Task: Create a due date automation trigger when advanced on, on the tuesday before a card is due add fields without custom field "Resume" set to a date less than 1 working days from now at 11:00 AM.
Action: Mouse moved to (1189, 370)
Screenshot: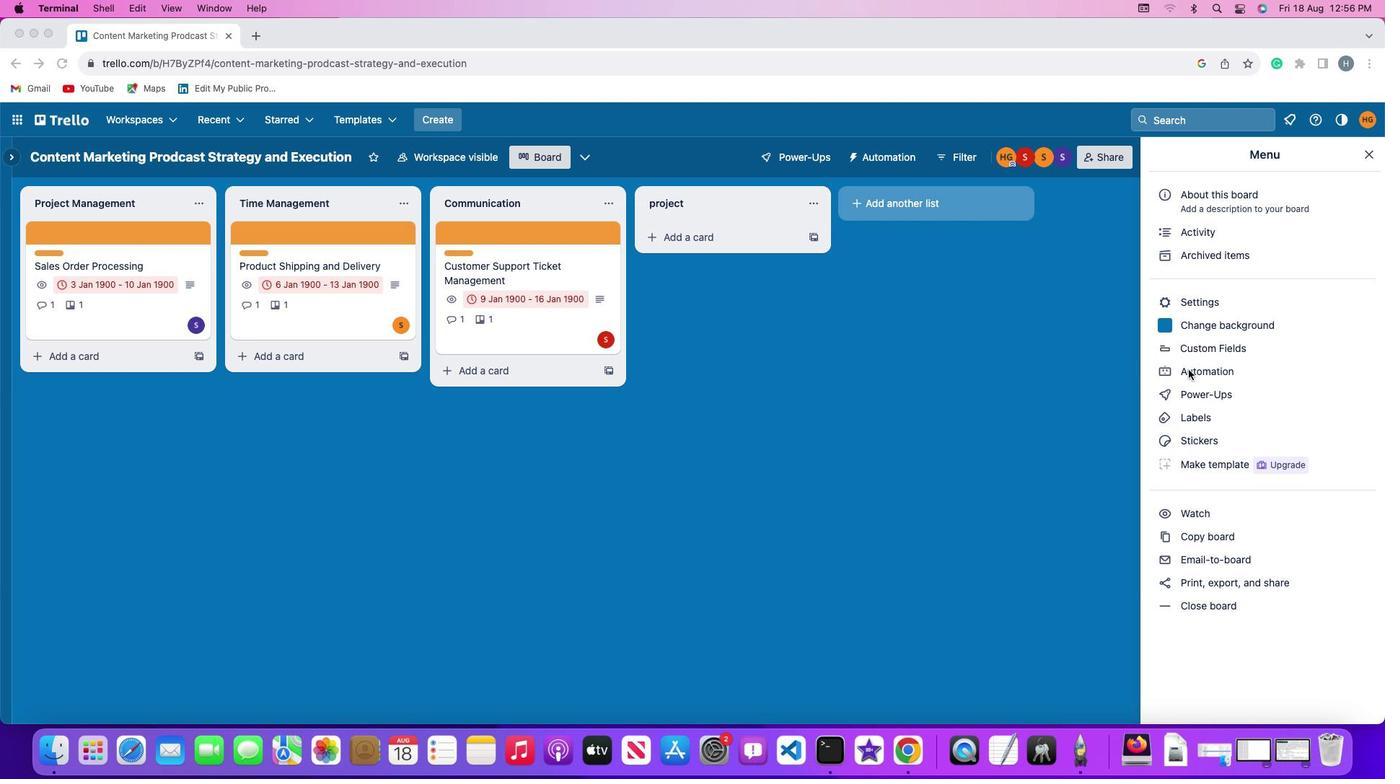 
Action: Mouse pressed left at (1189, 370)
Screenshot: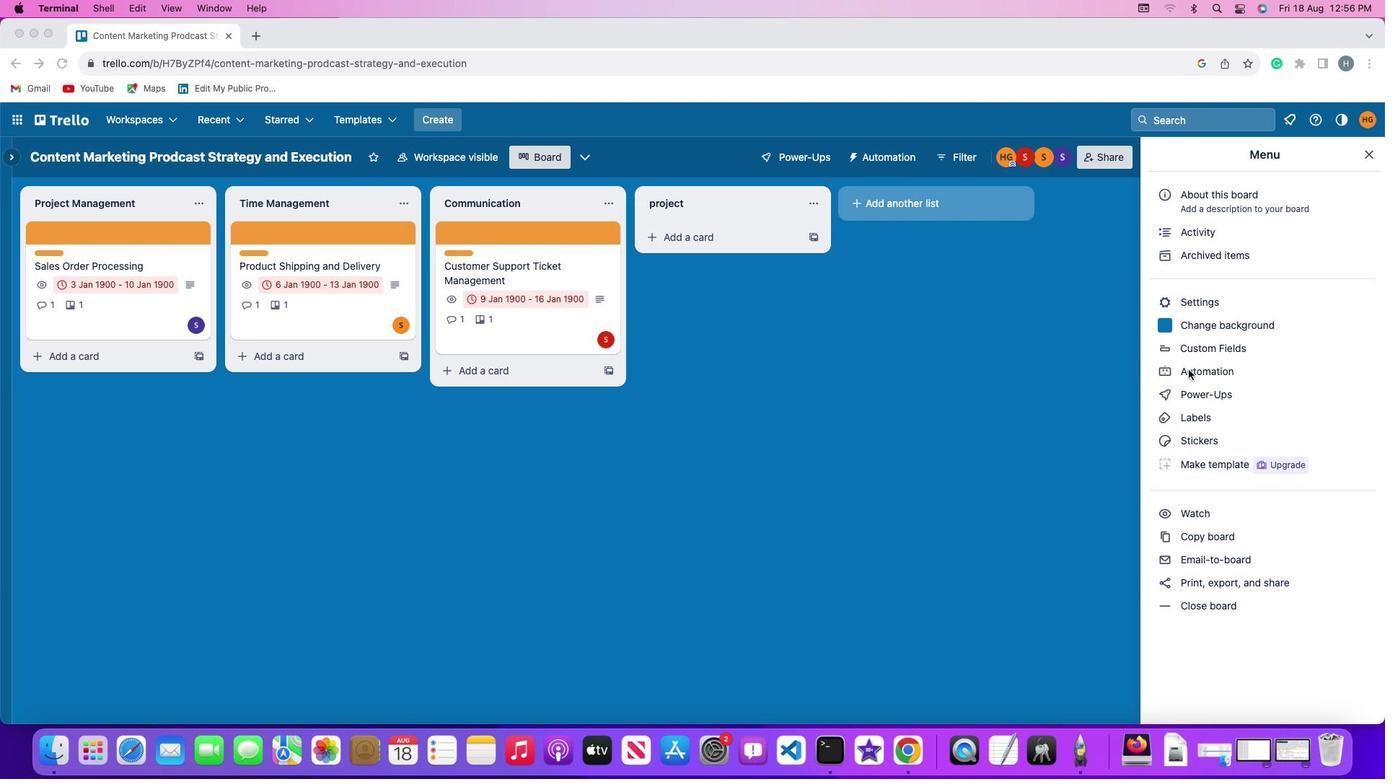 
Action: Mouse pressed left at (1189, 370)
Screenshot: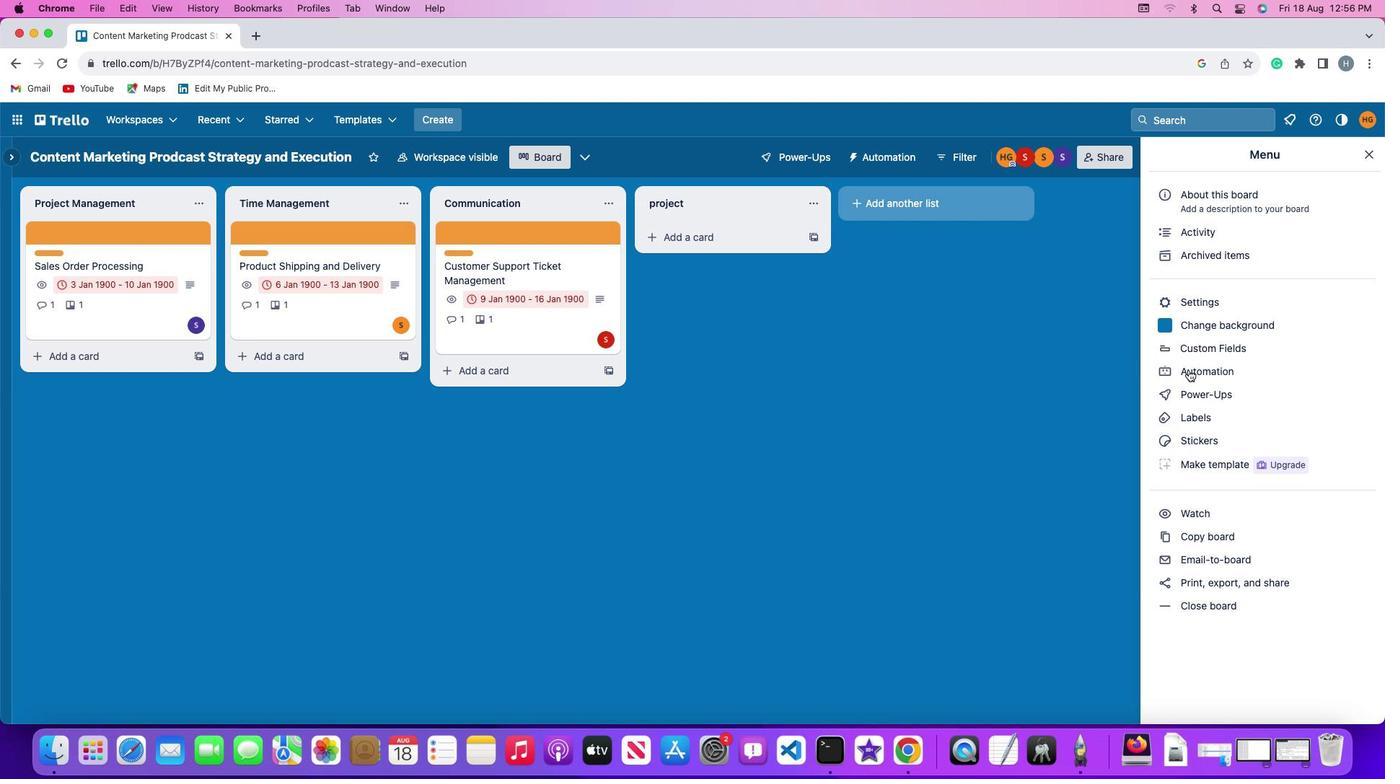 
Action: Mouse moved to (77, 337)
Screenshot: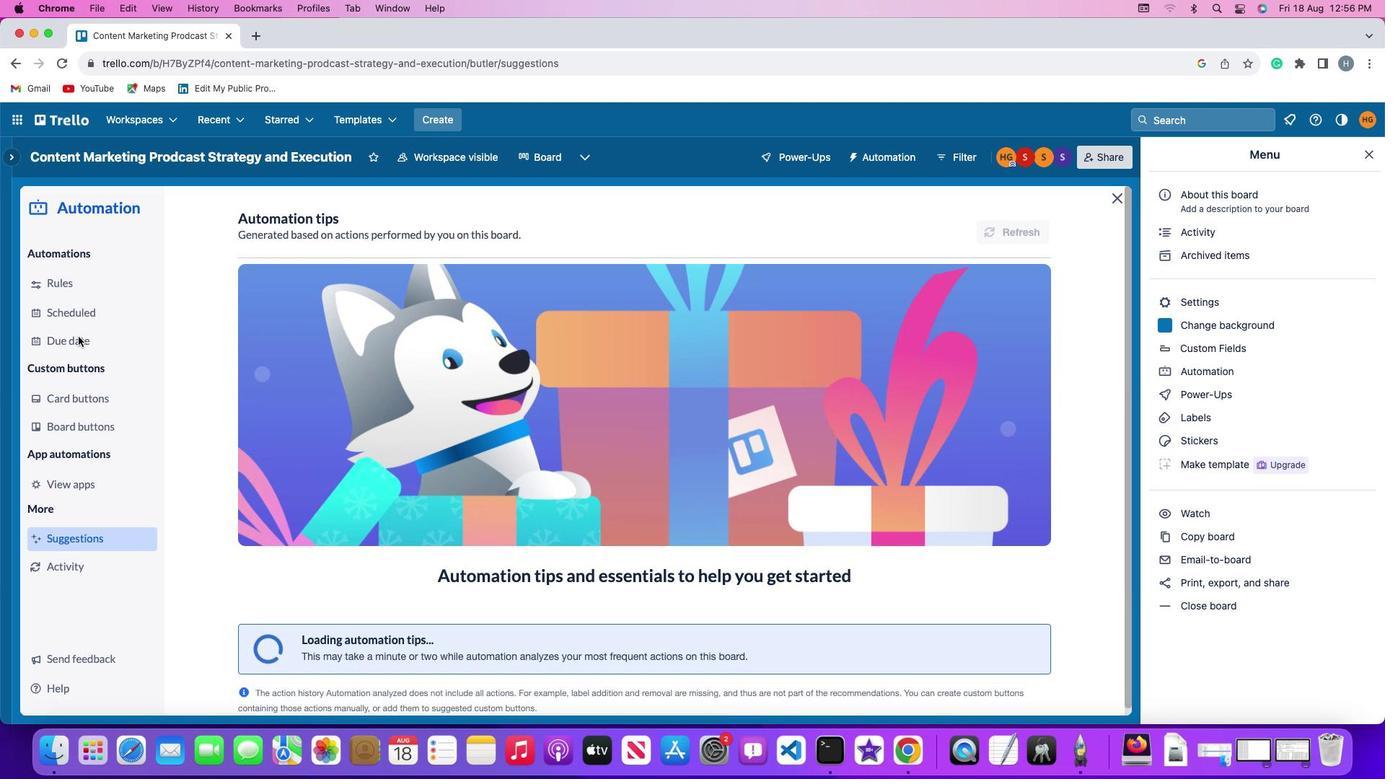 
Action: Mouse pressed left at (77, 337)
Screenshot: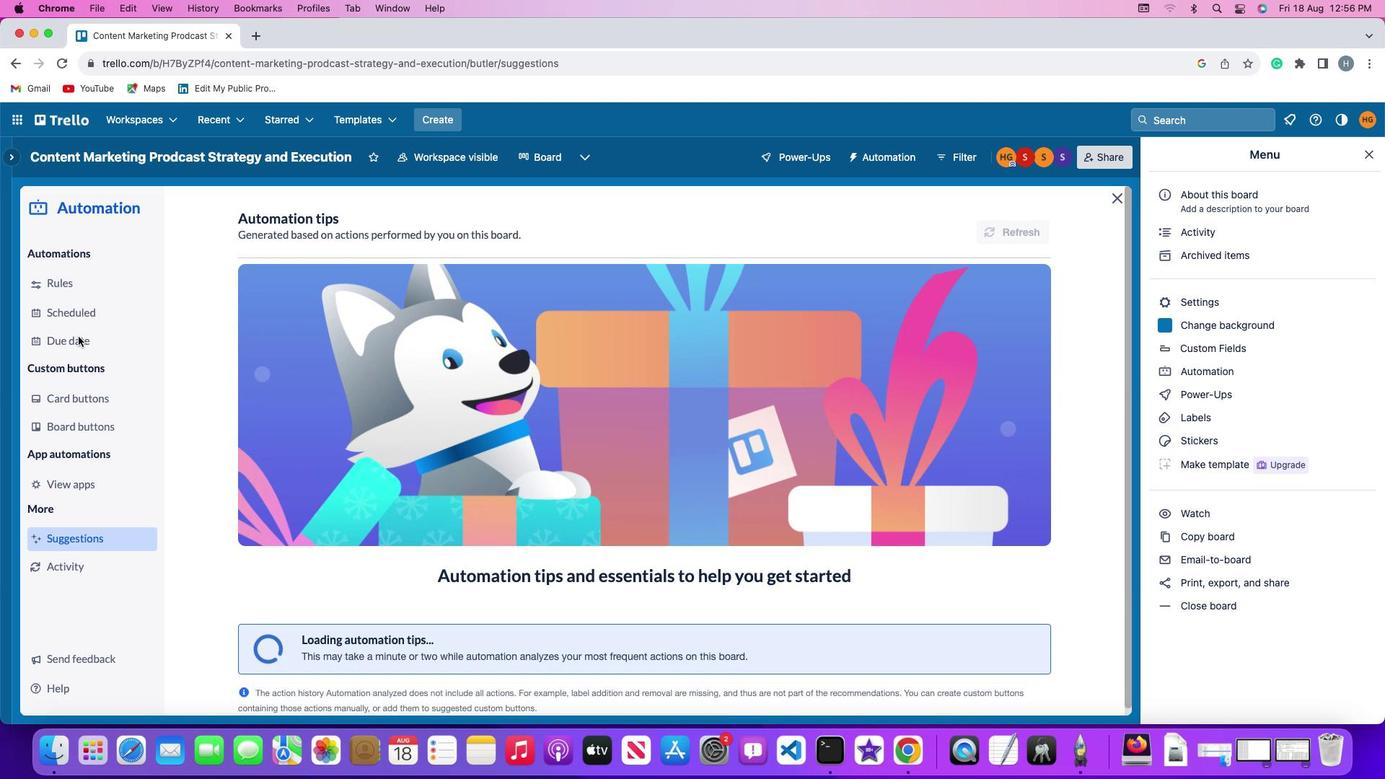 
Action: Mouse moved to (975, 220)
Screenshot: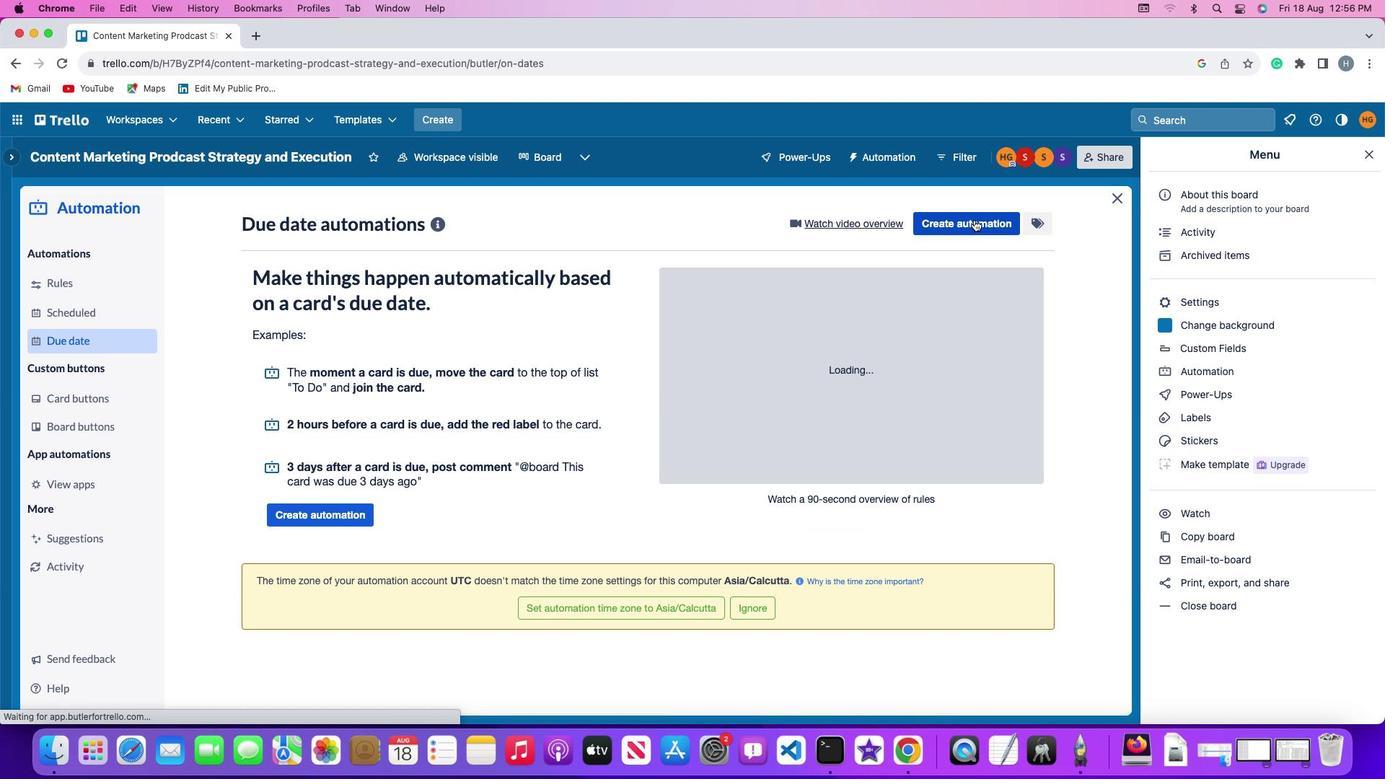 
Action: Mouse pressed left at (975, 220)
Screenshot: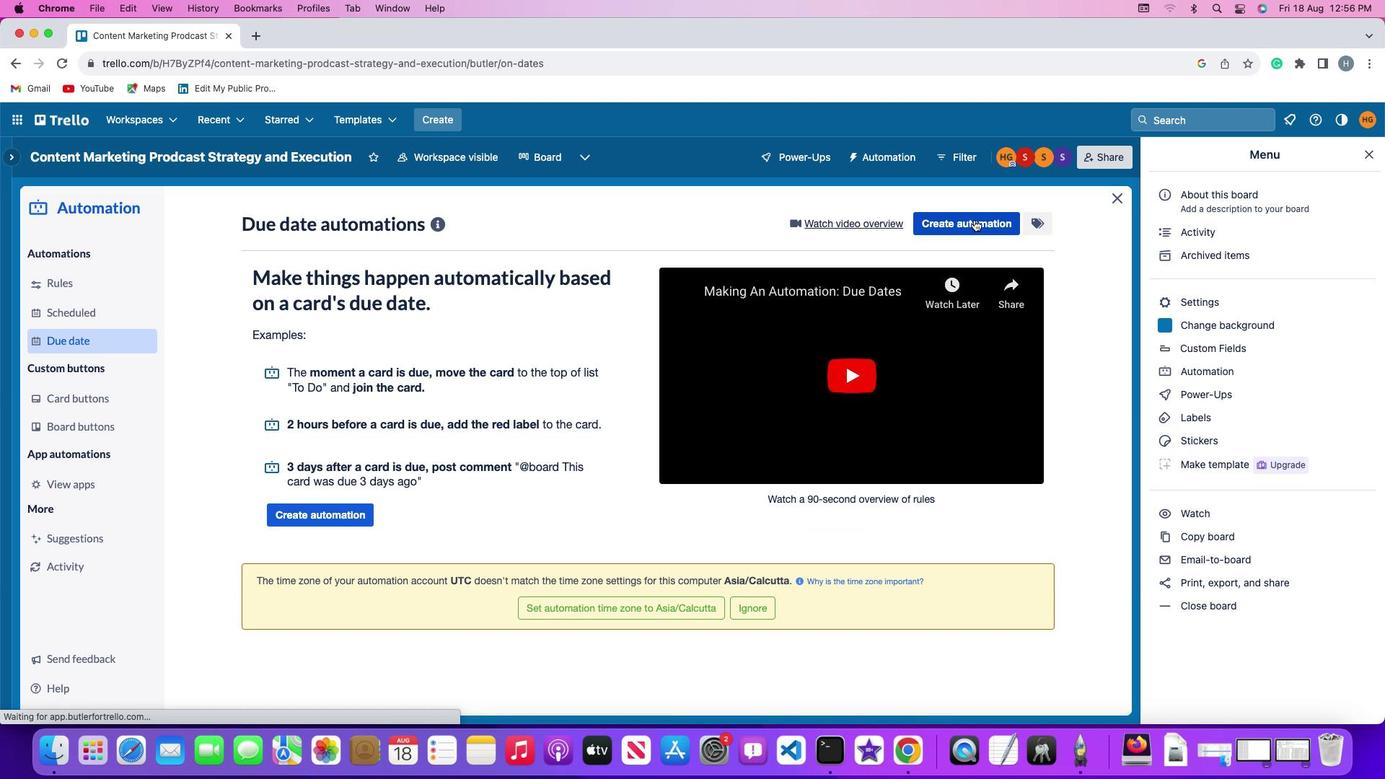 
Action: Mouse moved to (264, 358)
Screenshot: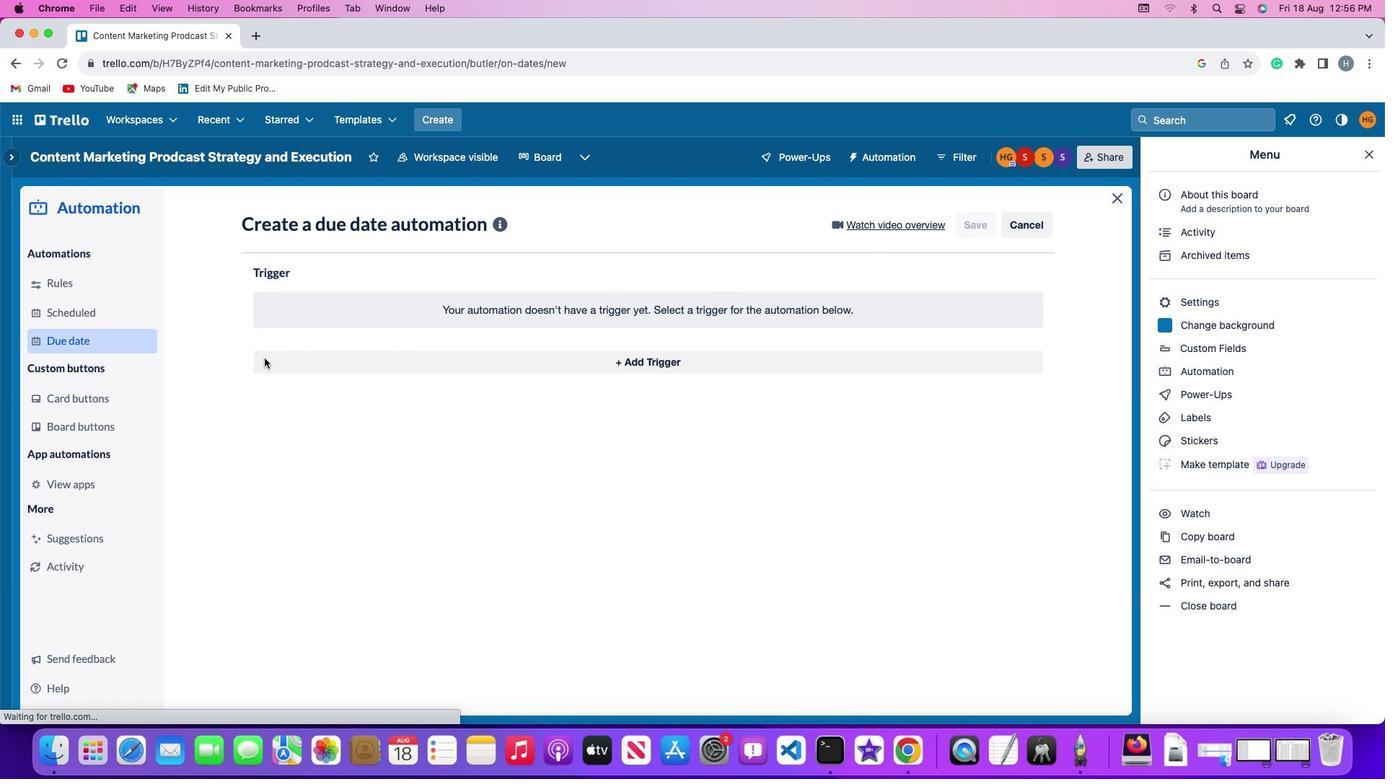 
Action: Mouse pressed left at (264, 358)
Screenshot: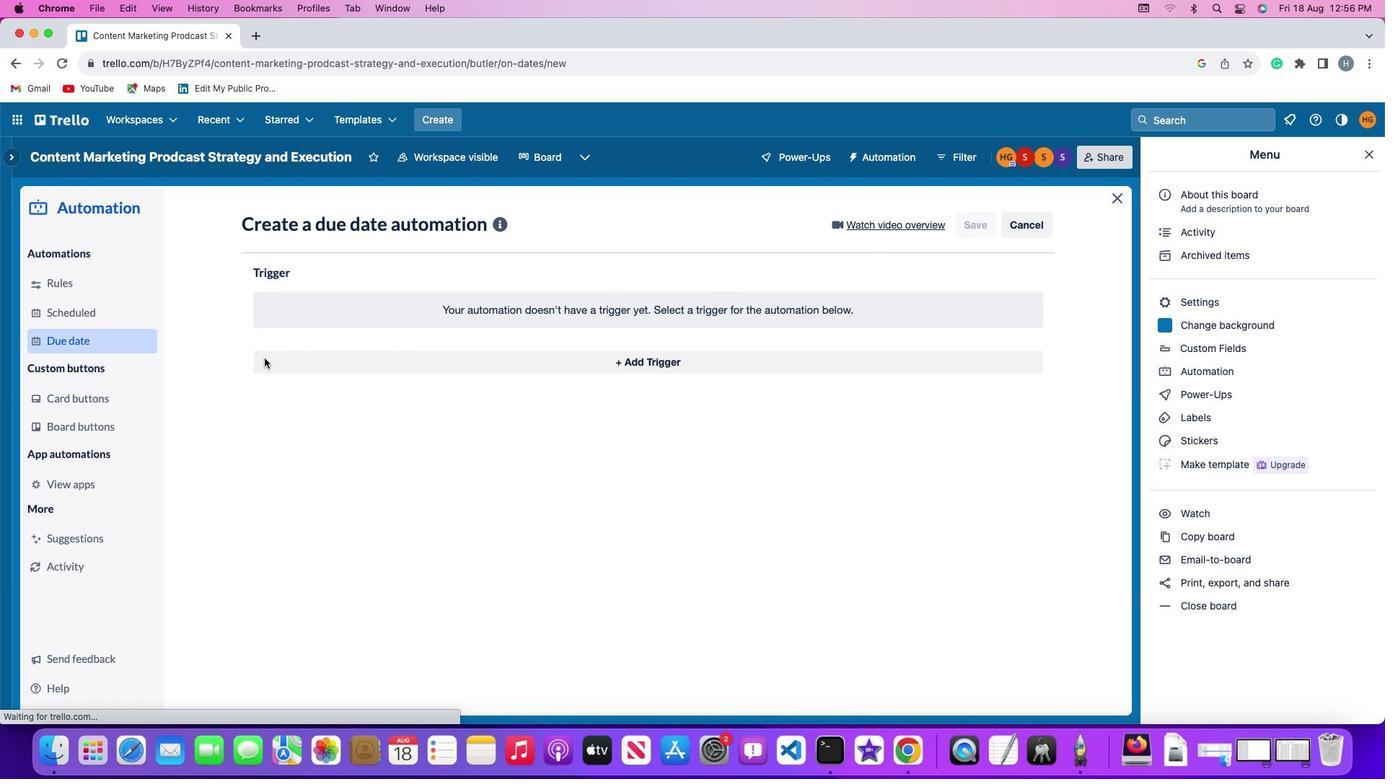 
Action: Mouse moved to (322, 622)
Screenshot: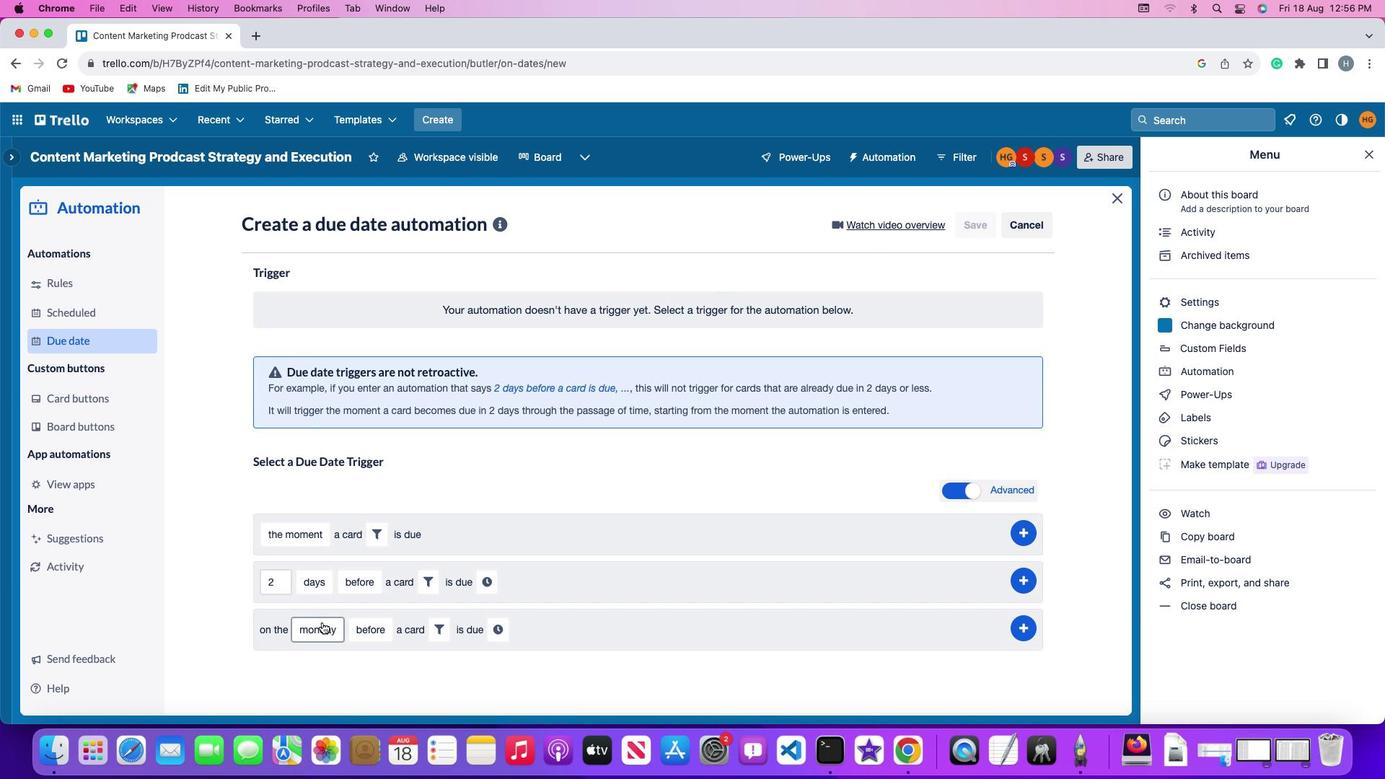 
Action: Mouse pressed left at (322, 622)
Screenshot: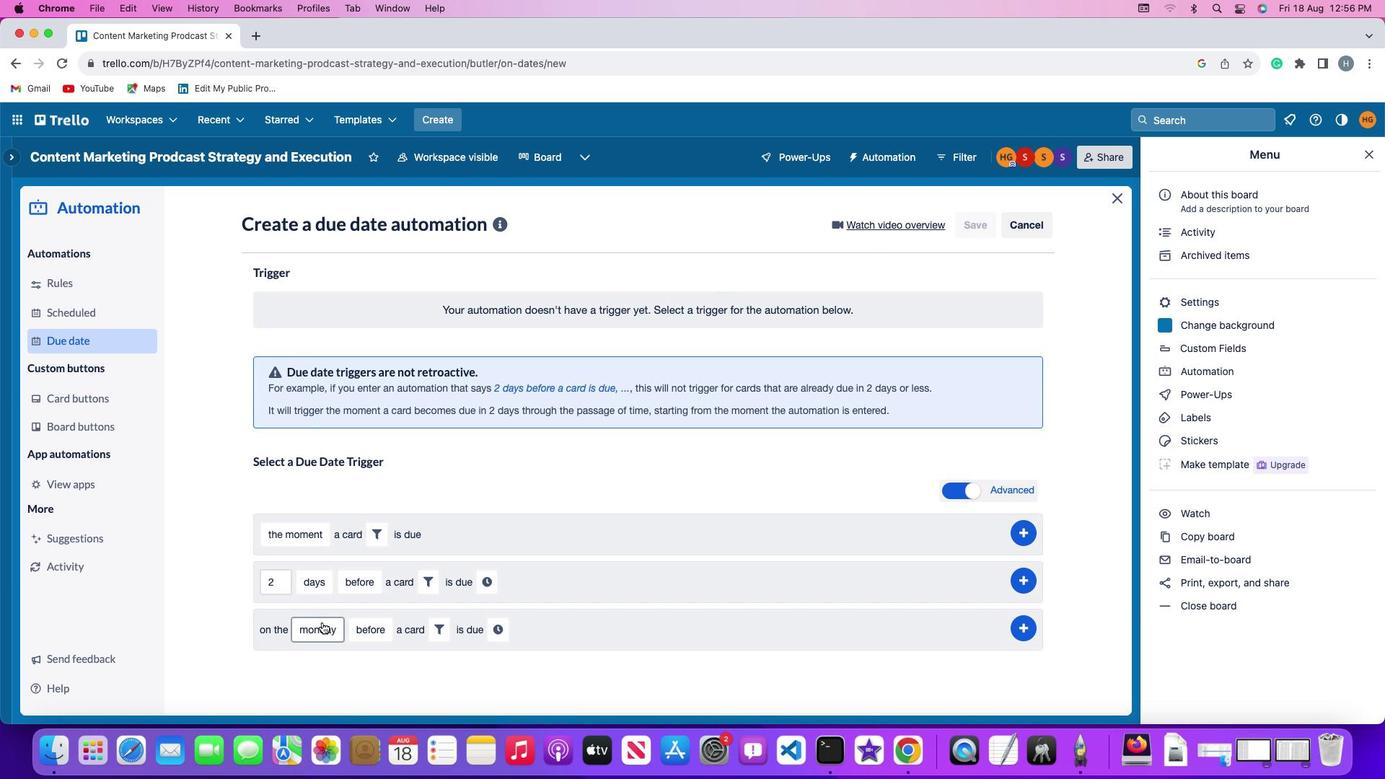 
Action: Mouse moved to (339, 459)
Screenshot: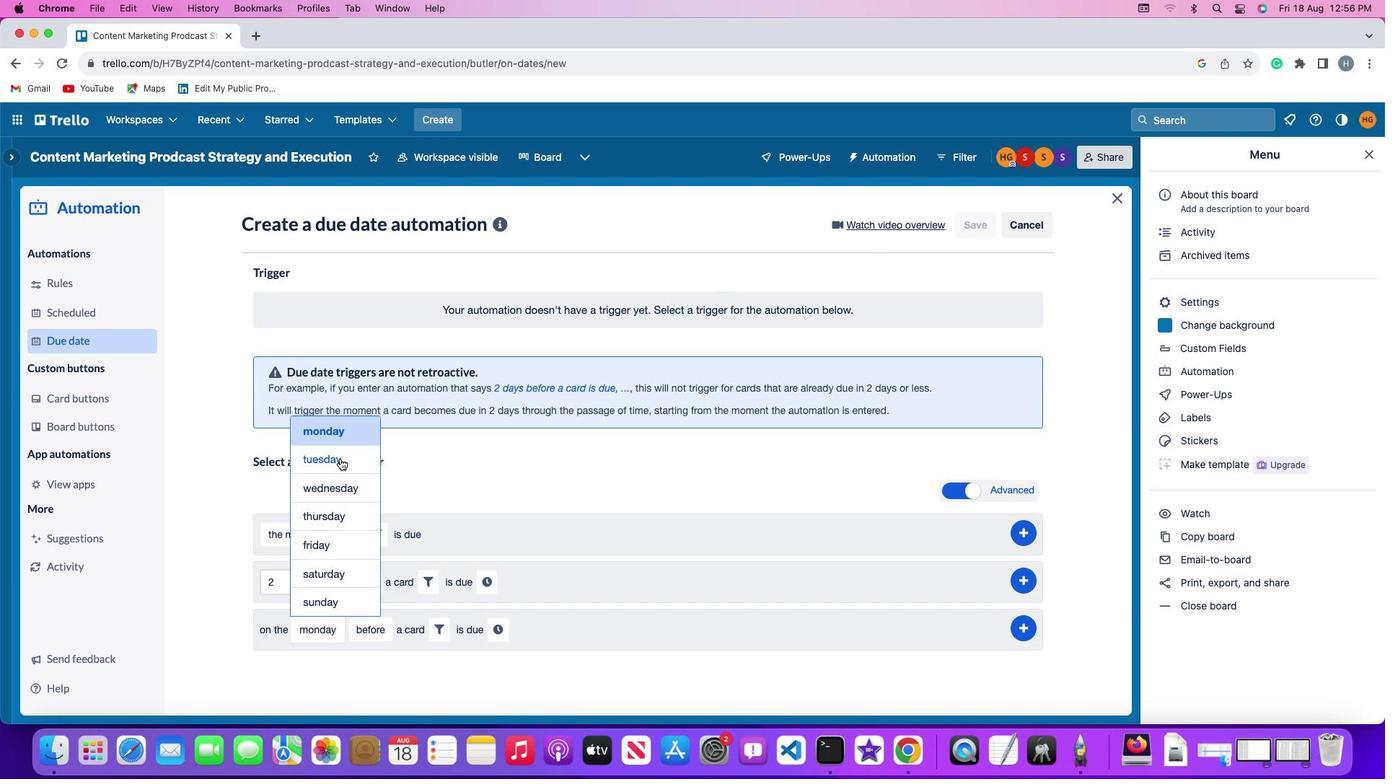 
Action: Mouse pressed left at (339, 459)
Screenshot: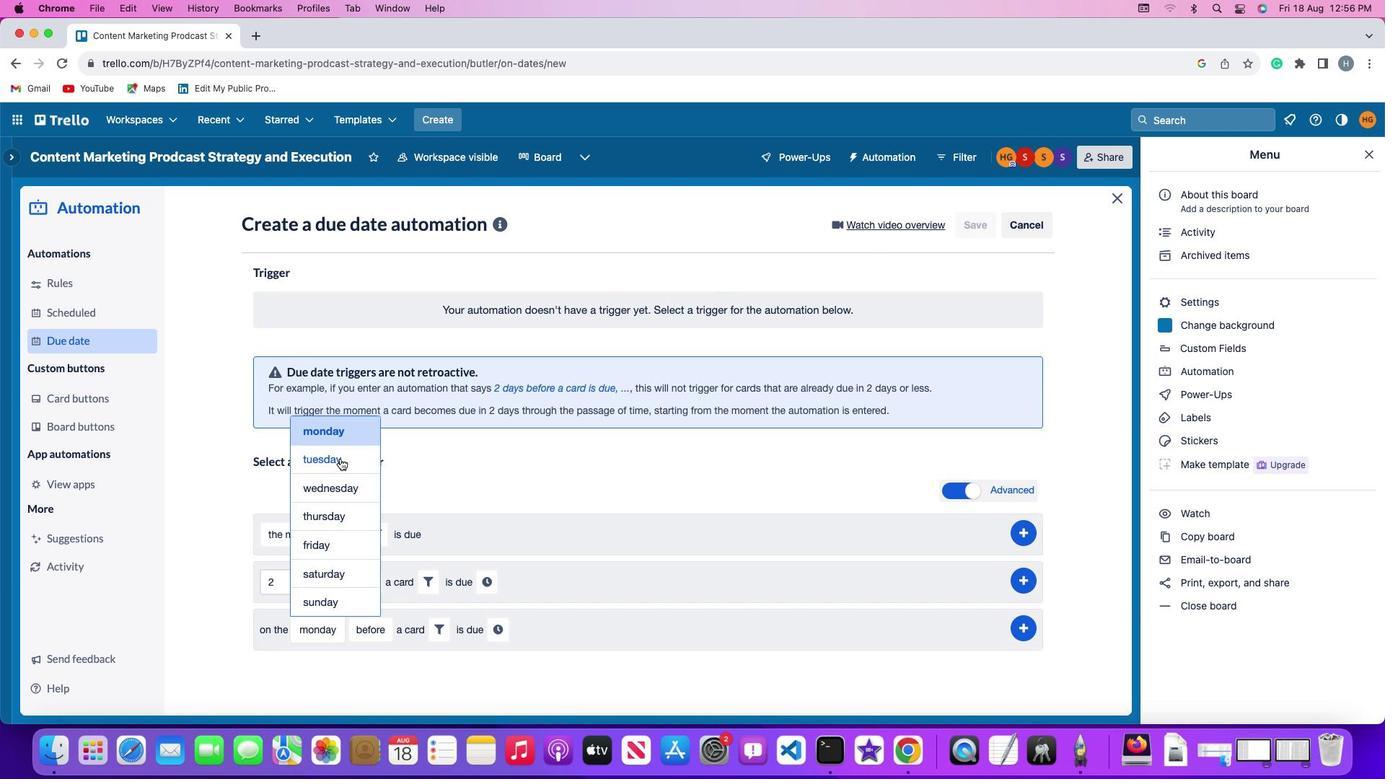 
Action: Mouse moved to (382, 629)
Screenshot: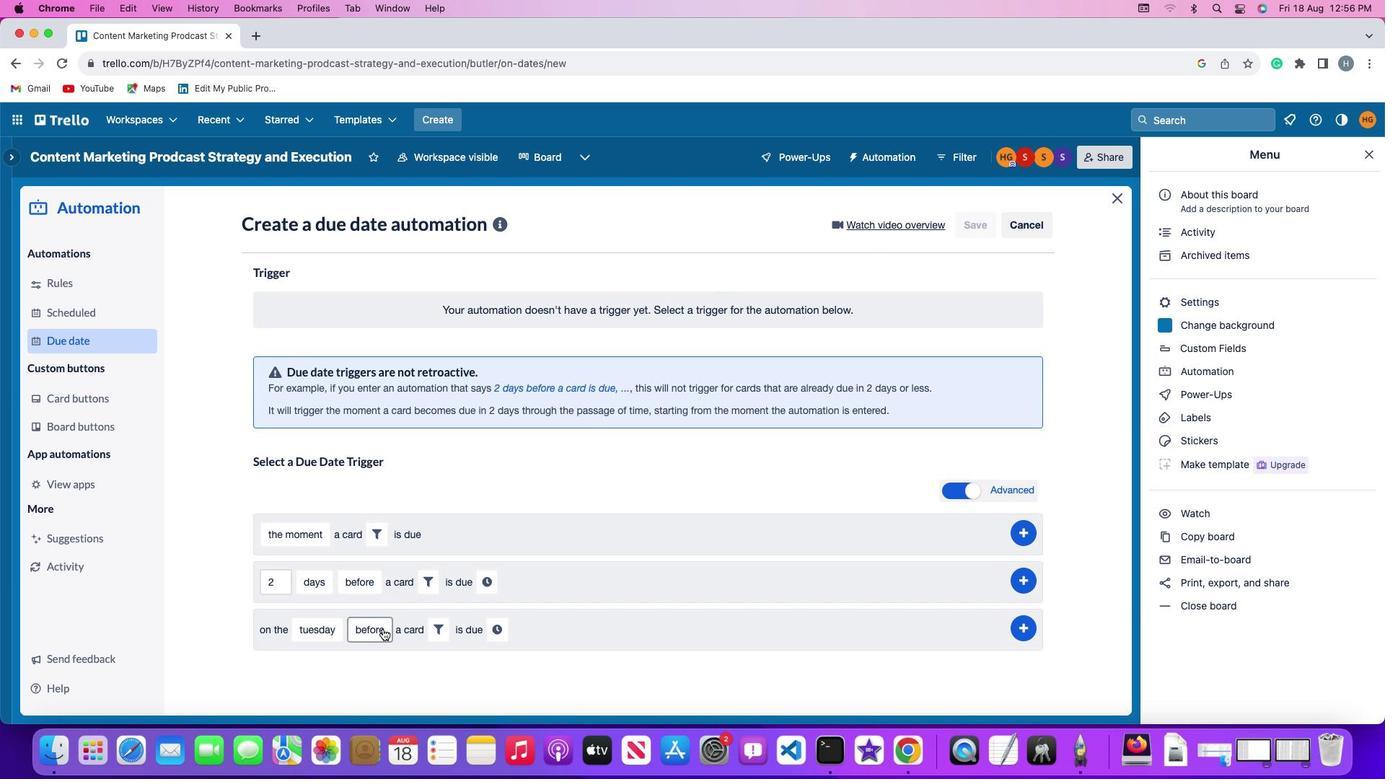 
Action: Mouse pressed left at (382, 629)
Screenshot: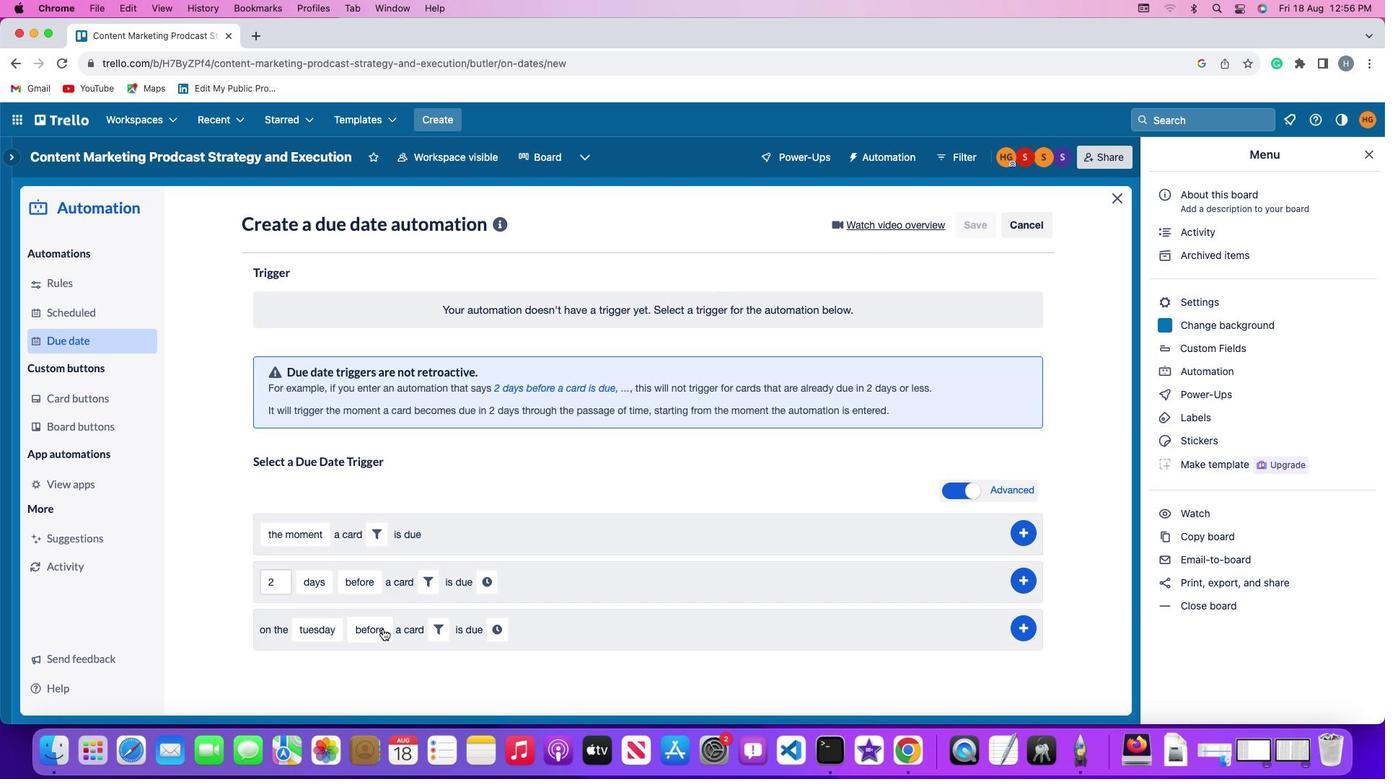 
Action: Mouse moved to (412, 508)
Screenshot: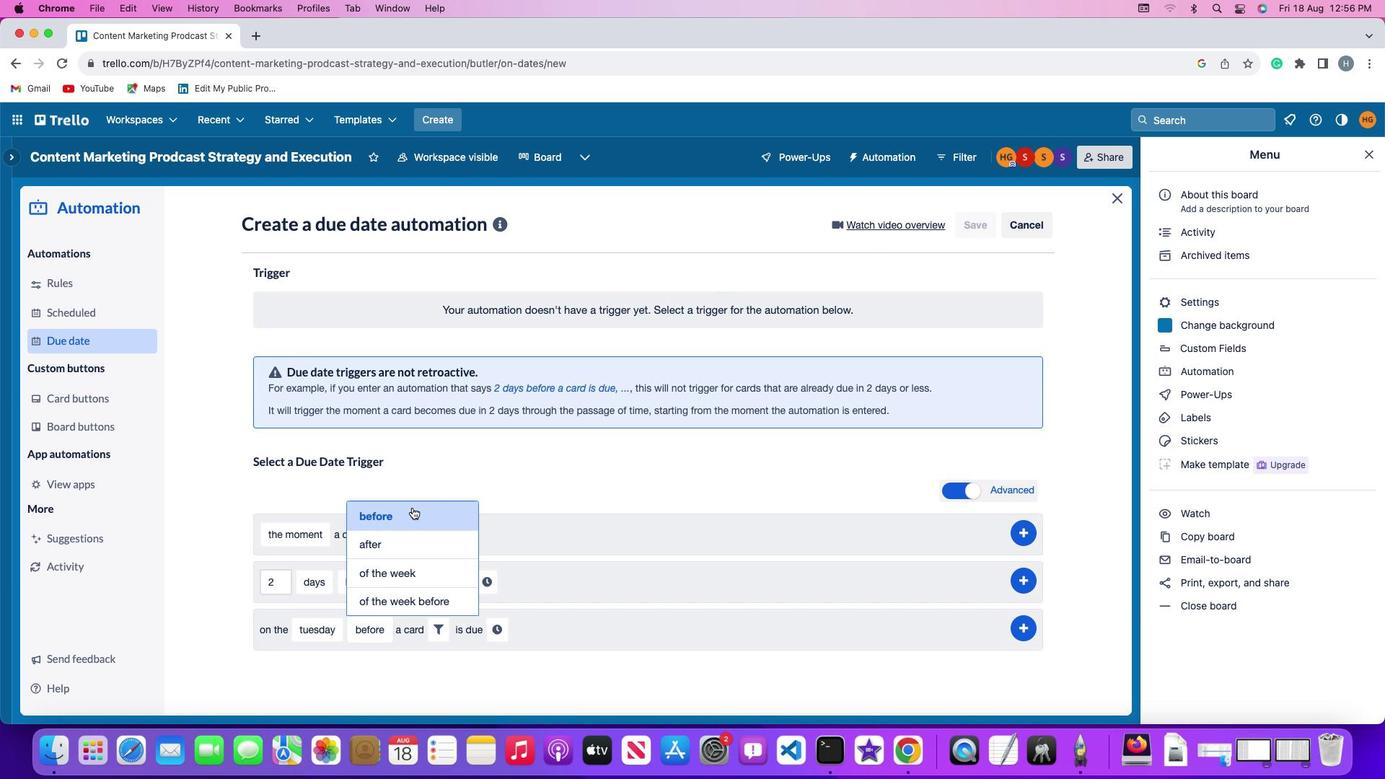 
Action: Mouse pressed left at (412, 508)
Screenshot: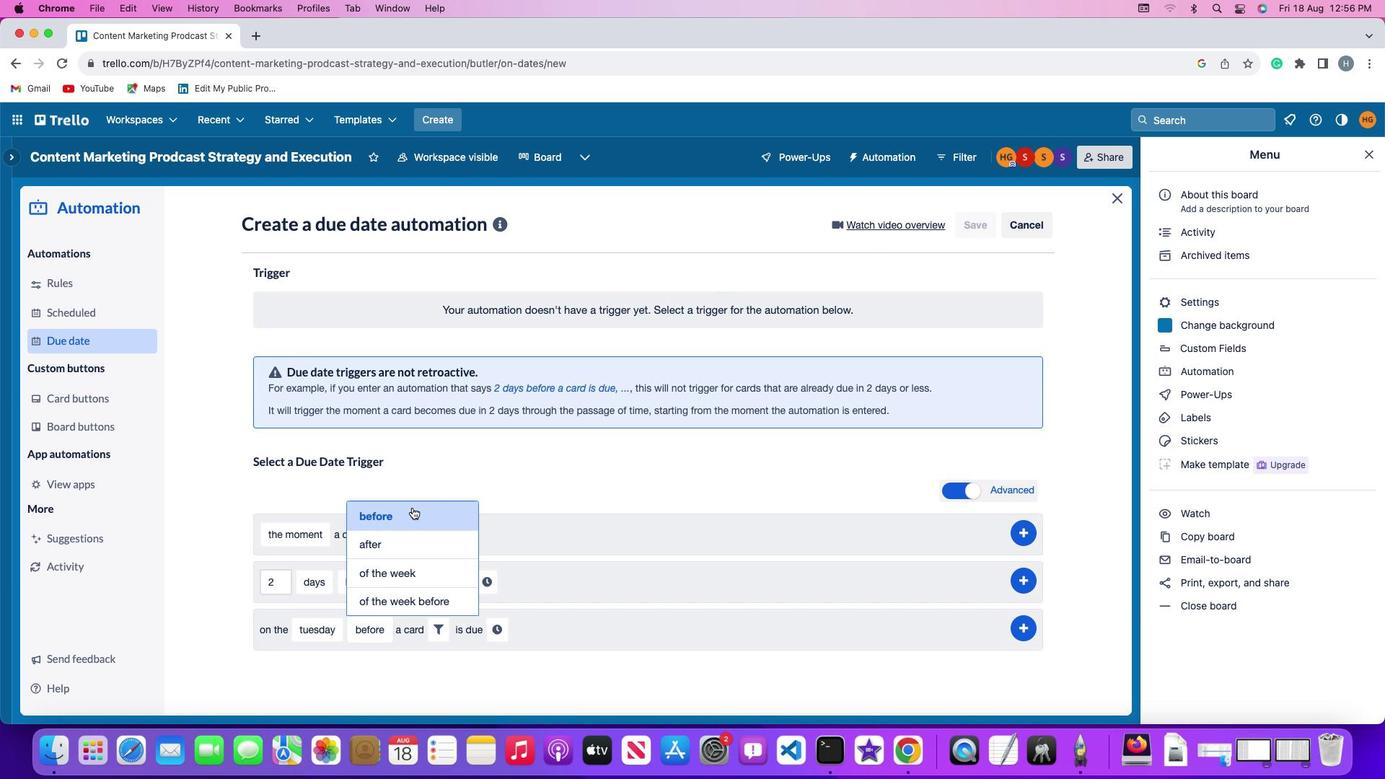 
Action: Mouse moved to (446, 637)
Screenshot: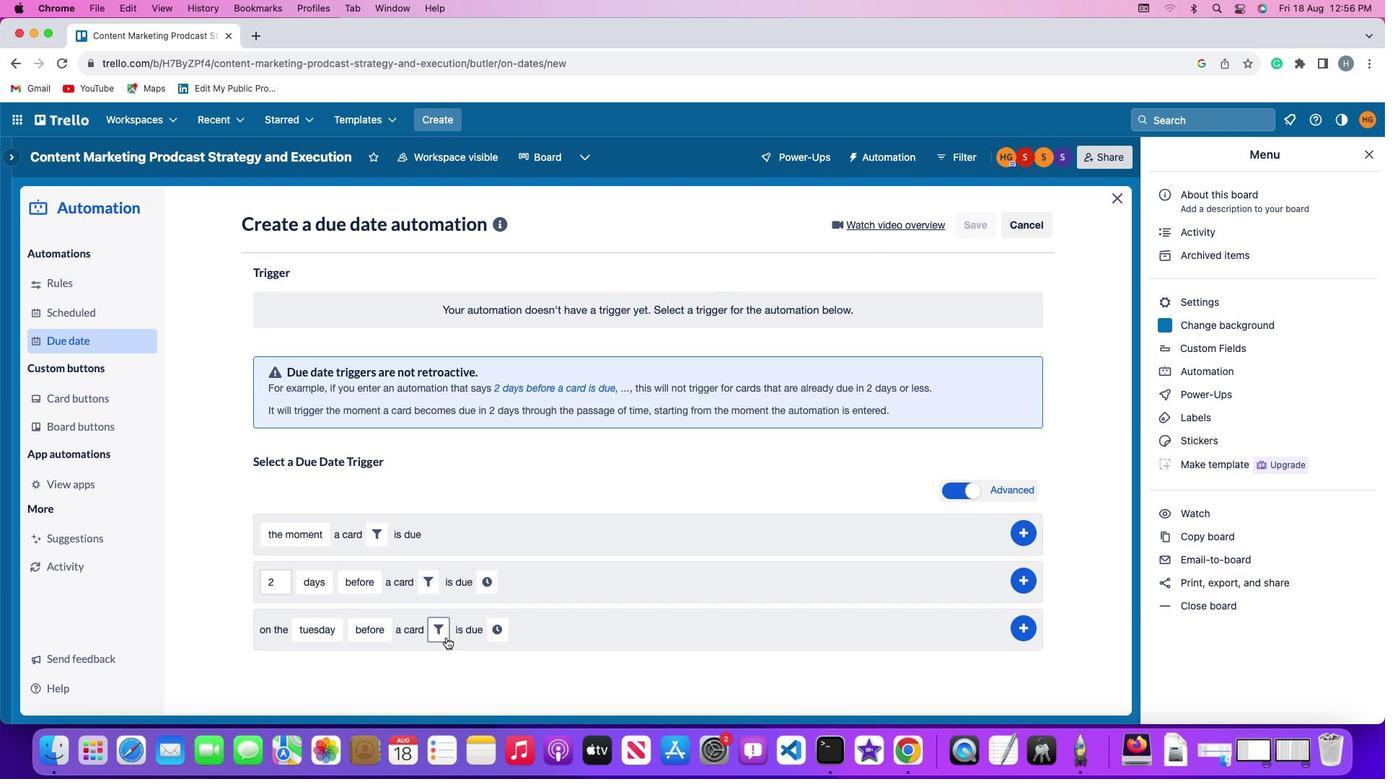 
Action: Mouse pressed left at (446, 637)
Screenshot: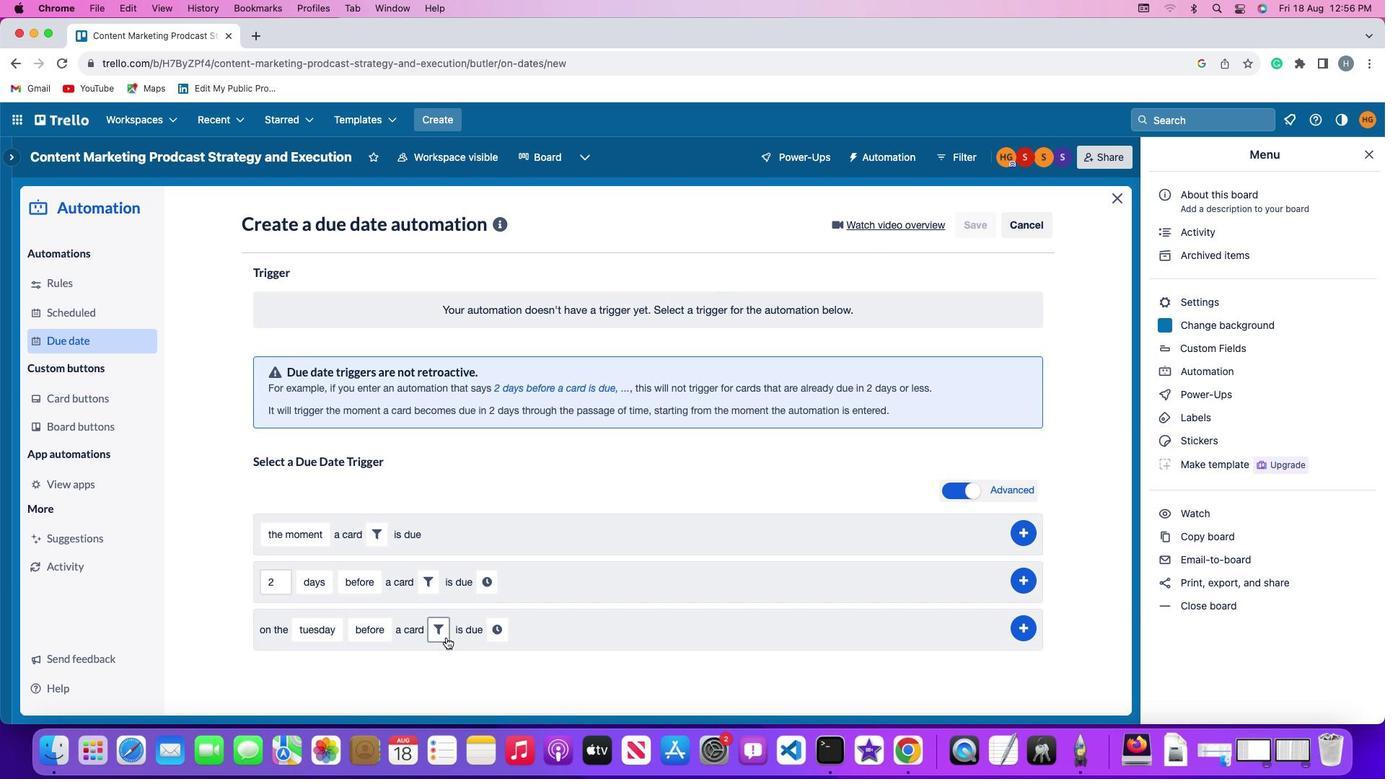 
Action: Mouse moved to (680, 679)
Screenshot: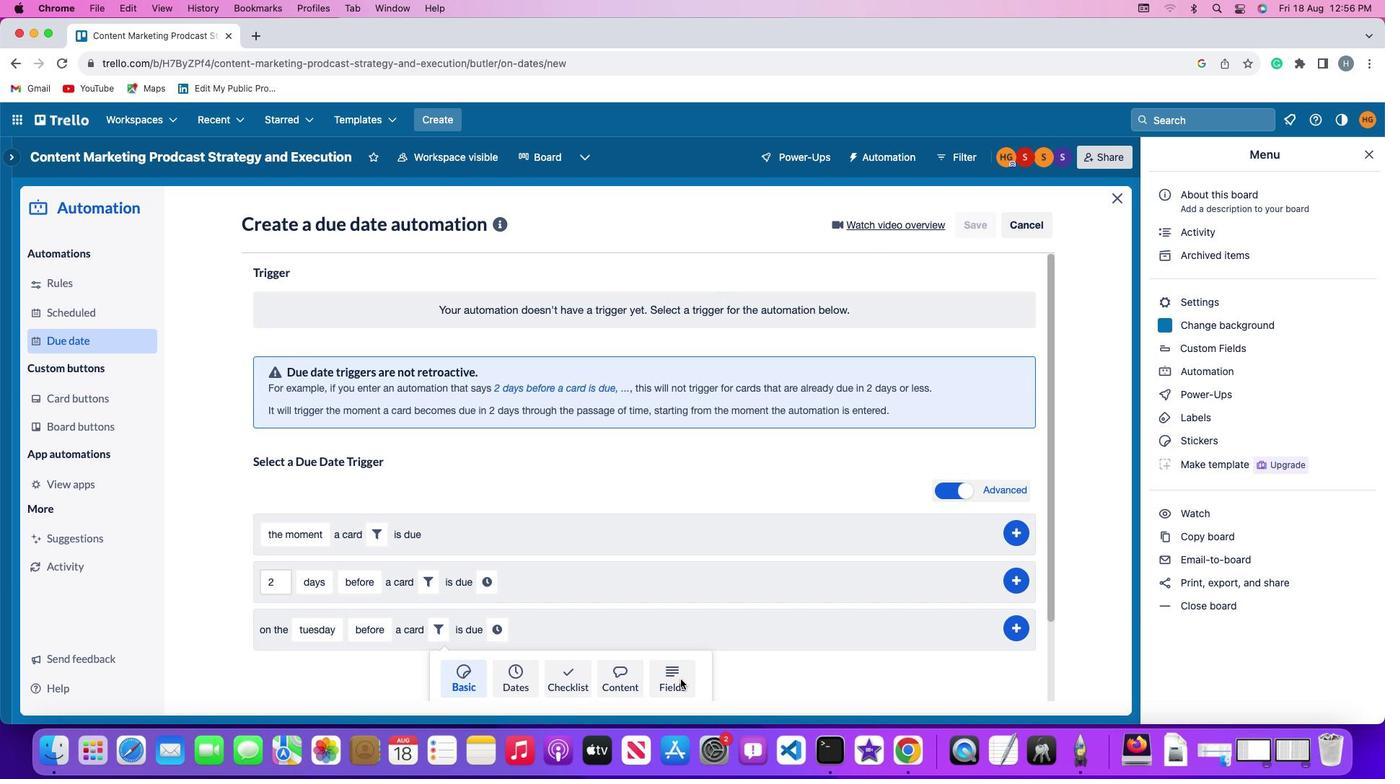 
Action: Mouse pressed left at (680, 679)
Screenshot: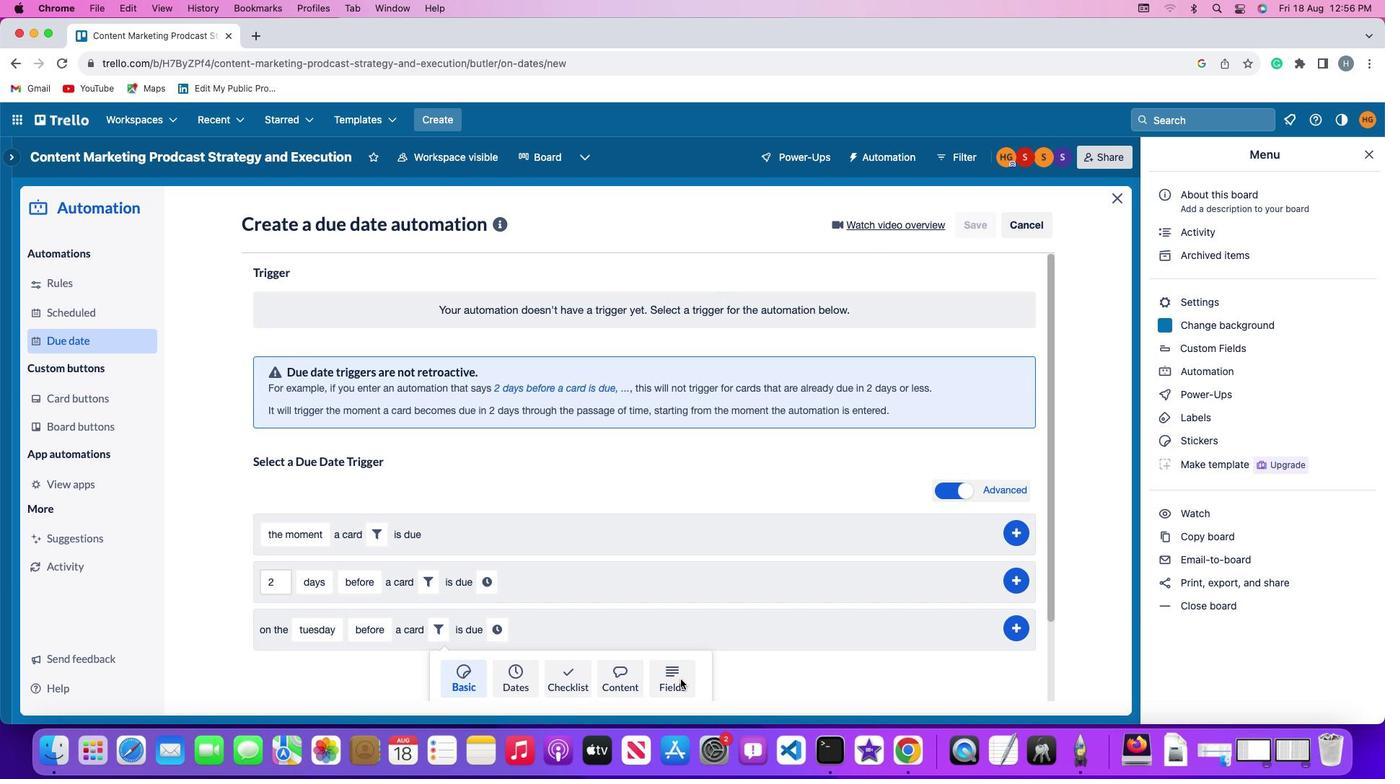 
Action: Mouse moved to (374, 661)
Screenshot: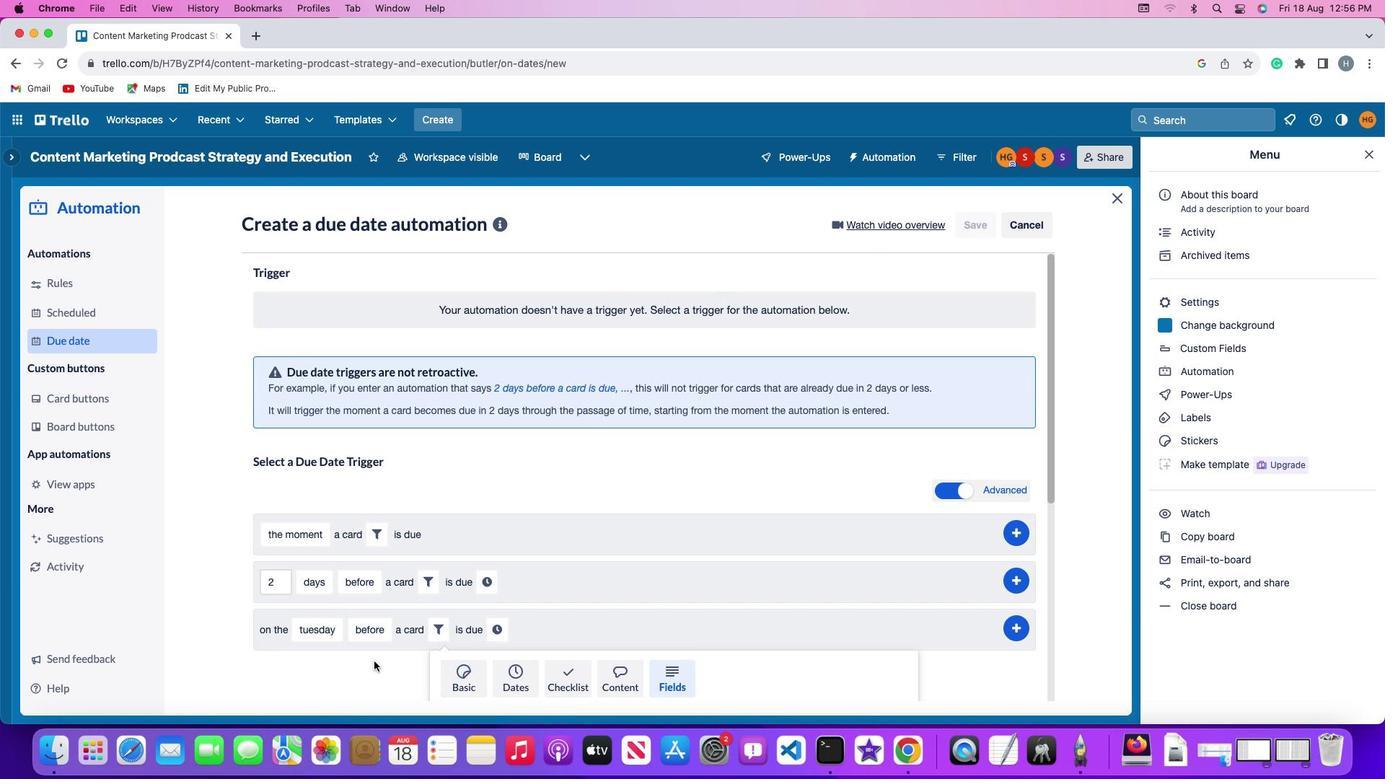 
Action: Mouse scrolled (374, 661) with delta (0, 0)
Screenshot: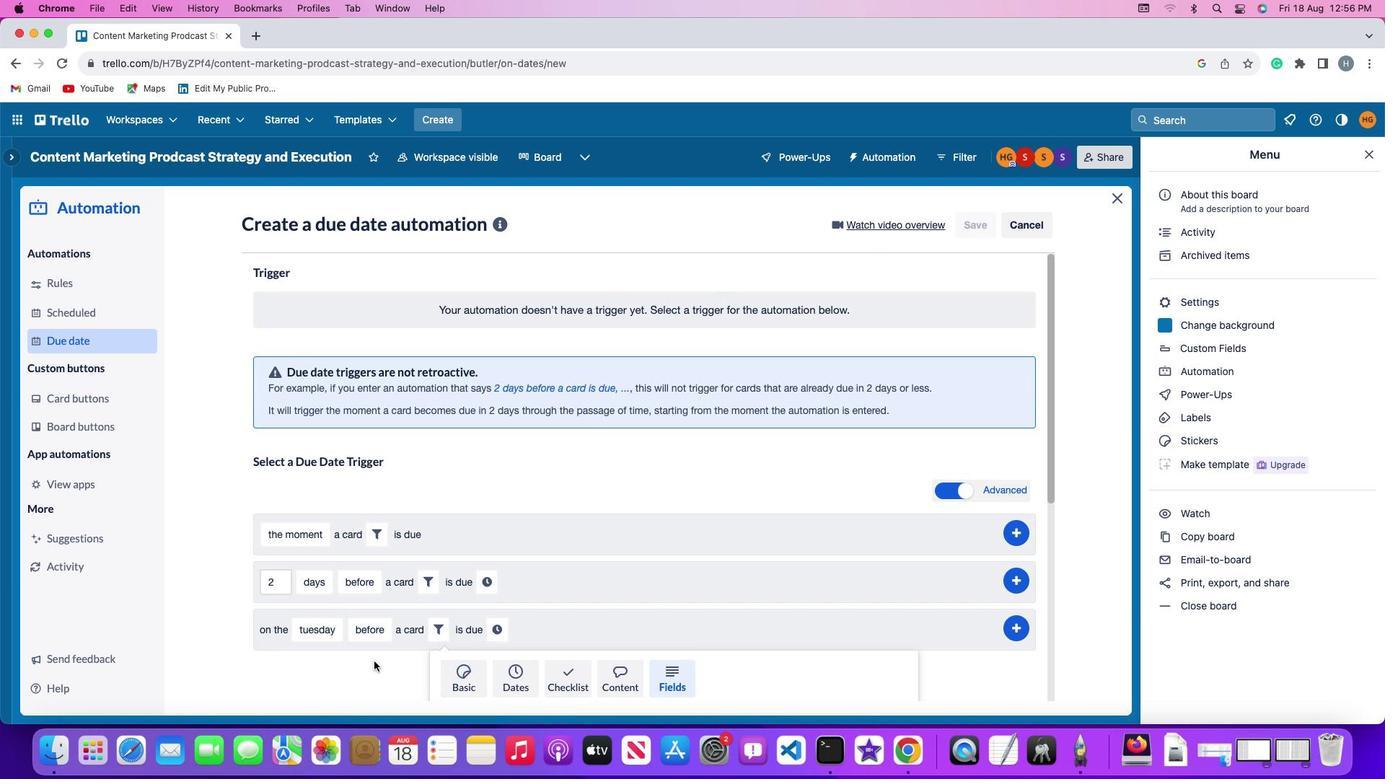 
Action: Mouse moved to (374, 661)
Screenshot: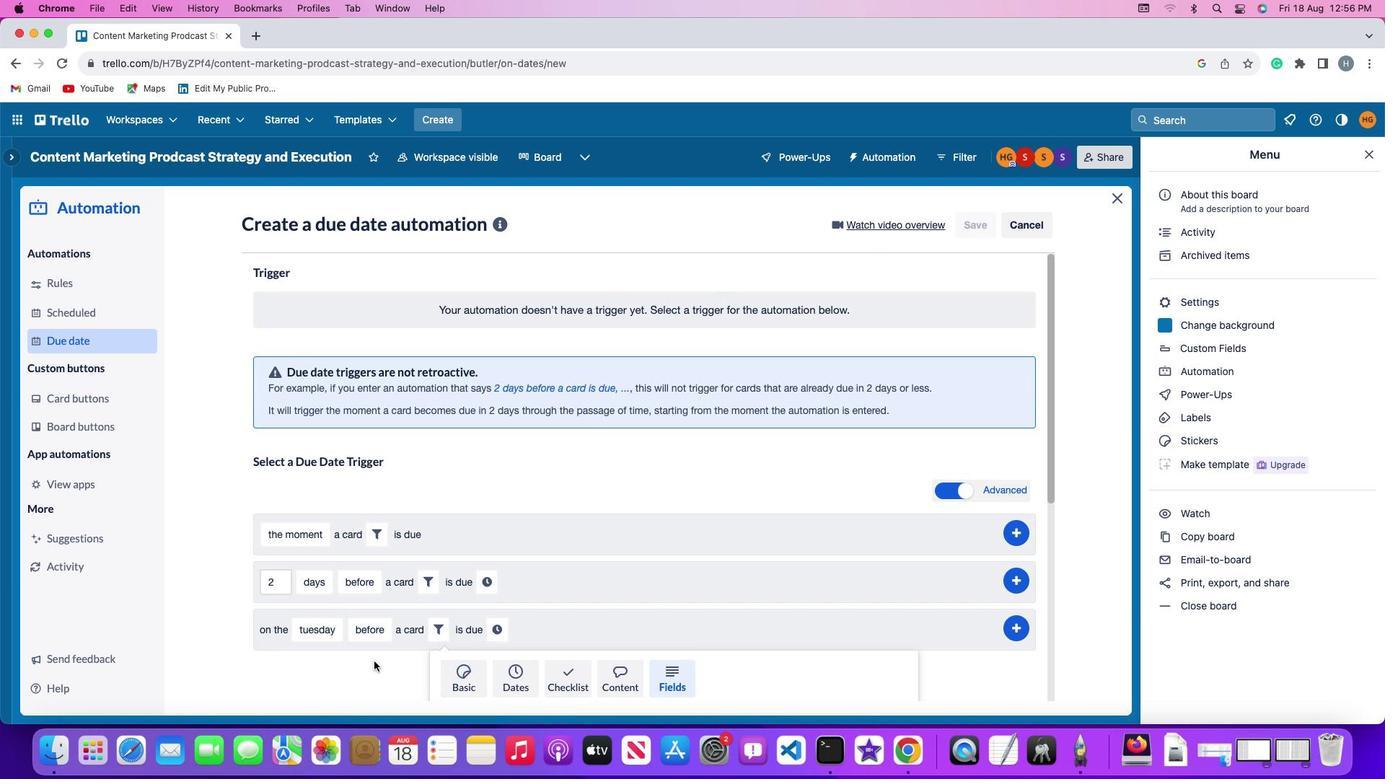 
Action: Mouse scrolled (374, 661) with delta (0, 0)
Screenshot: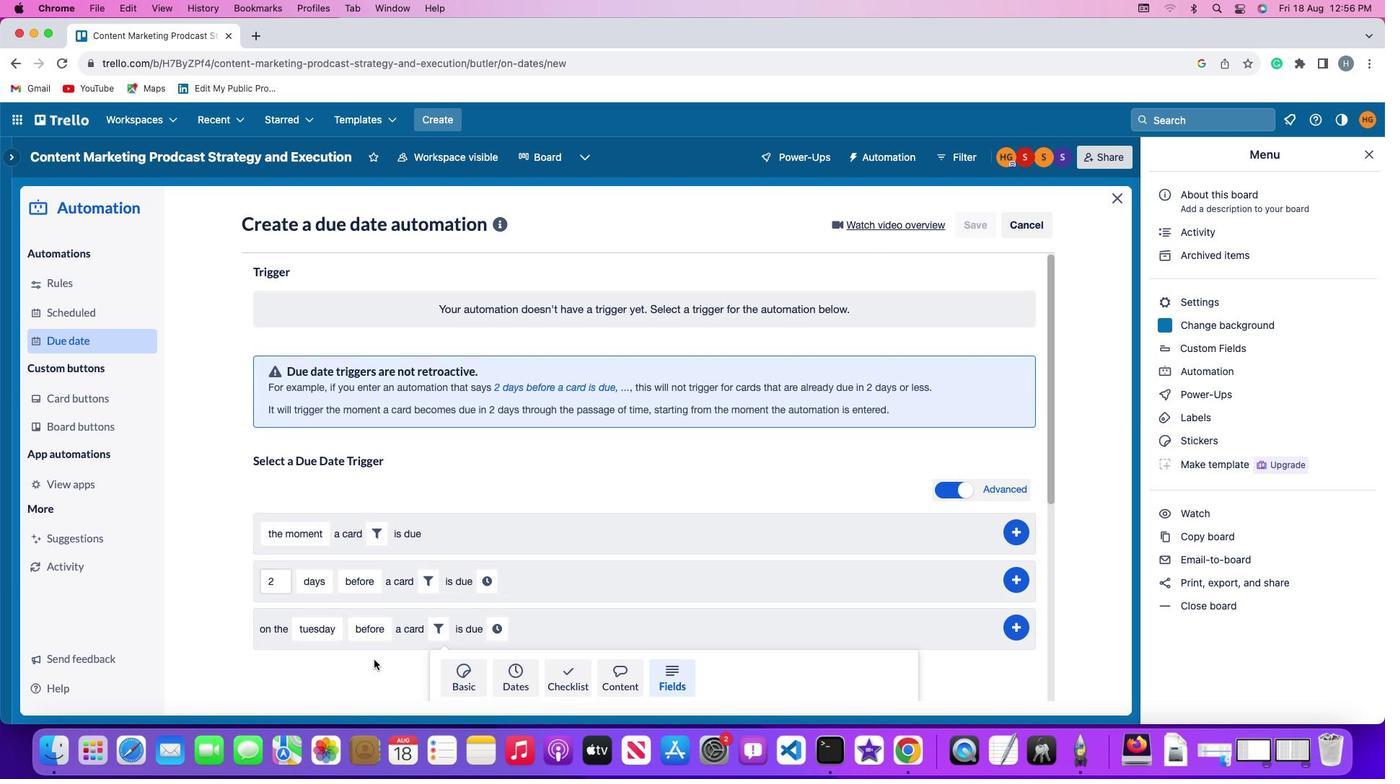 
Action: Mouse scrolled (374, 661) with delta (0, -2)
Screenshot: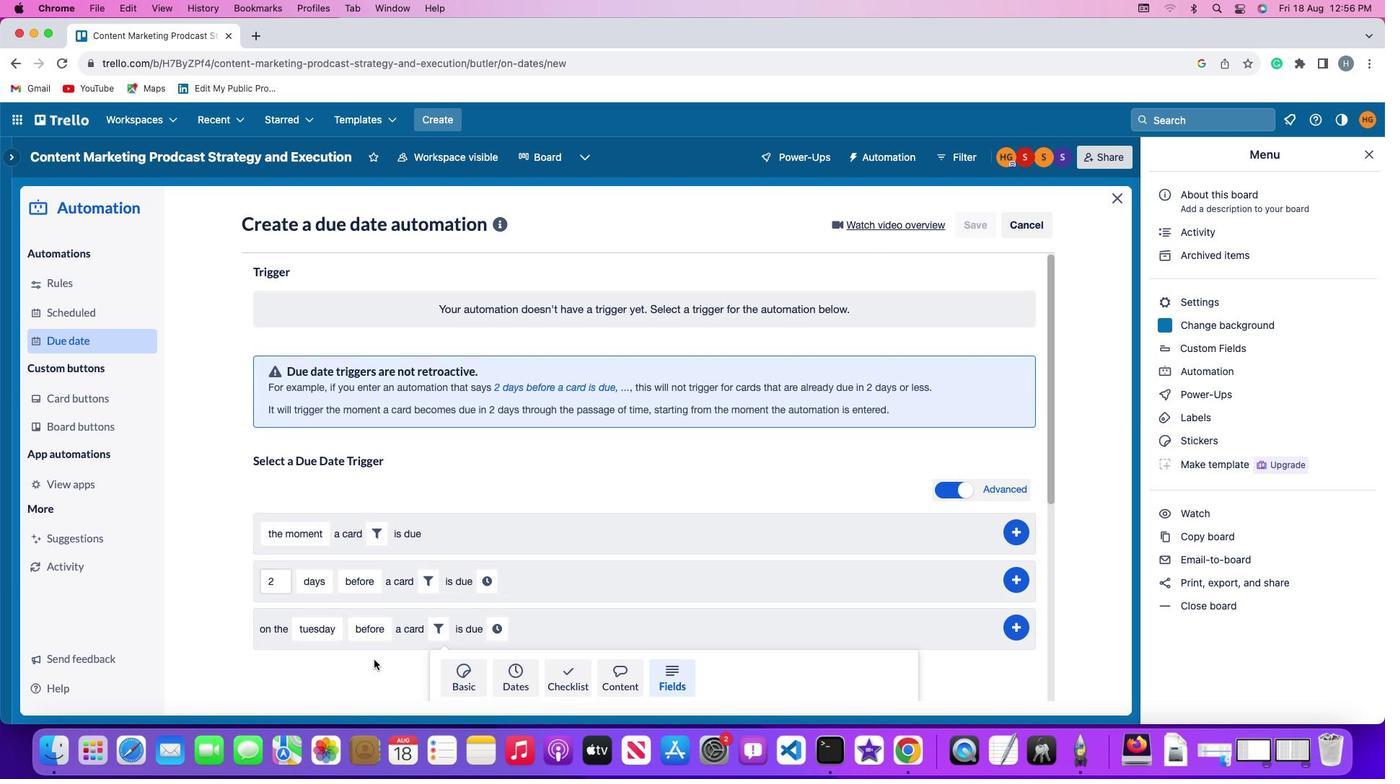 
Action: Mouse moved to (374, 661)
Screenshot: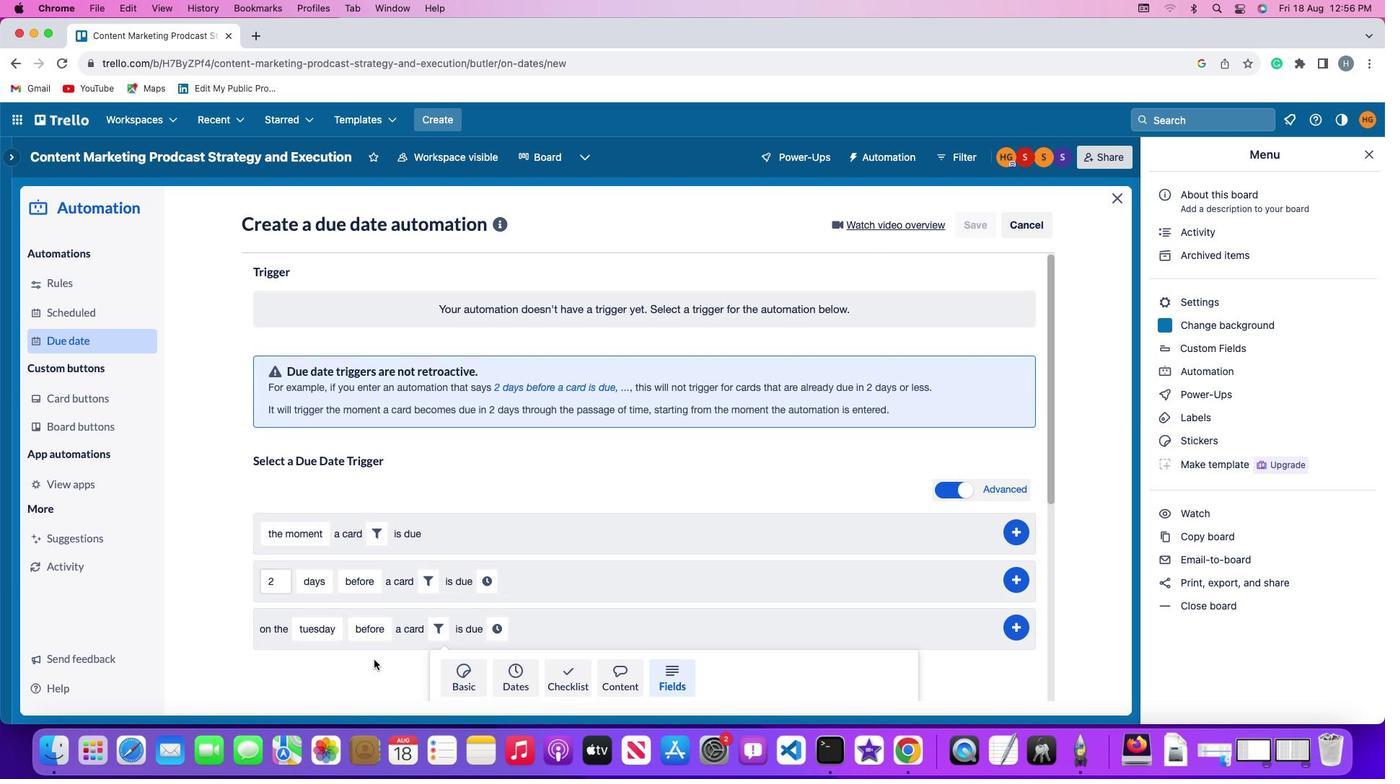 
Action: Mouse scrolled (374, 661) with delta (0, -3)
Screenshot: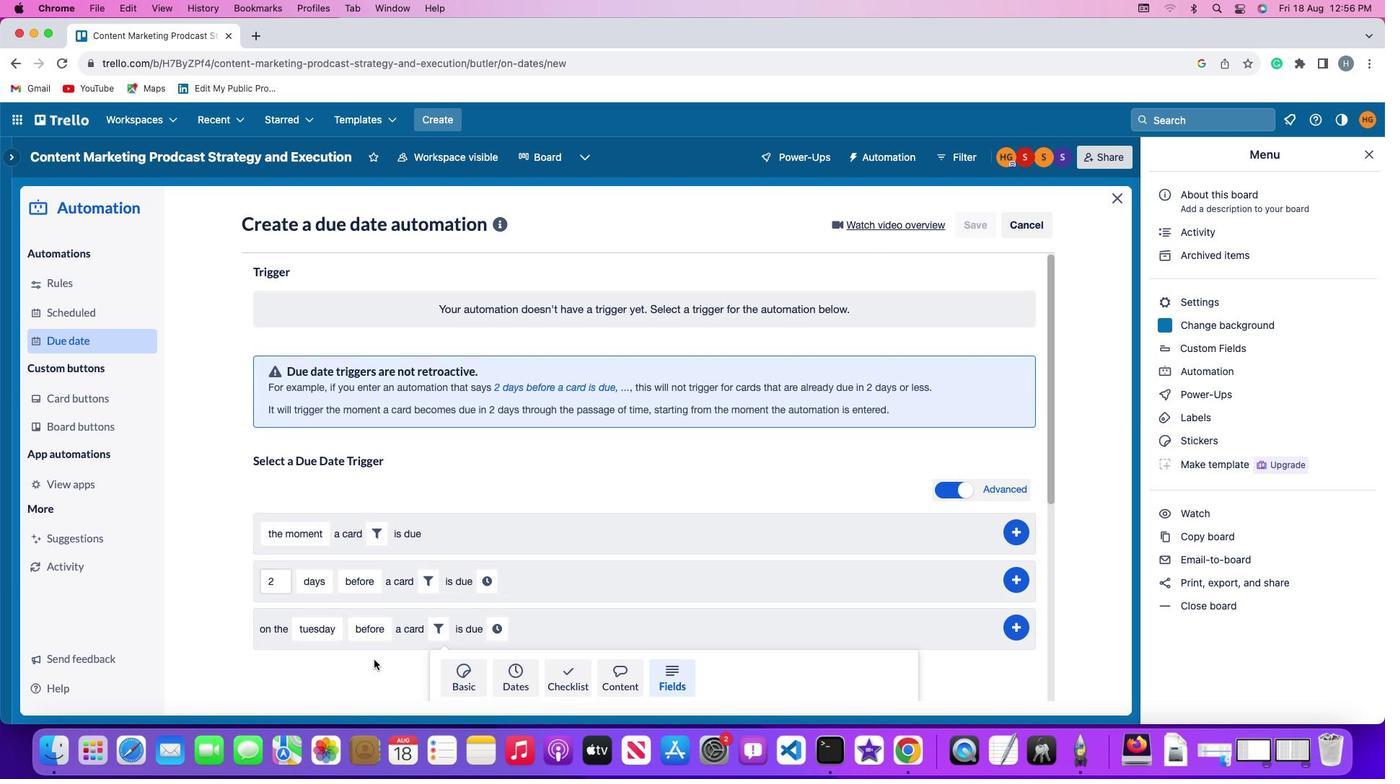 
Action: Mouse moved to (374, 656)
Screenshot: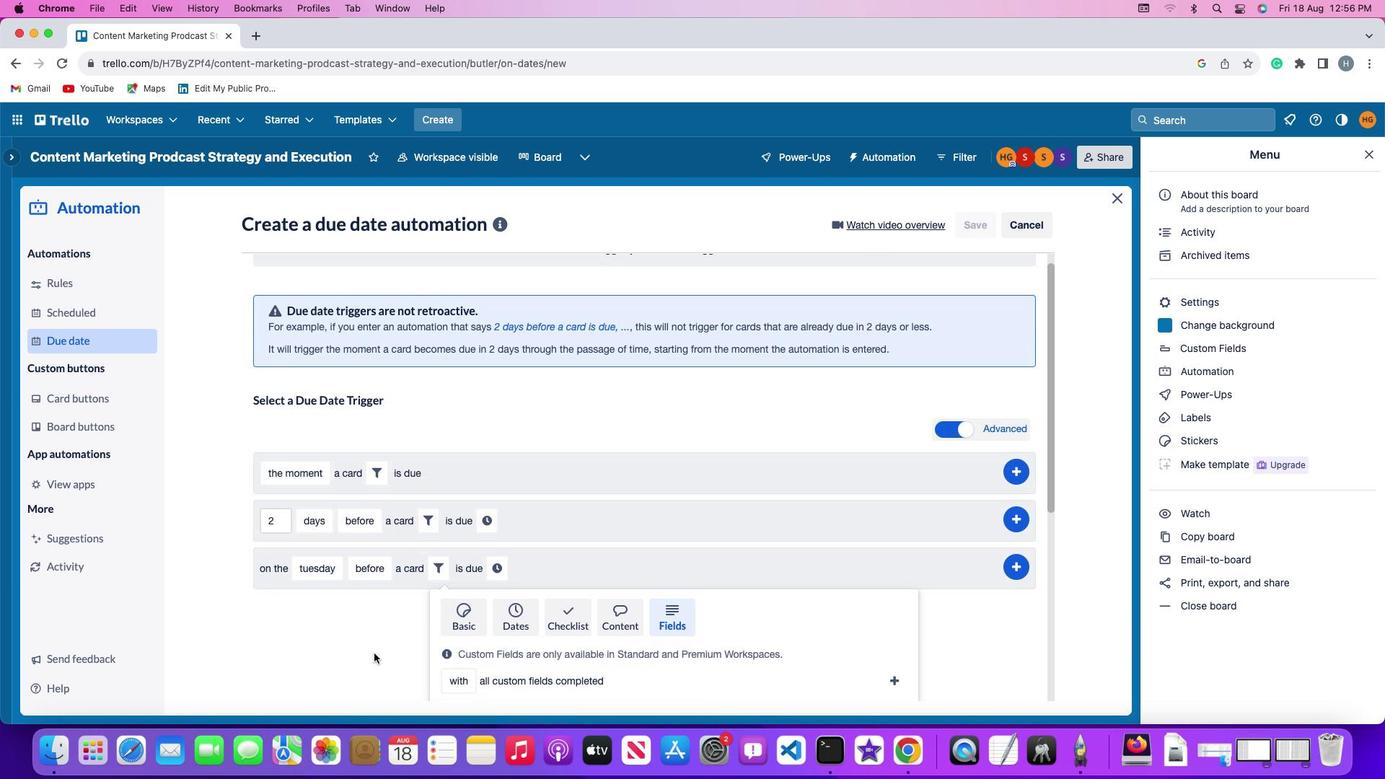 
Action: Mouse scrolled (374, 656) with delta (0, -4)
Screenshot: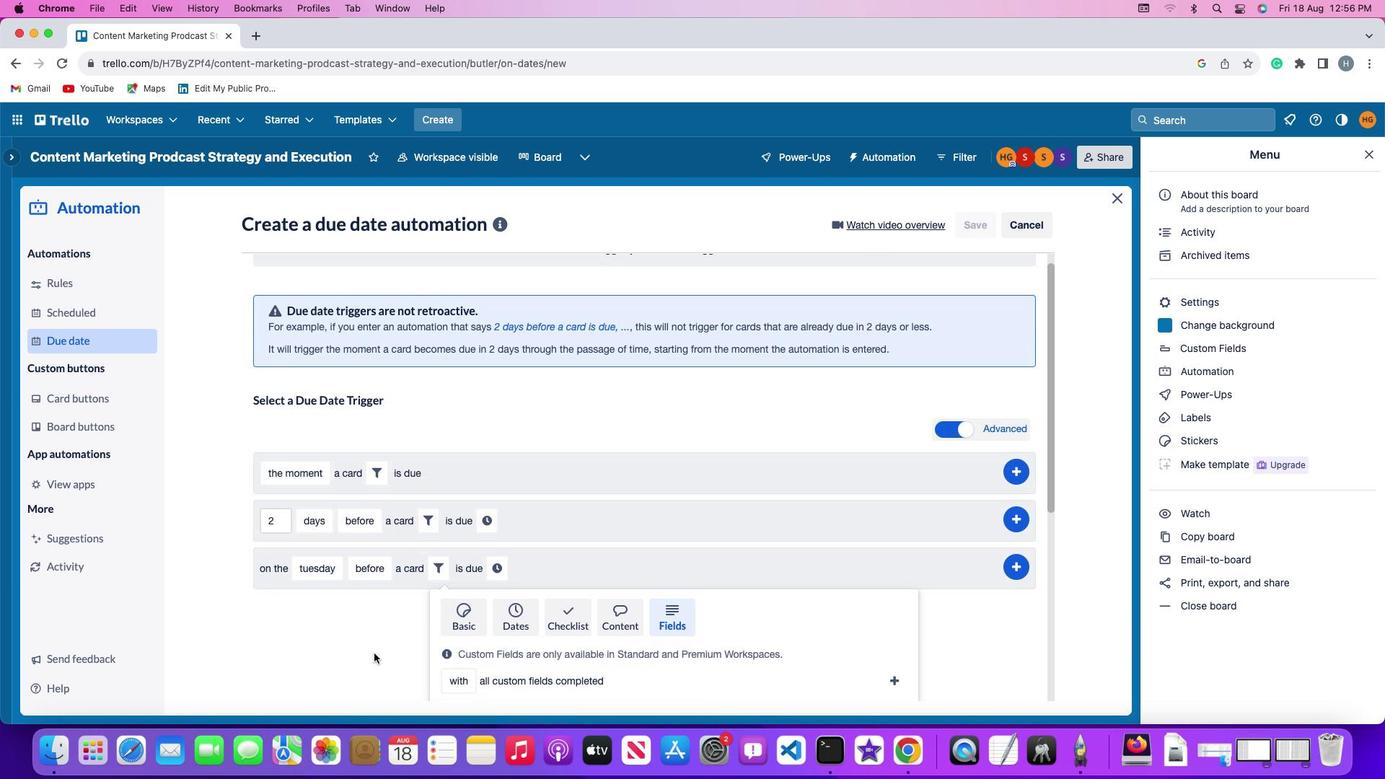 
Action: Mouse moved to (374, 651)
Screenshot: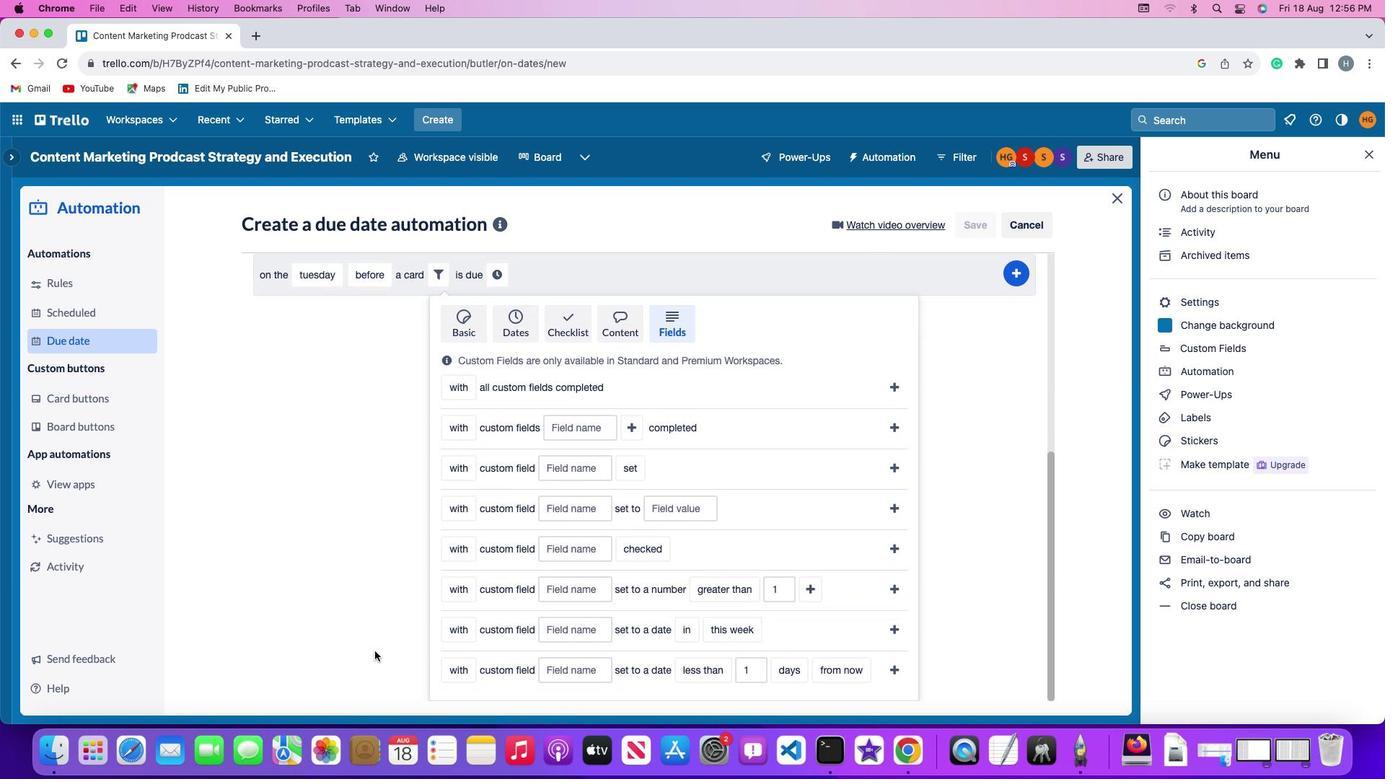 
Action: Mouse scrolled (374, 651) with delta (0, 0)
Screenshot: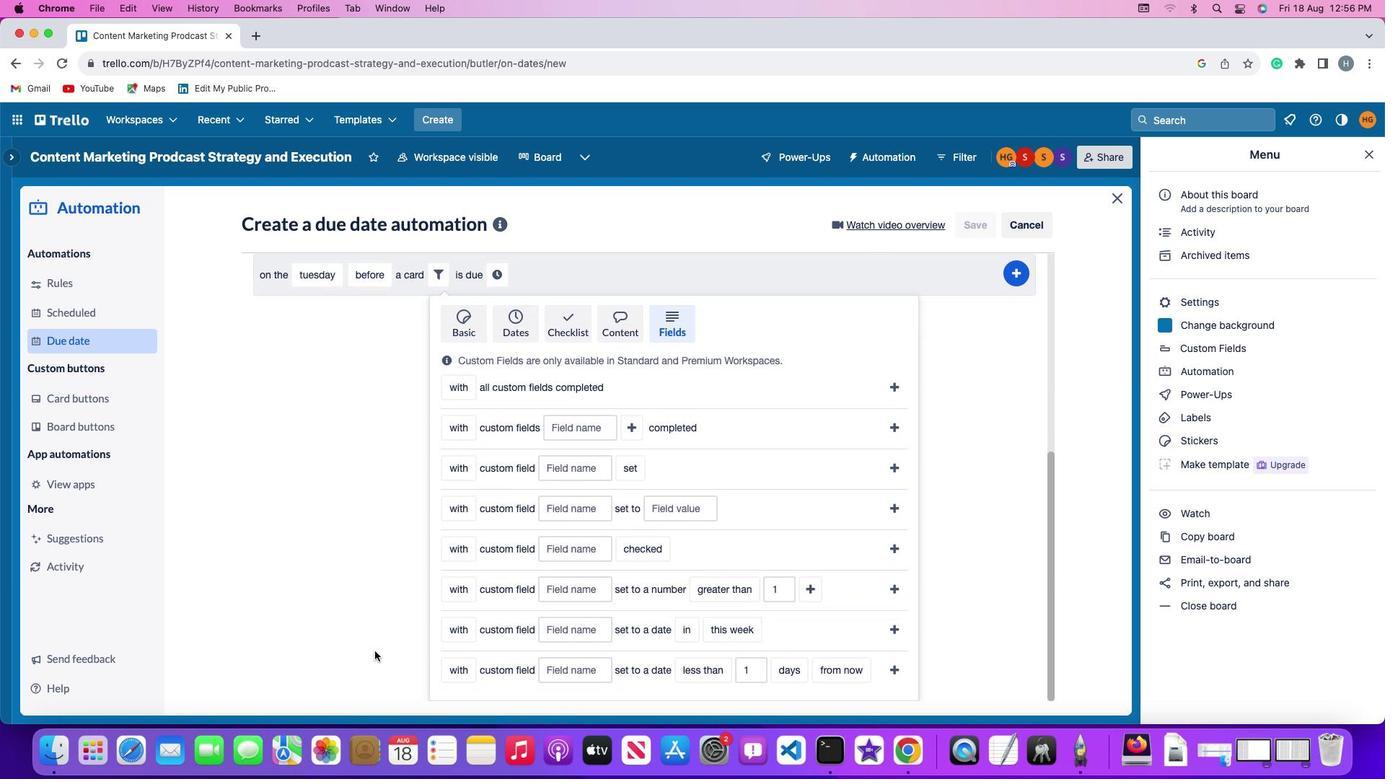 
Action: Mouse moved to (374, 651)
Screenshot: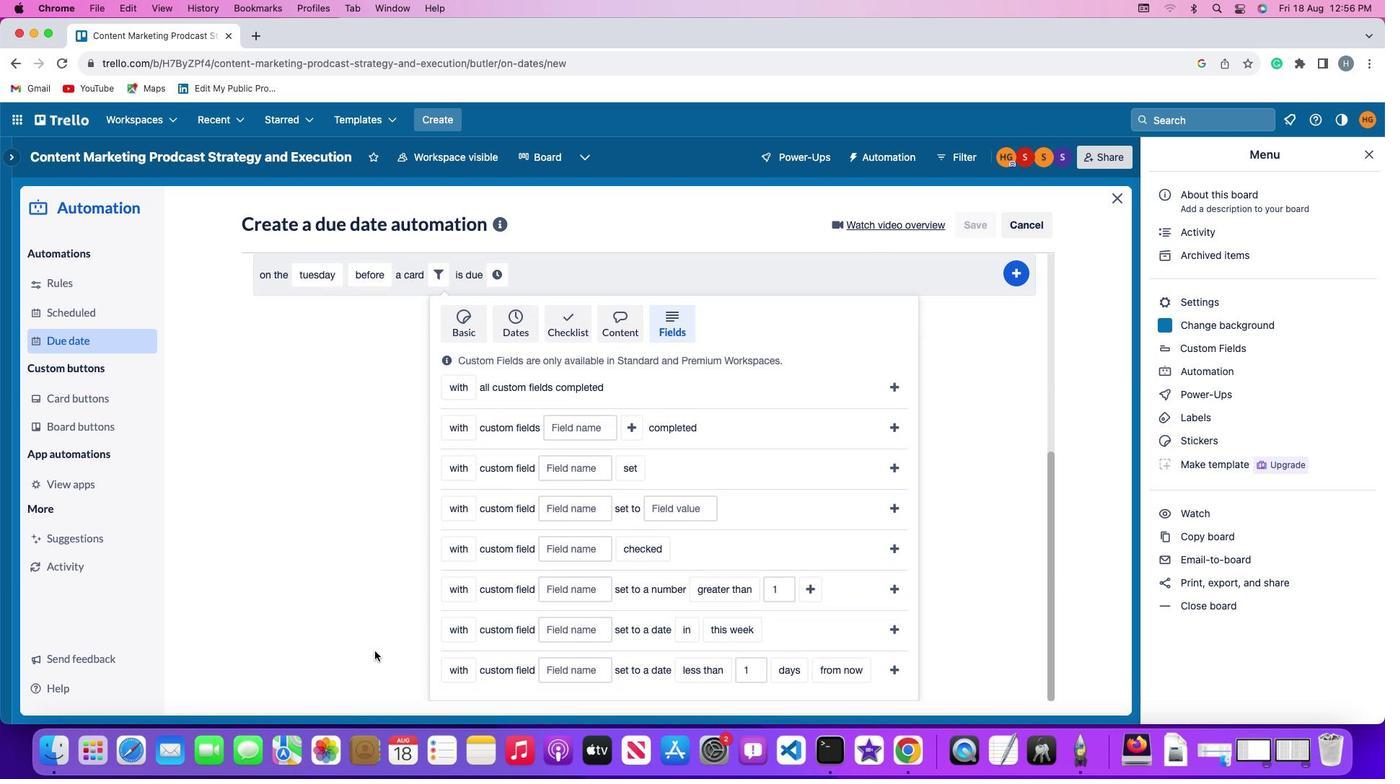
Action: Mouse scrolled (374, 651) with delta (0, 0)
Screenshot: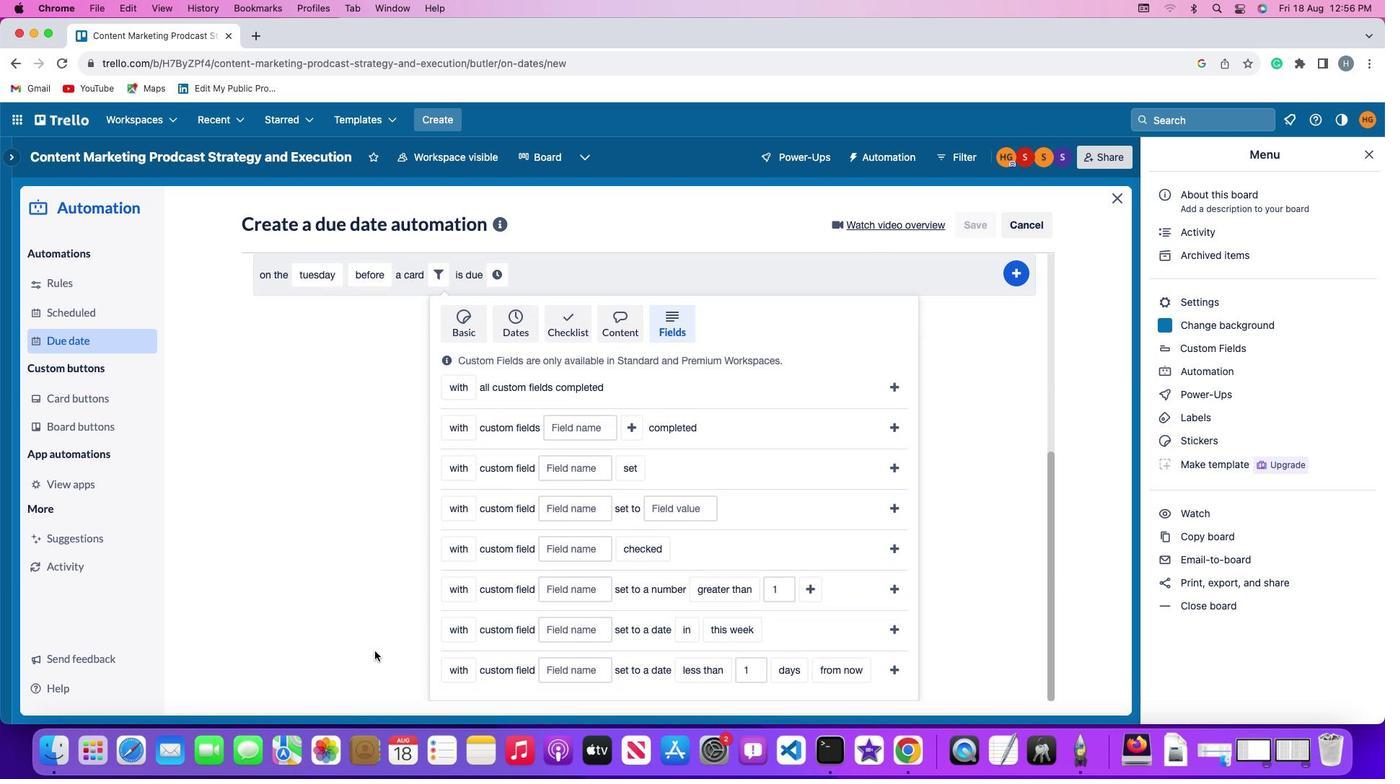 
Action: Mouse scrolled (374, 651) with delta (0, -2)
Screenshot: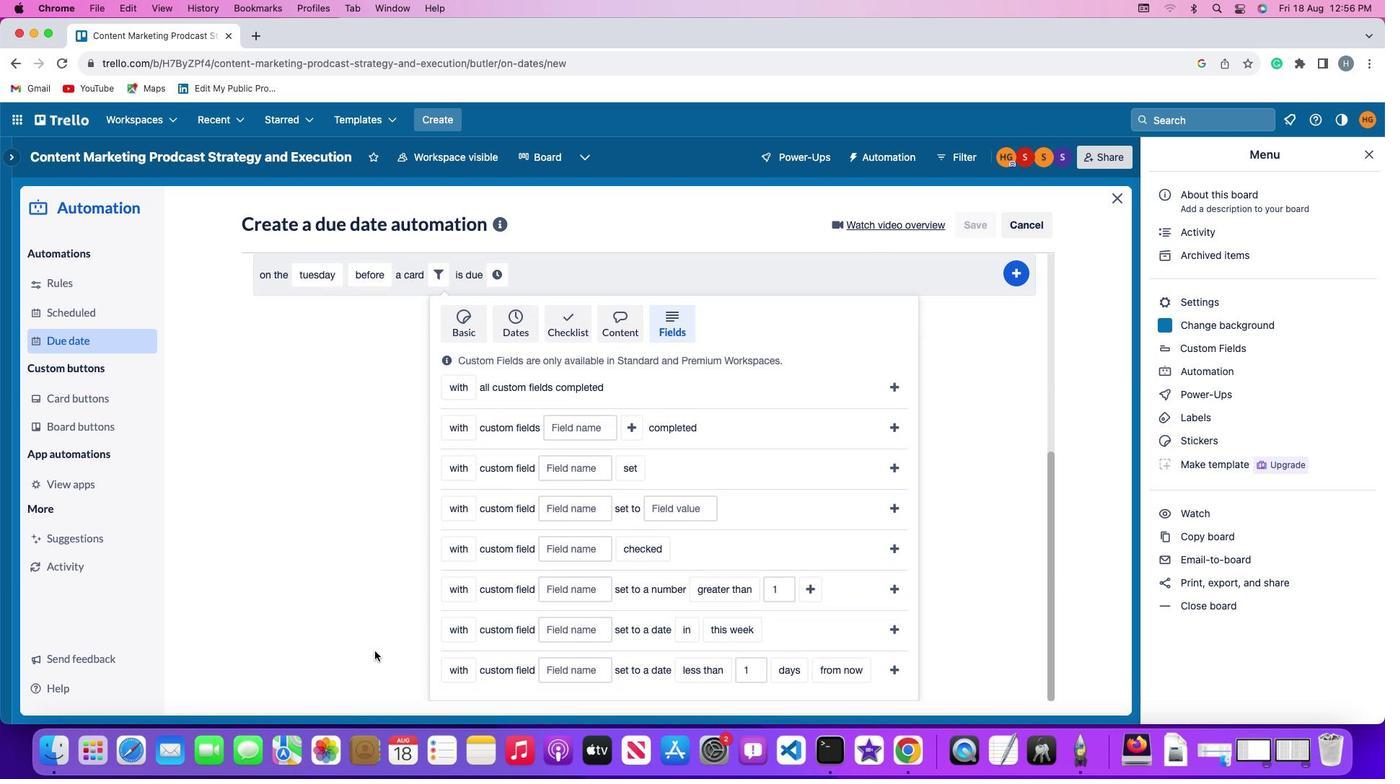 
Action: Mouse scrolled (374, 651) with delta (0, -3)
Screenshot: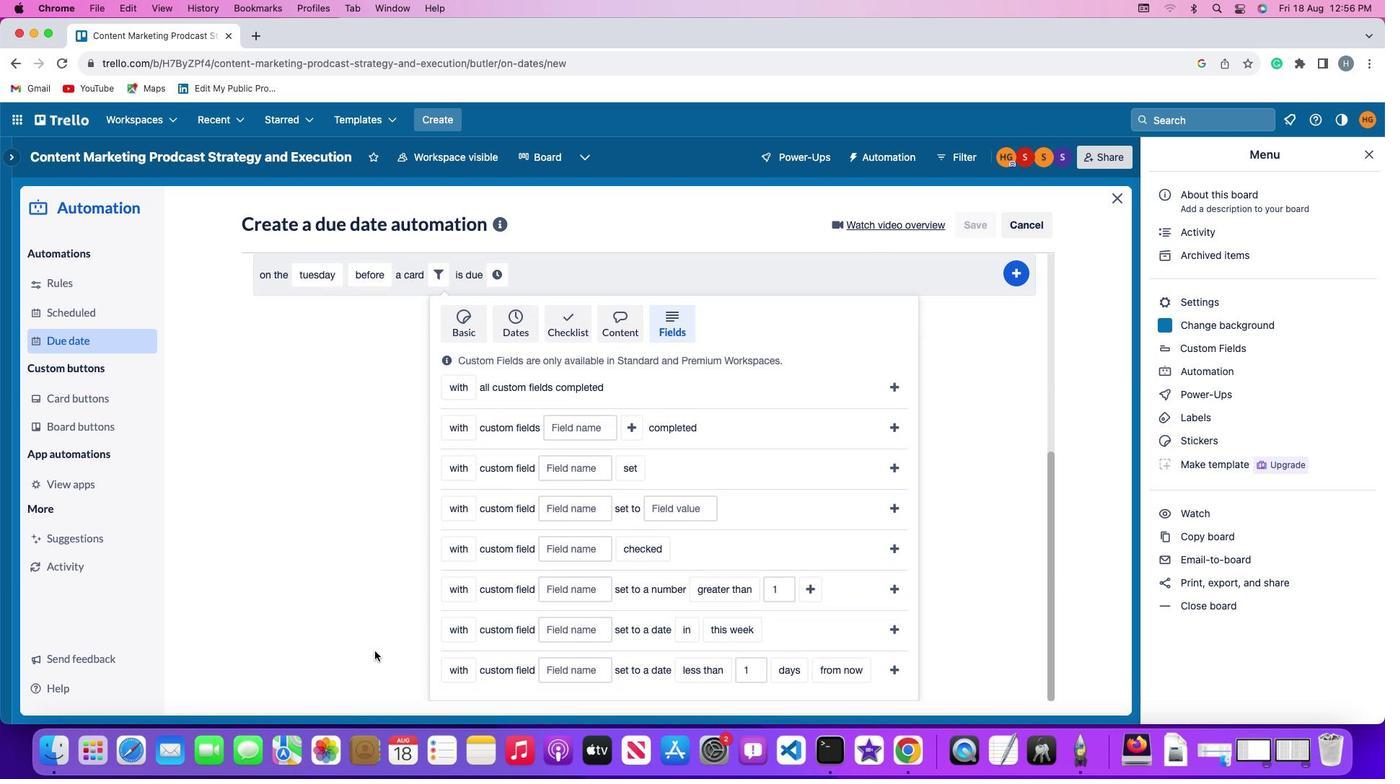 
Action: Mouse moved to (375, 651)
Screenshot: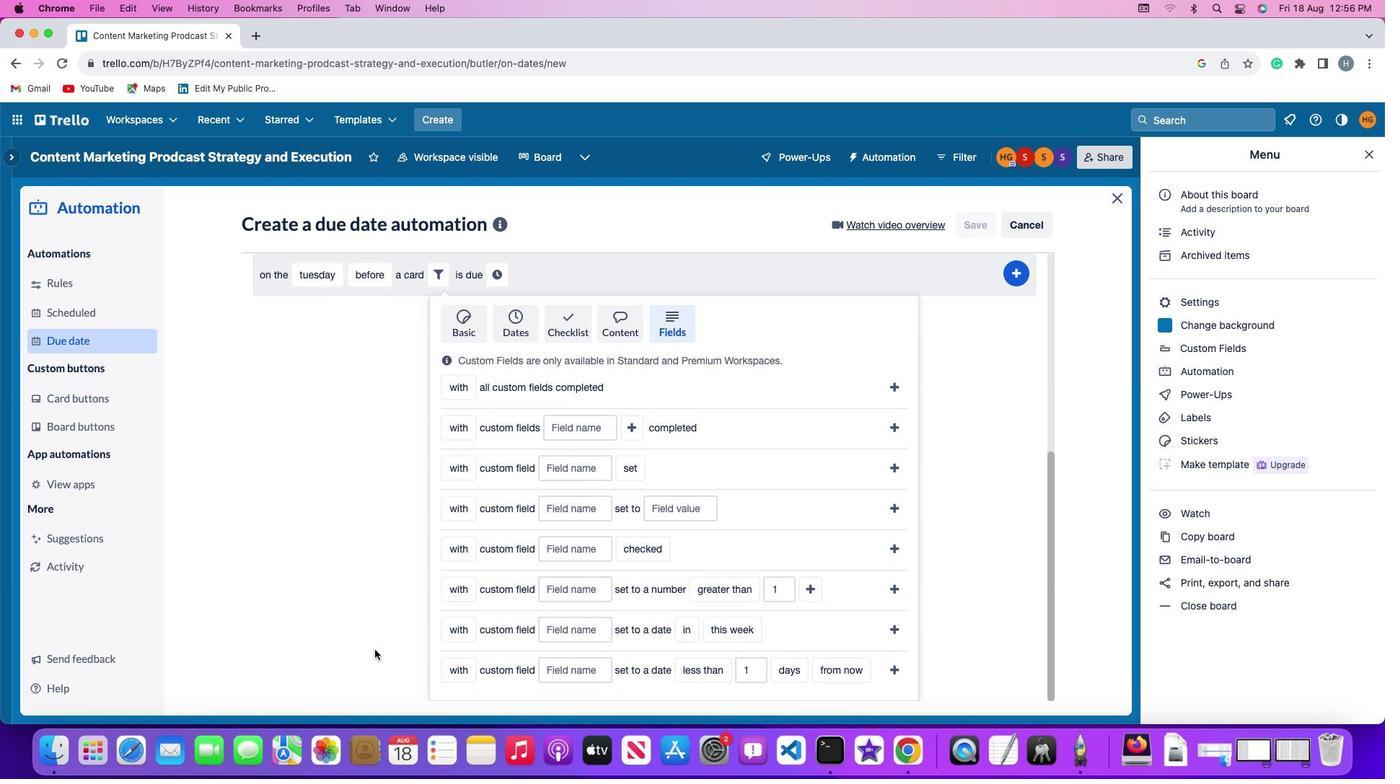 
Action: Mouse scrolled (375, 651) with delta (0, -4)
Screenshot: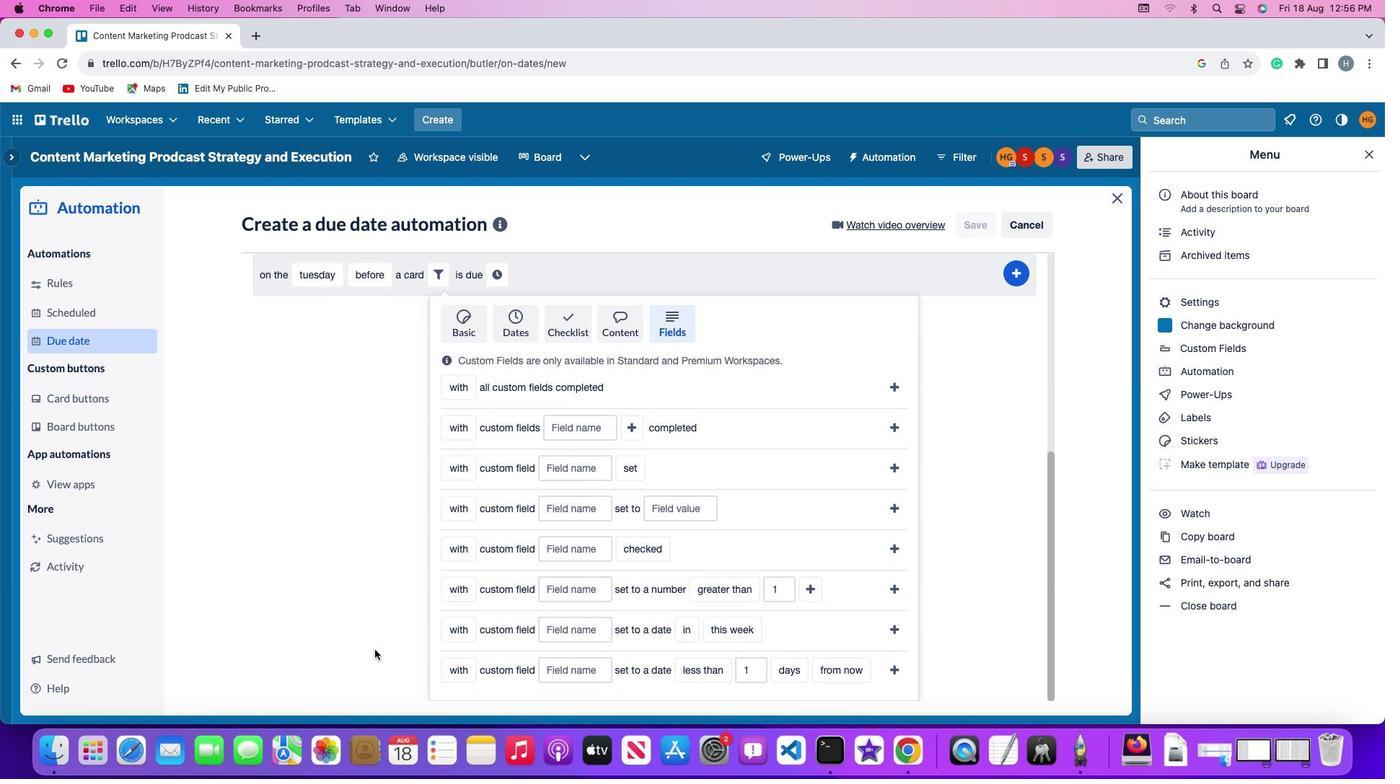 
Action: Mouse moved to (375, 649)
Screenshot: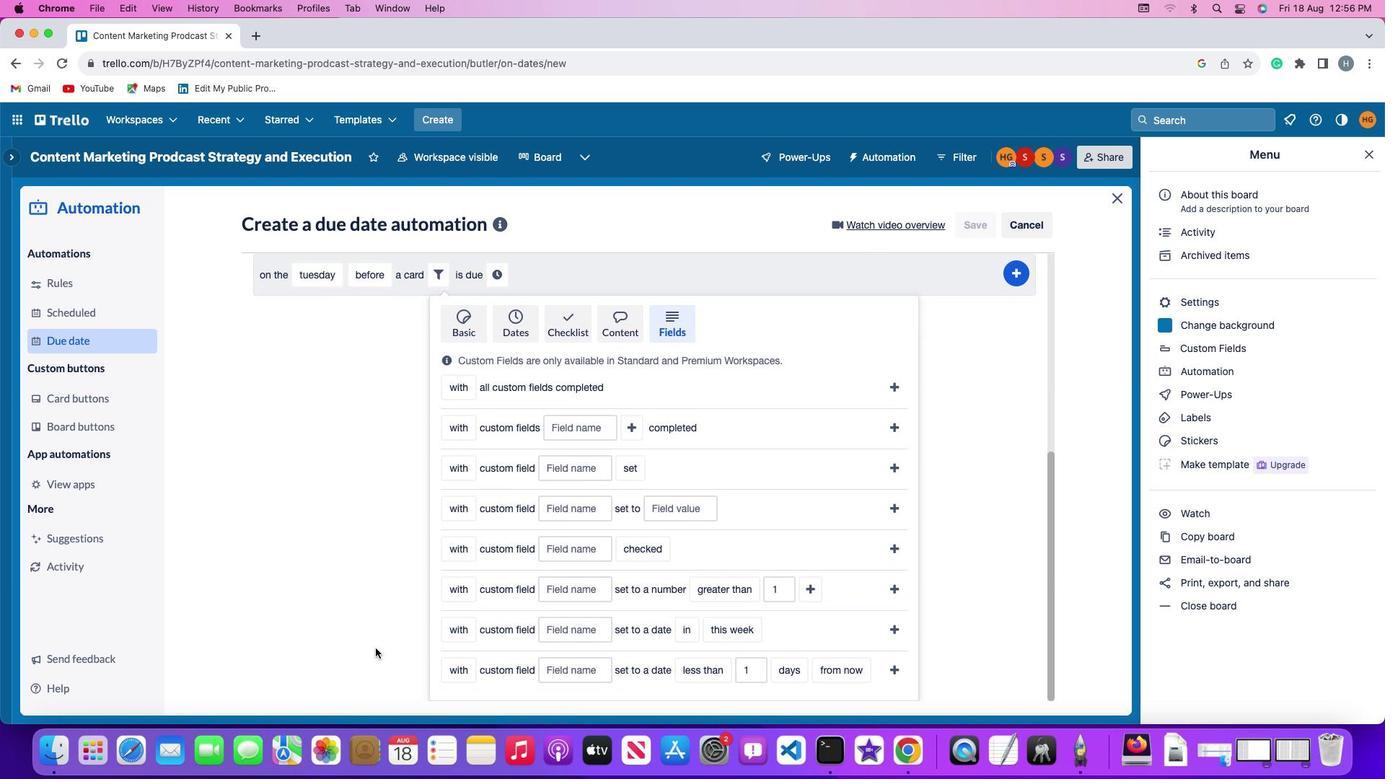 
Action: Mouse scrolled (375, 649) with delta (0, -4)
Screenshot: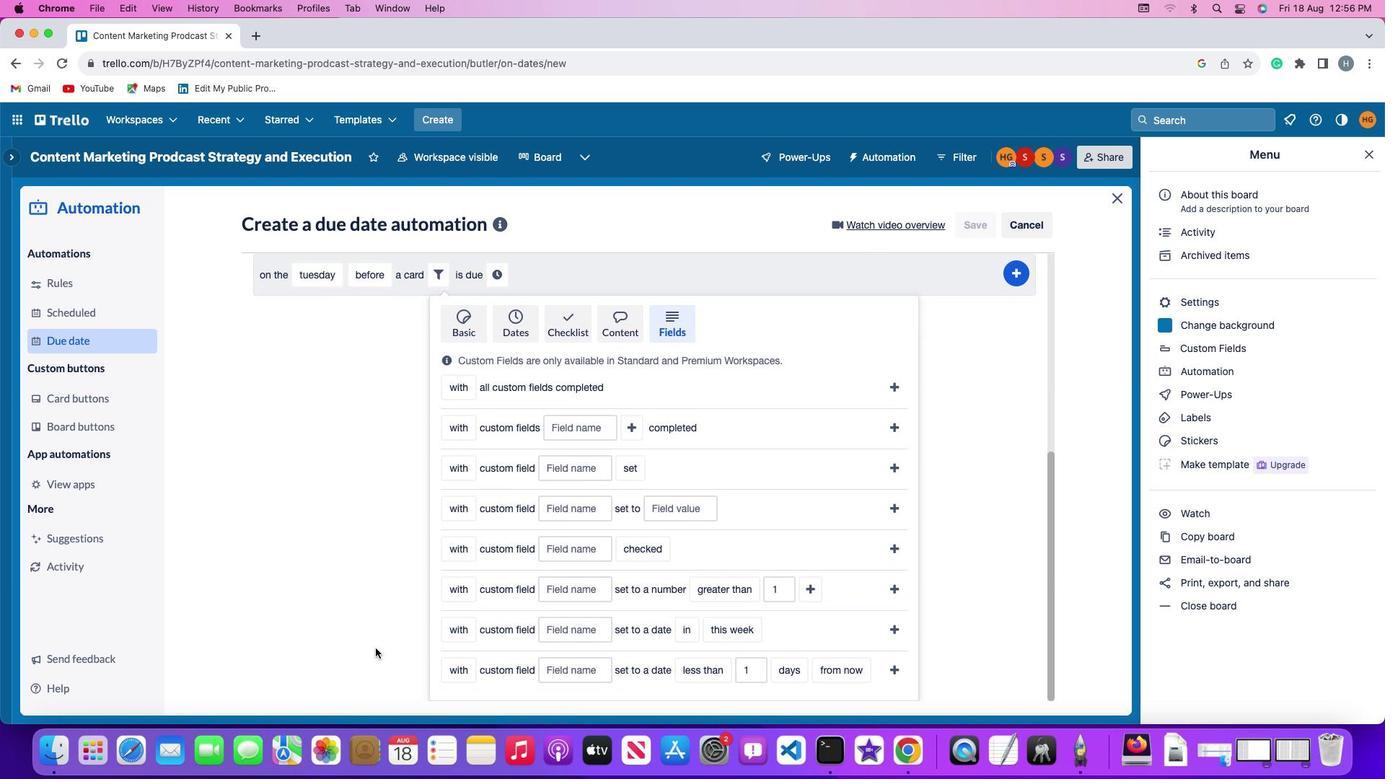 
Action: Mouse moved to (443, 666)
Screenshot: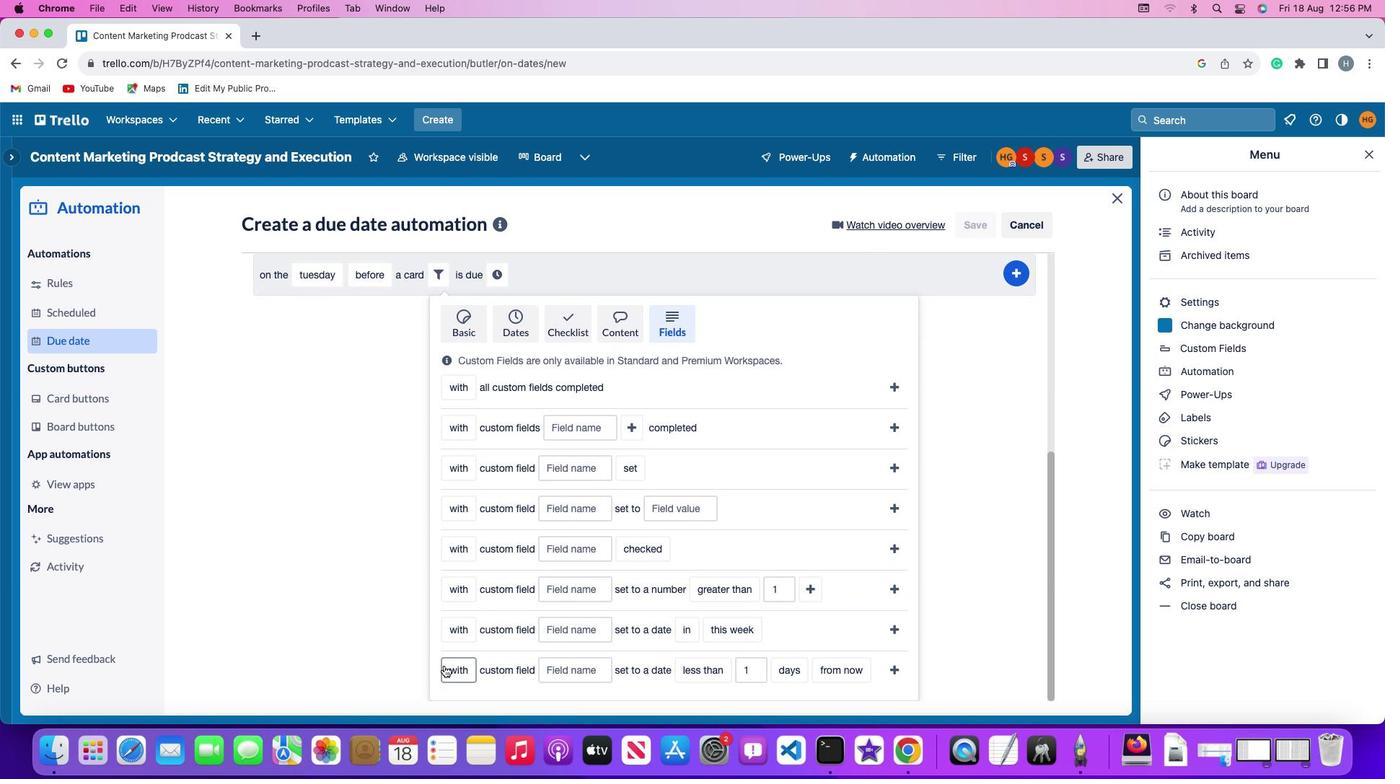 
Action: Mouse pressed left at (443, 666)
Screenshot: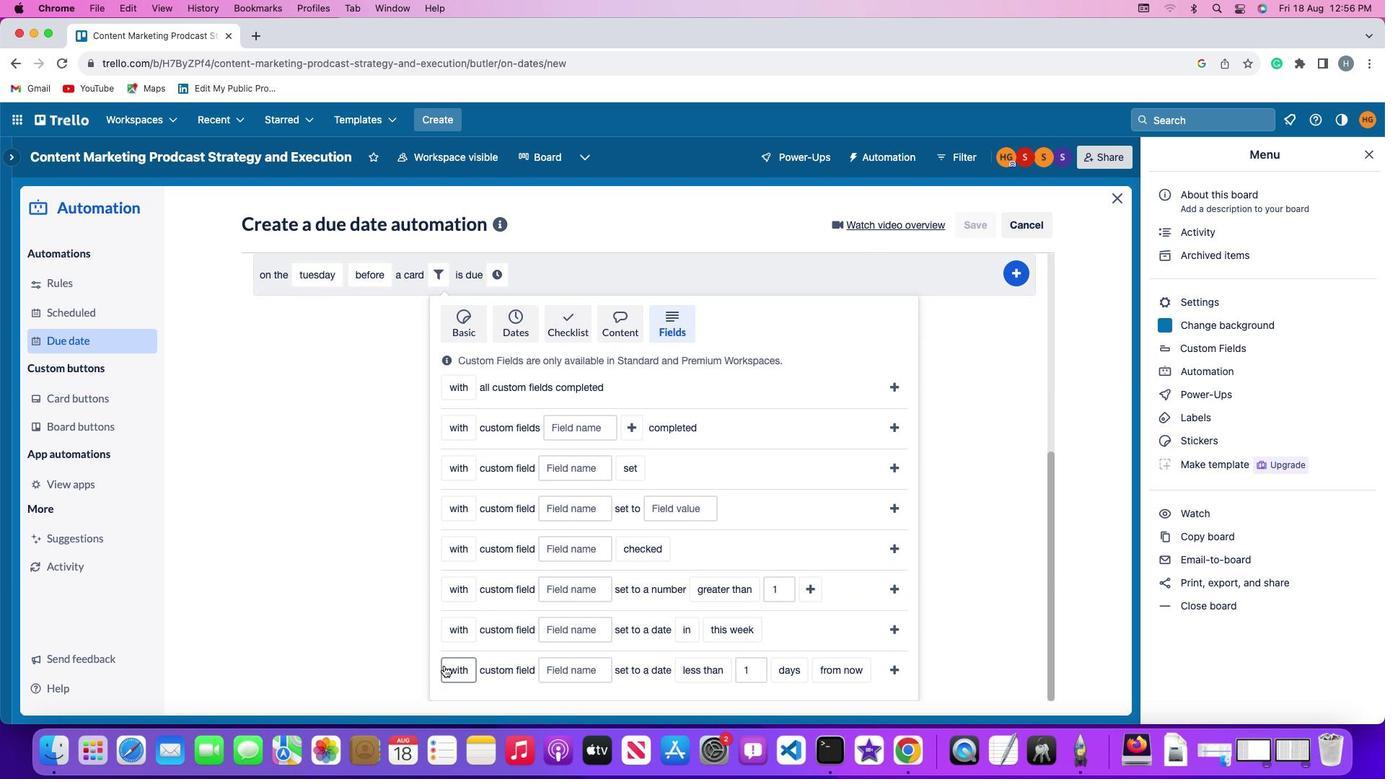 
Action: Mouse moved to (461, 638)
Screenshot: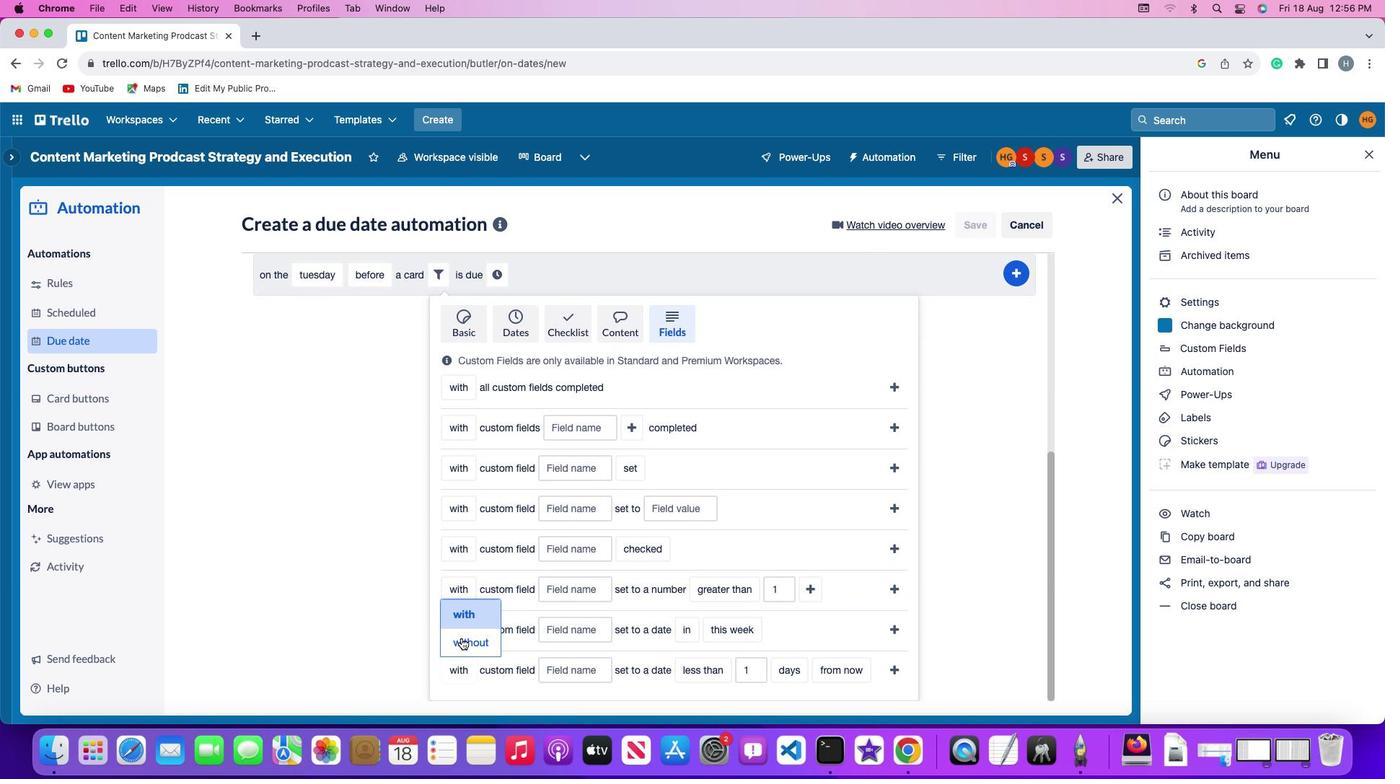 
Action: Mouse pressed left at (461, 638)
Screenshot: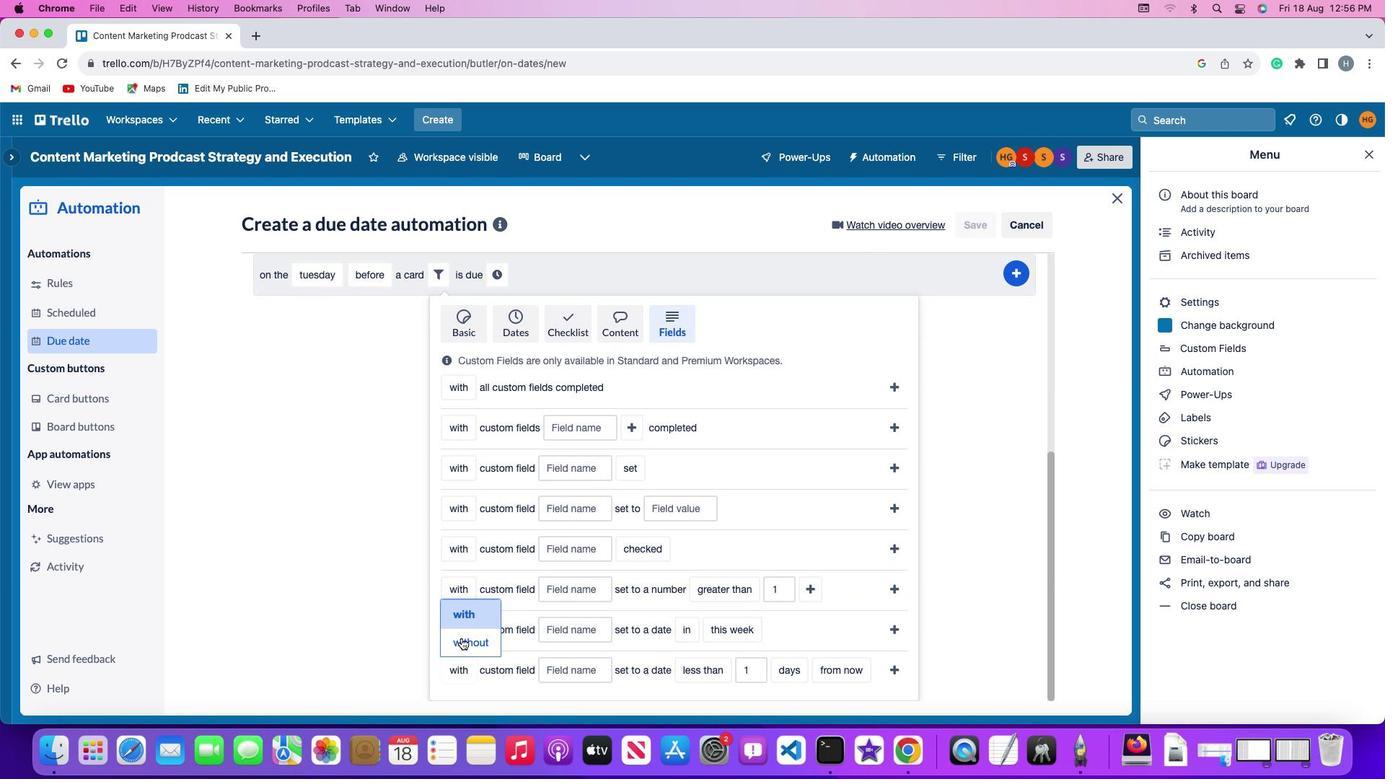 
Action: Mouse moved to (581, 667)
Screenshot: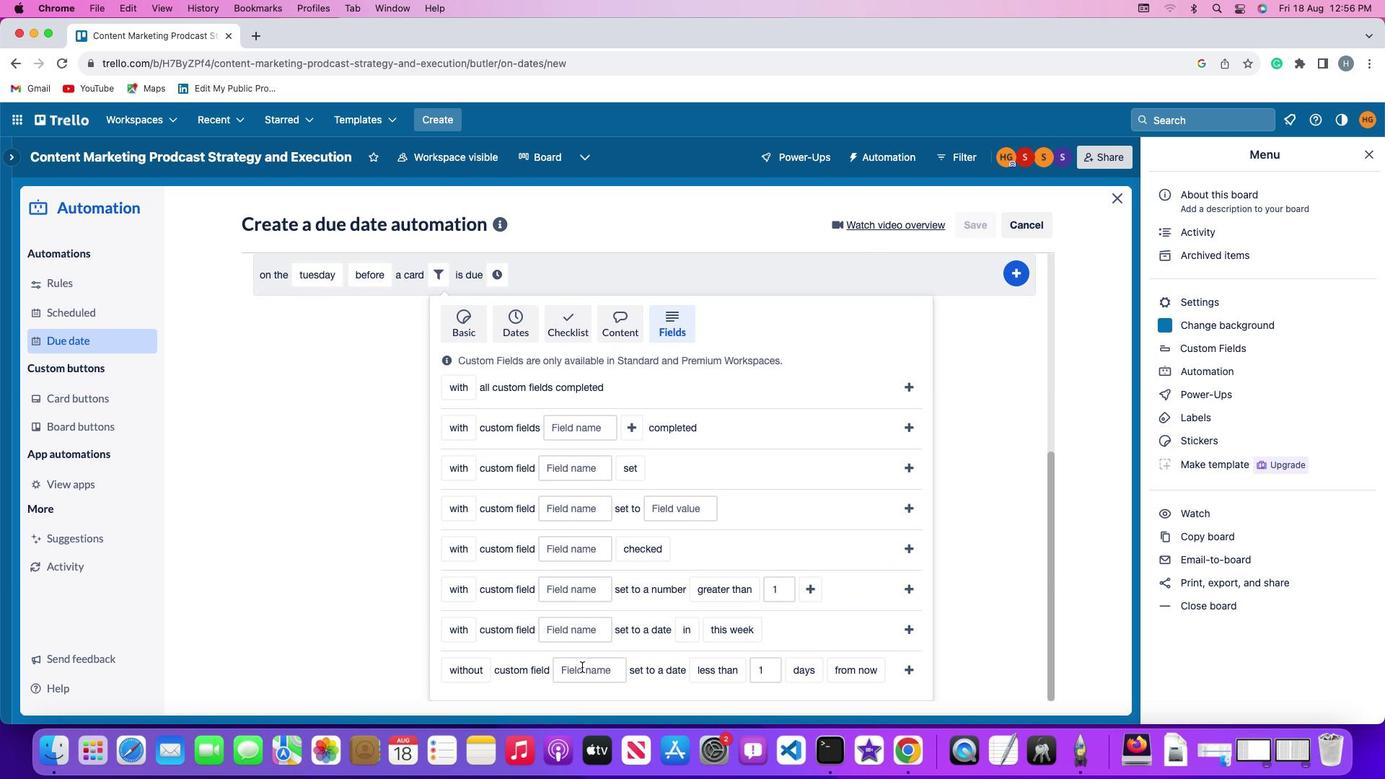 
Action: Mouse pressed left at (581, 667)
Screenshot: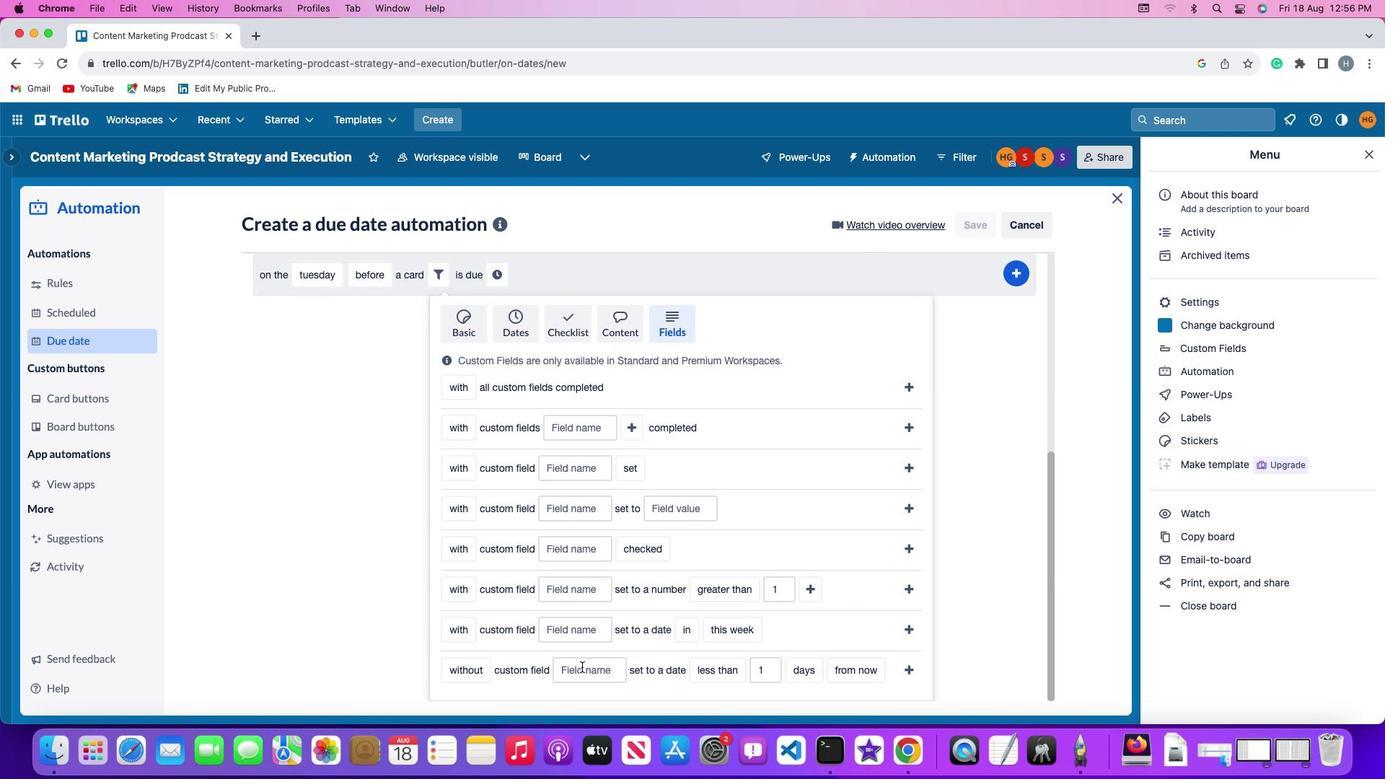 
Action: Key pressed Key.shift'R''e''s''u''m''e'
Screenshot: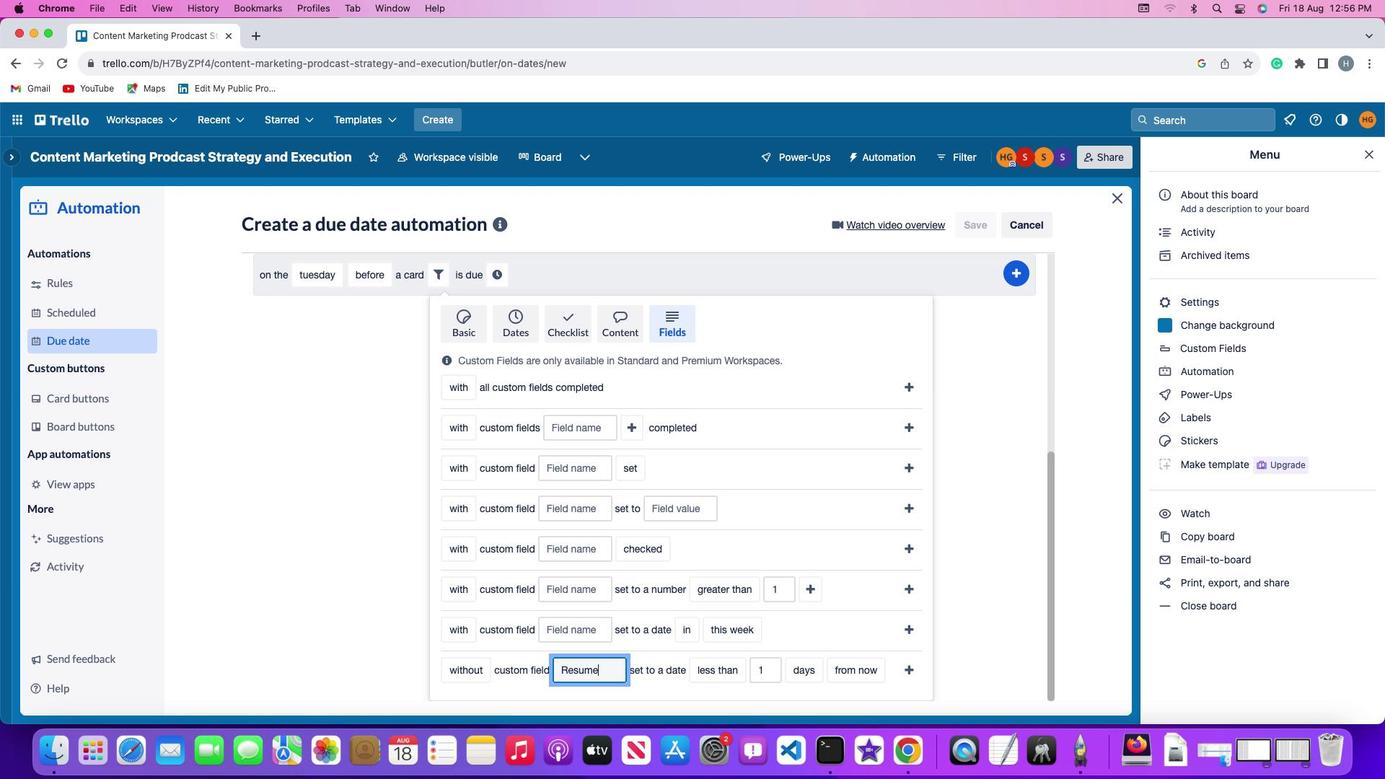 
Action: Mouse moved to (703, 669)
Screenshot: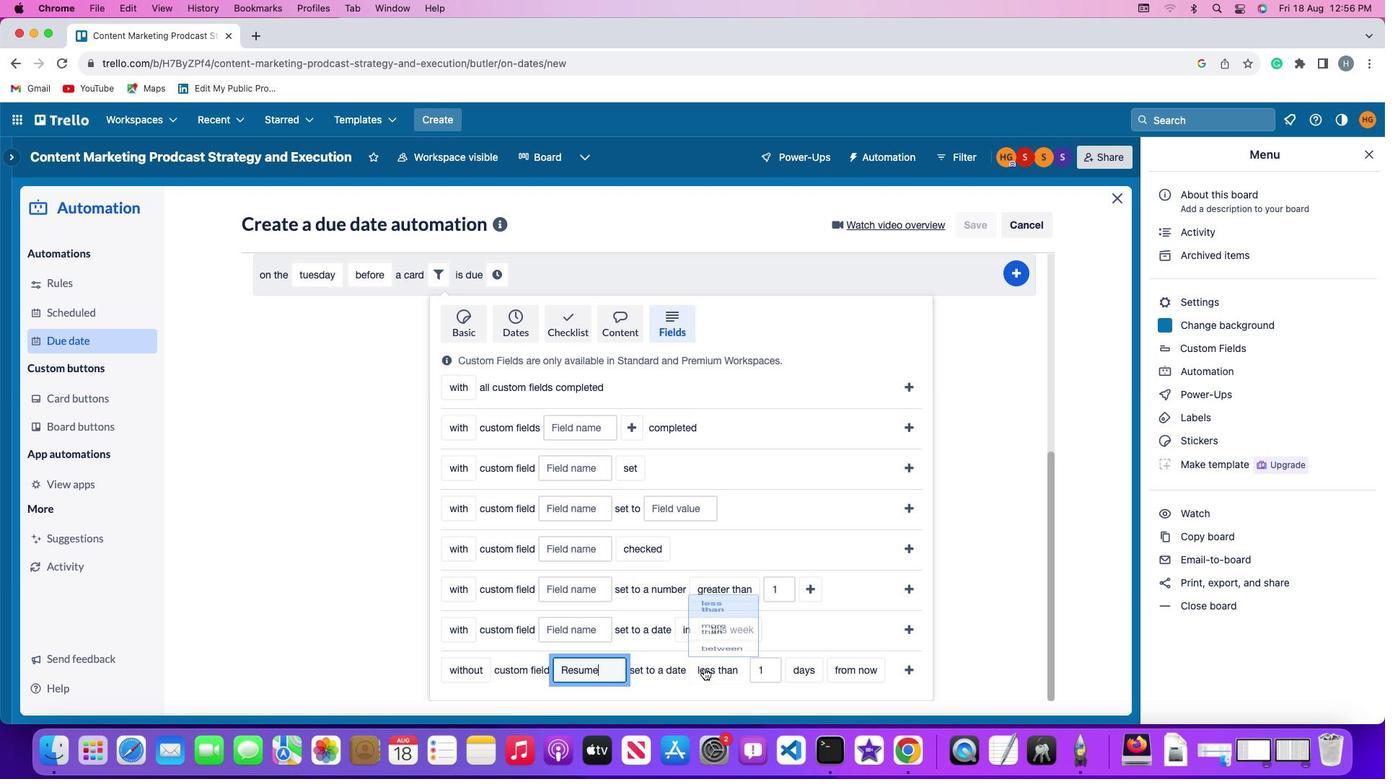 
Action: Mouse pressed left at (703, 669)
Screenshot: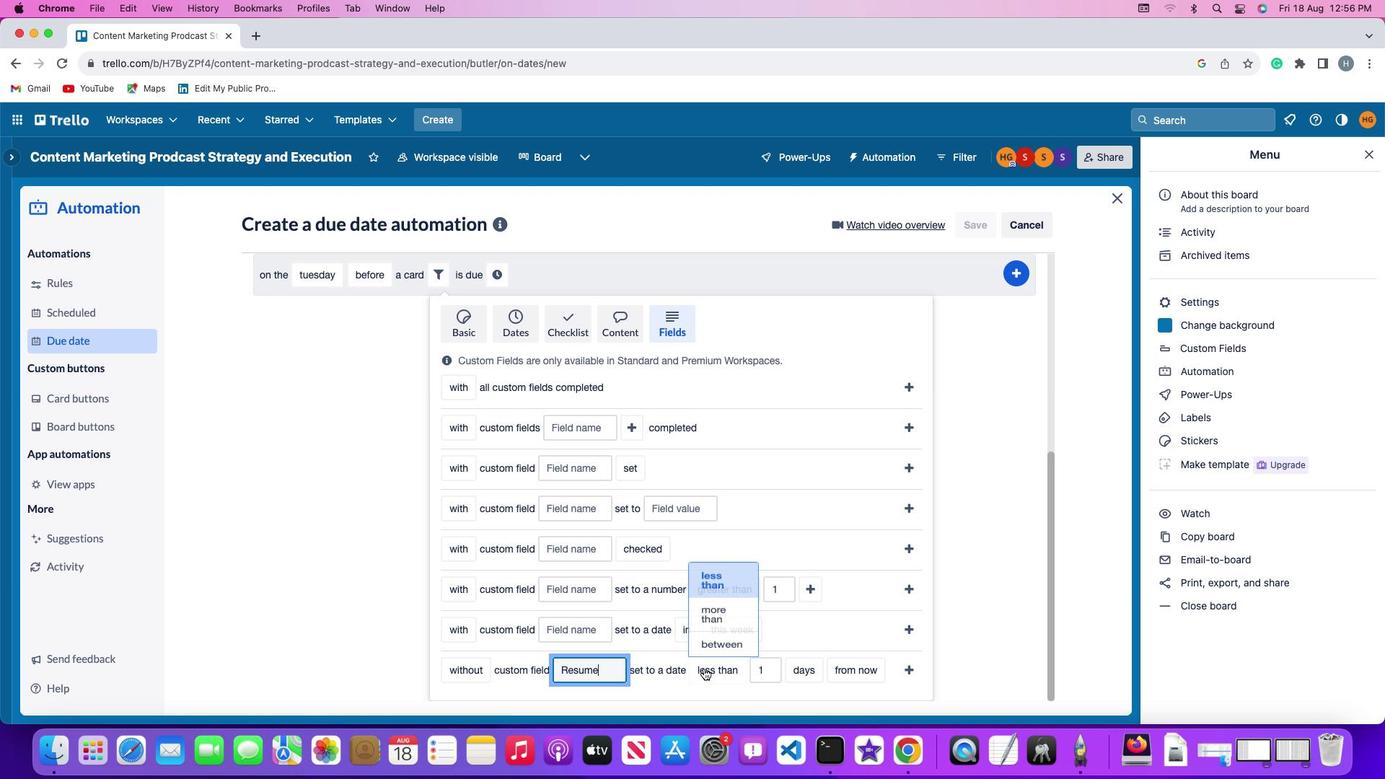 
Action: Mouse moved to (718, 568)
Screenshot: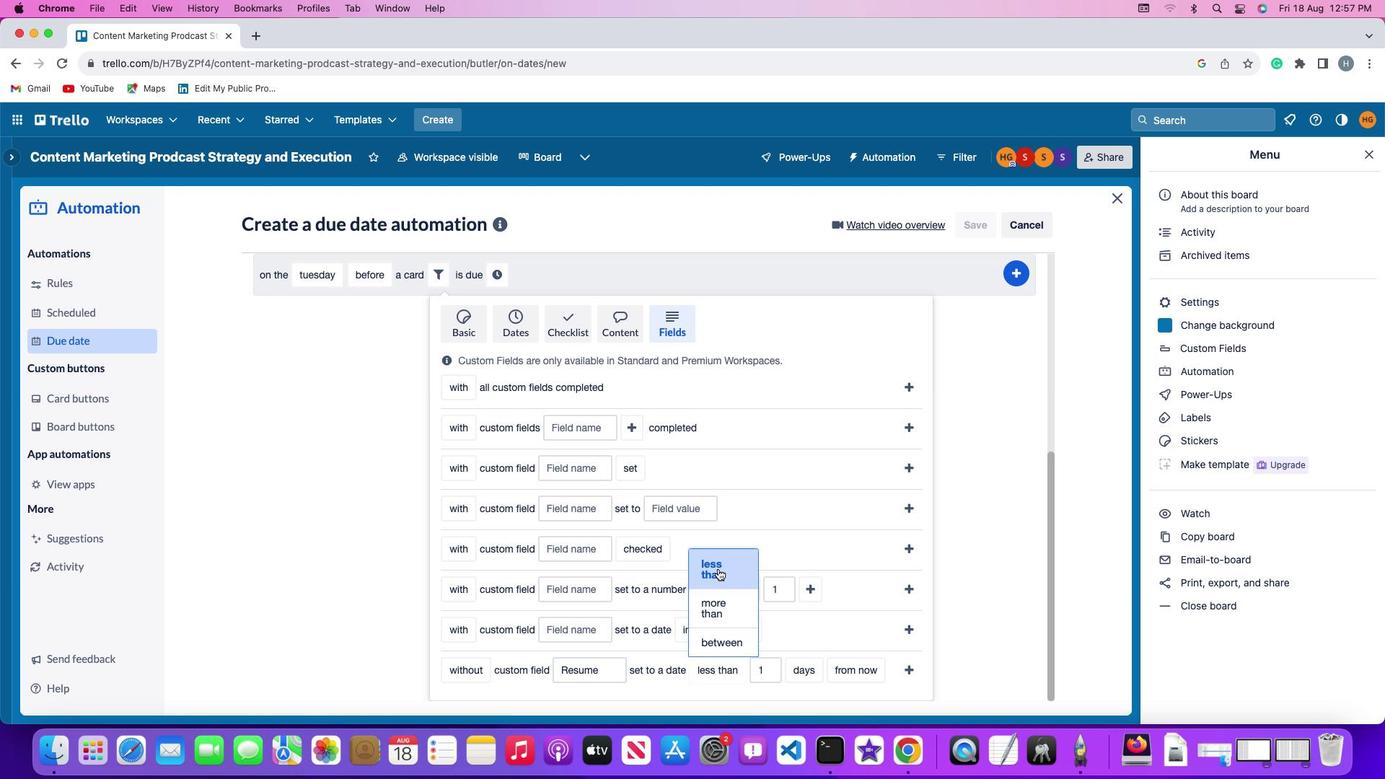 
Action: Mouse pressed left at (718, 568)
Screenshot: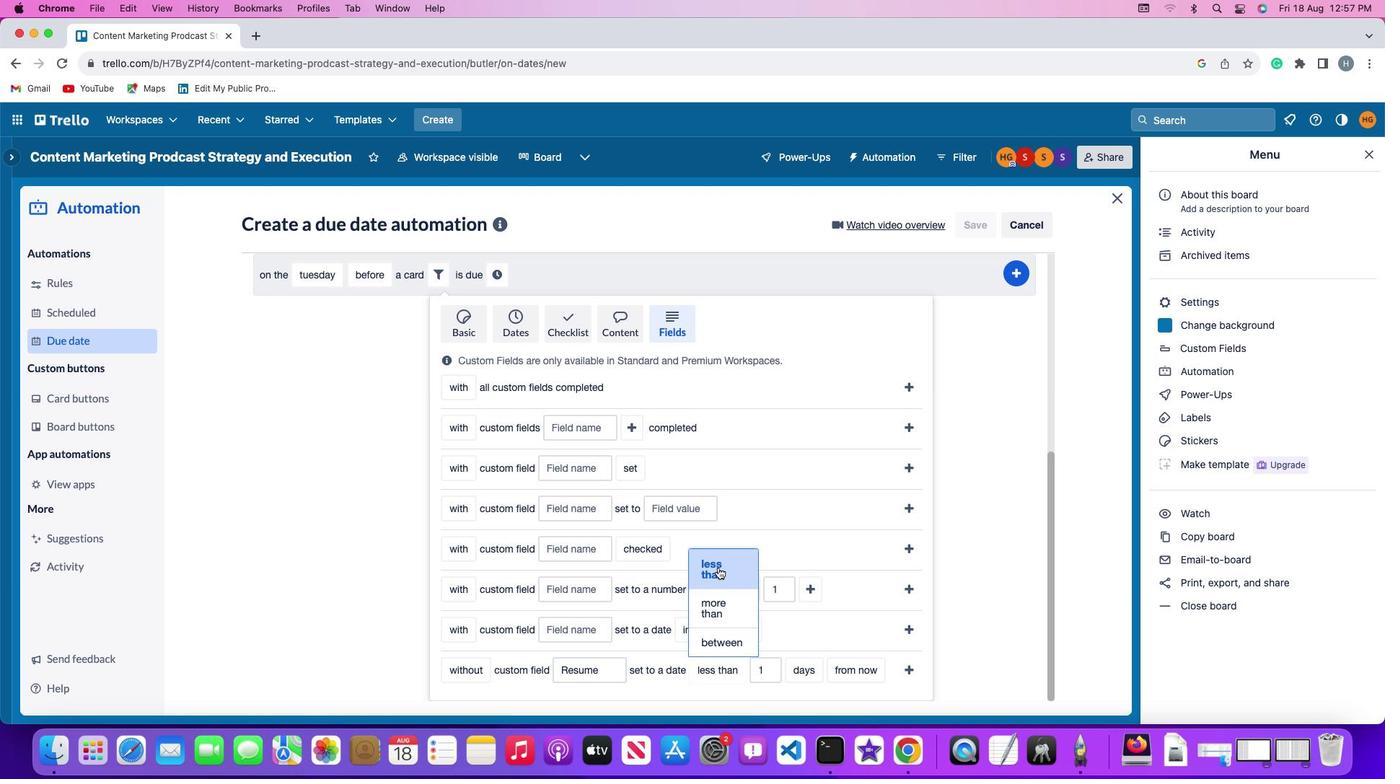 
Action: Mouse moved to (775, 661)
Screenshot: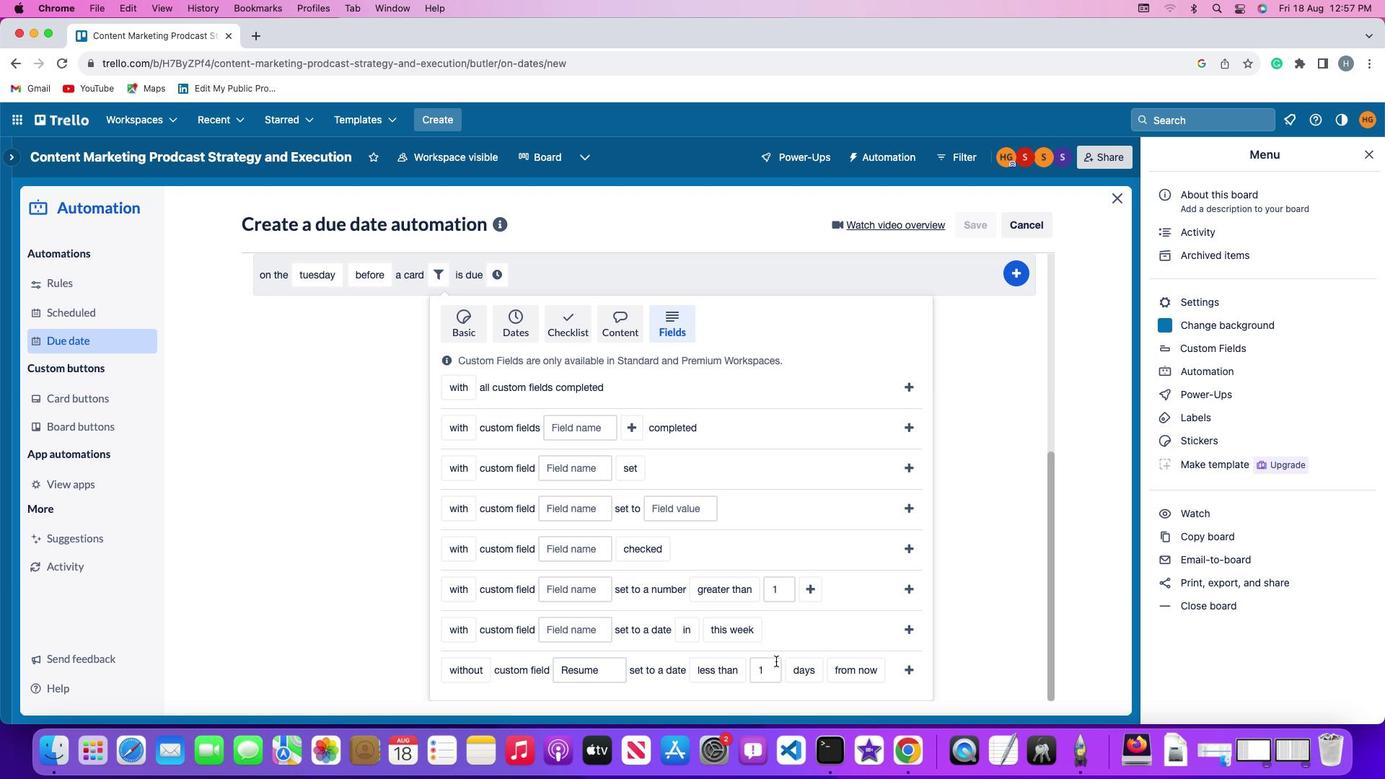 
Action: Mouse pressed left at (775, 661)
Screenshot: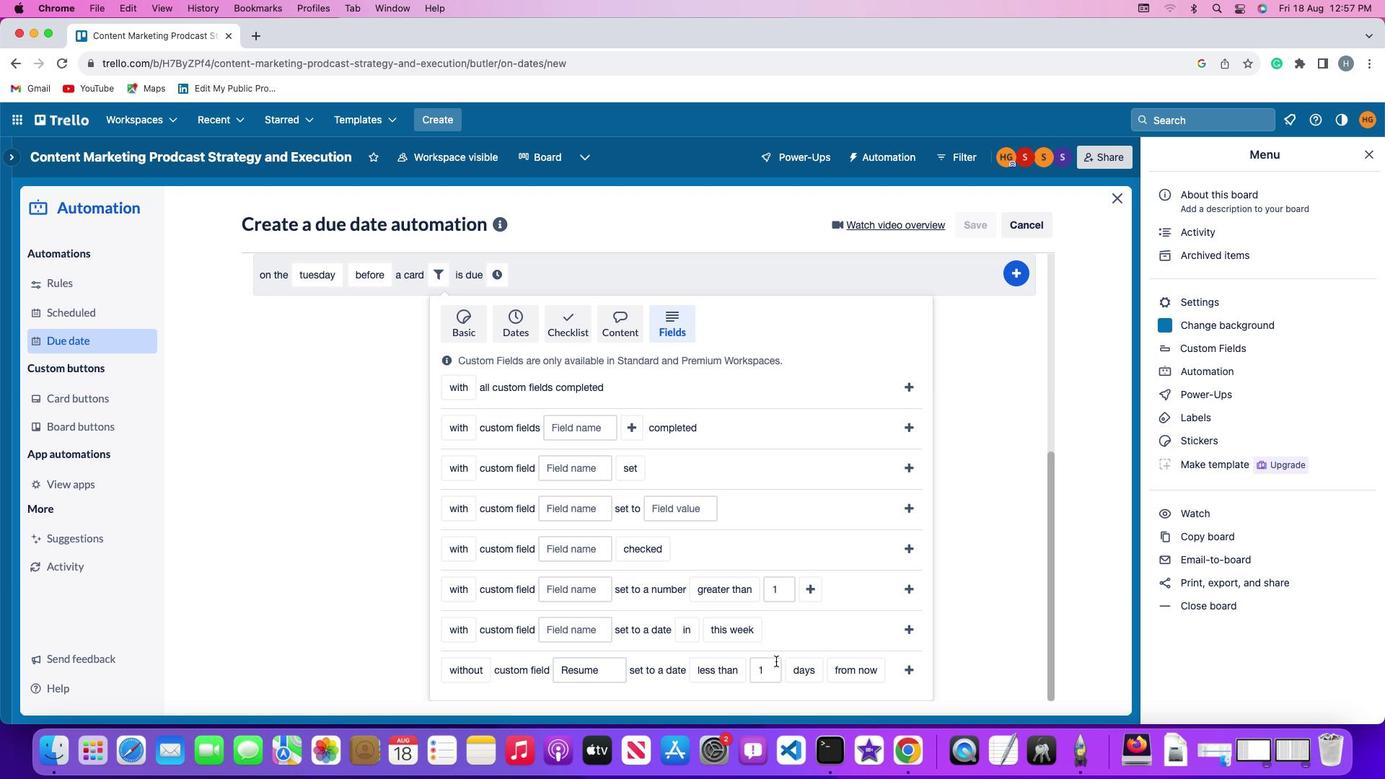 
Action: Key pressed Key.rightKey.backspace
Screenshot: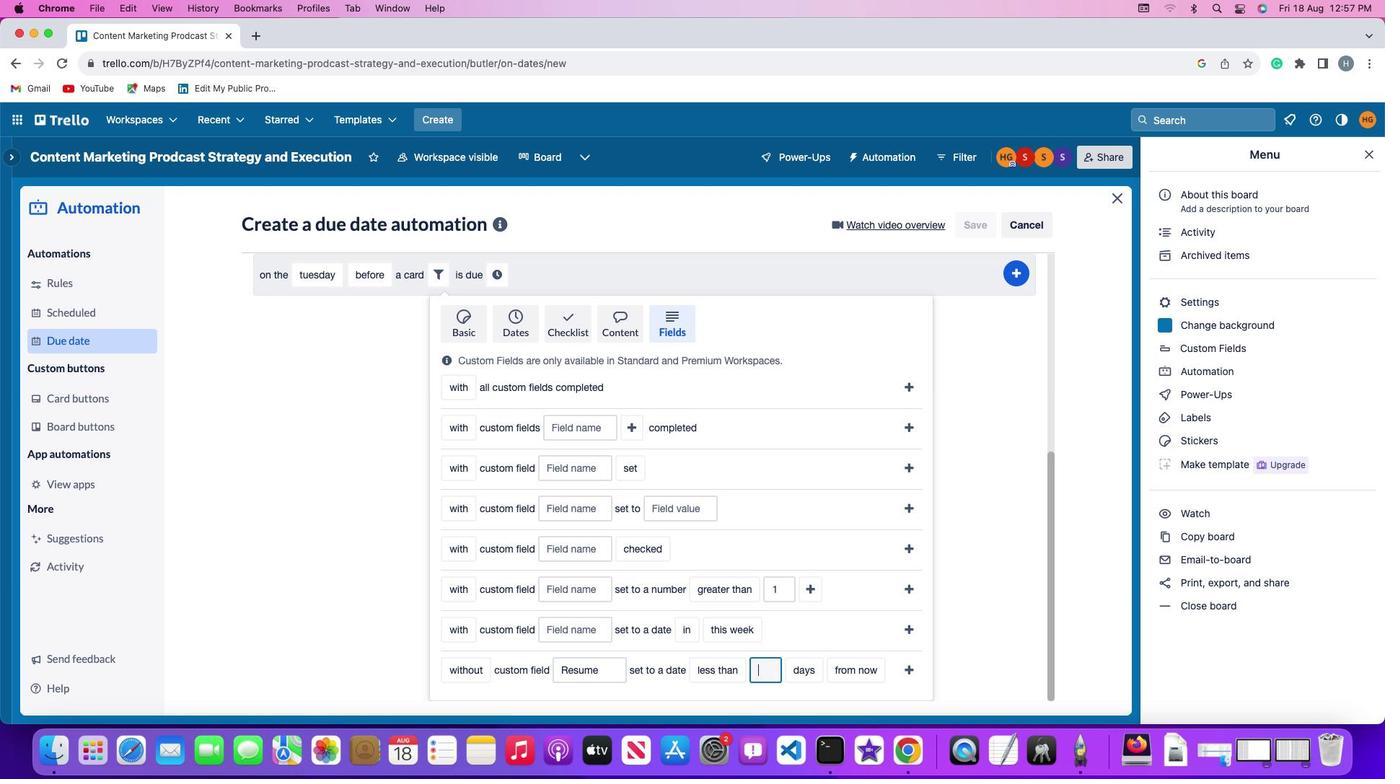 
Action: Mouse moved to (783, 664)
Screenshot: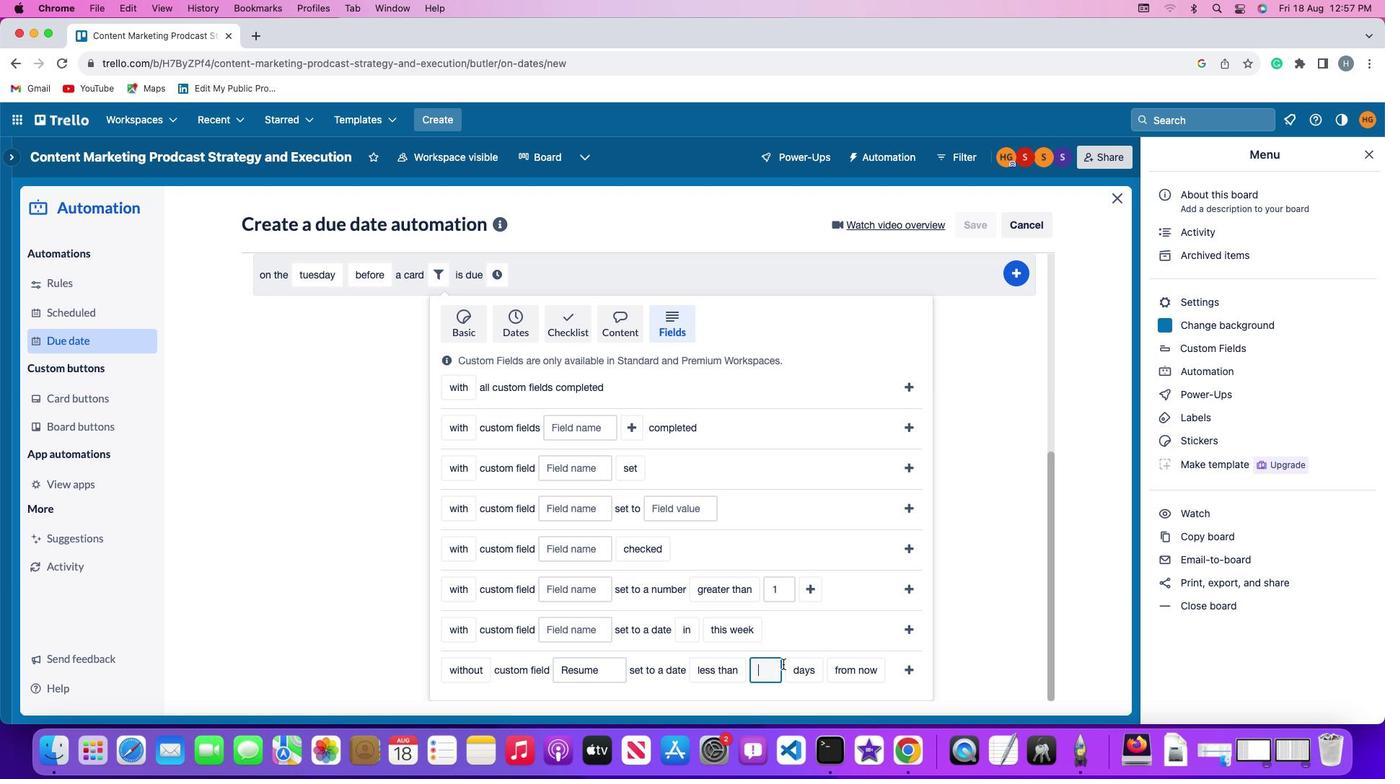 
Action: Key pressed '1'
Screenshot: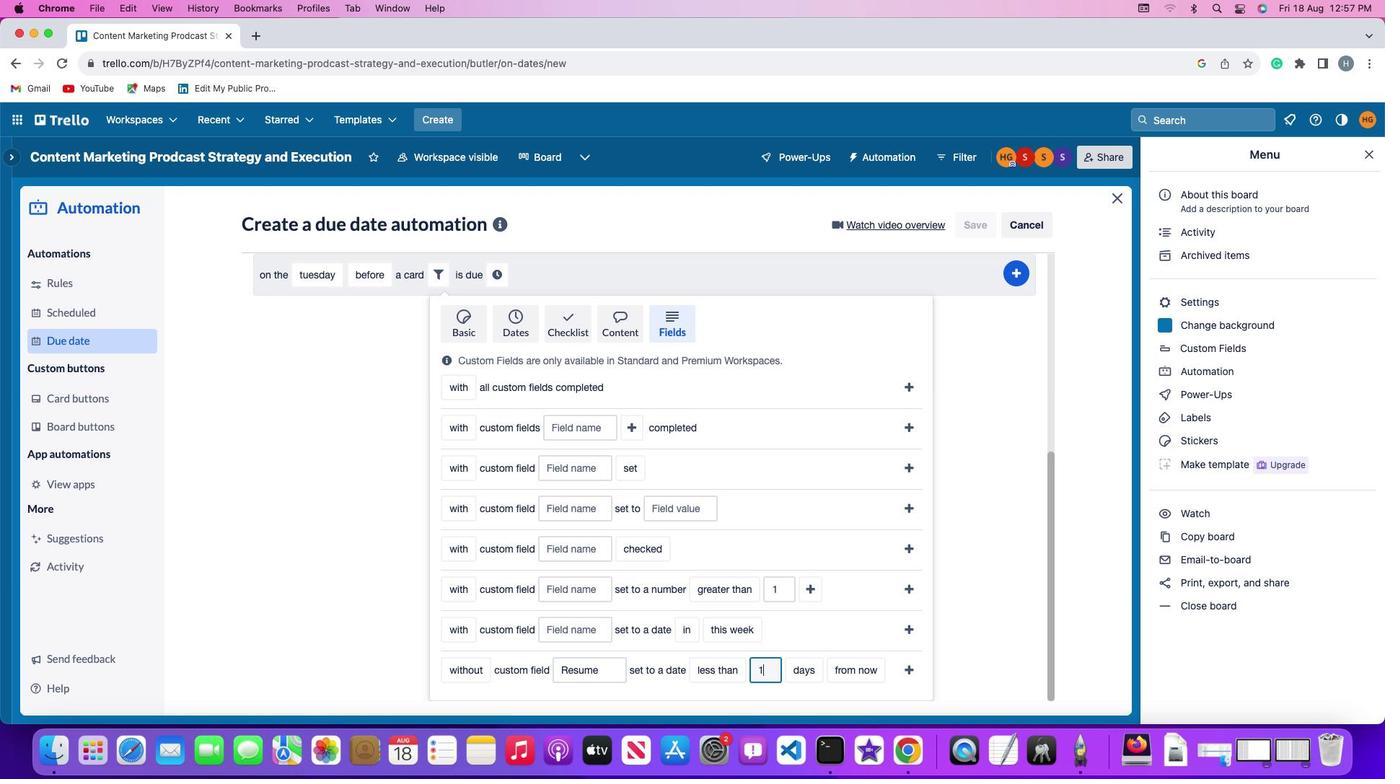 
Action: Mouse moved to (801, 665)
Screenshot: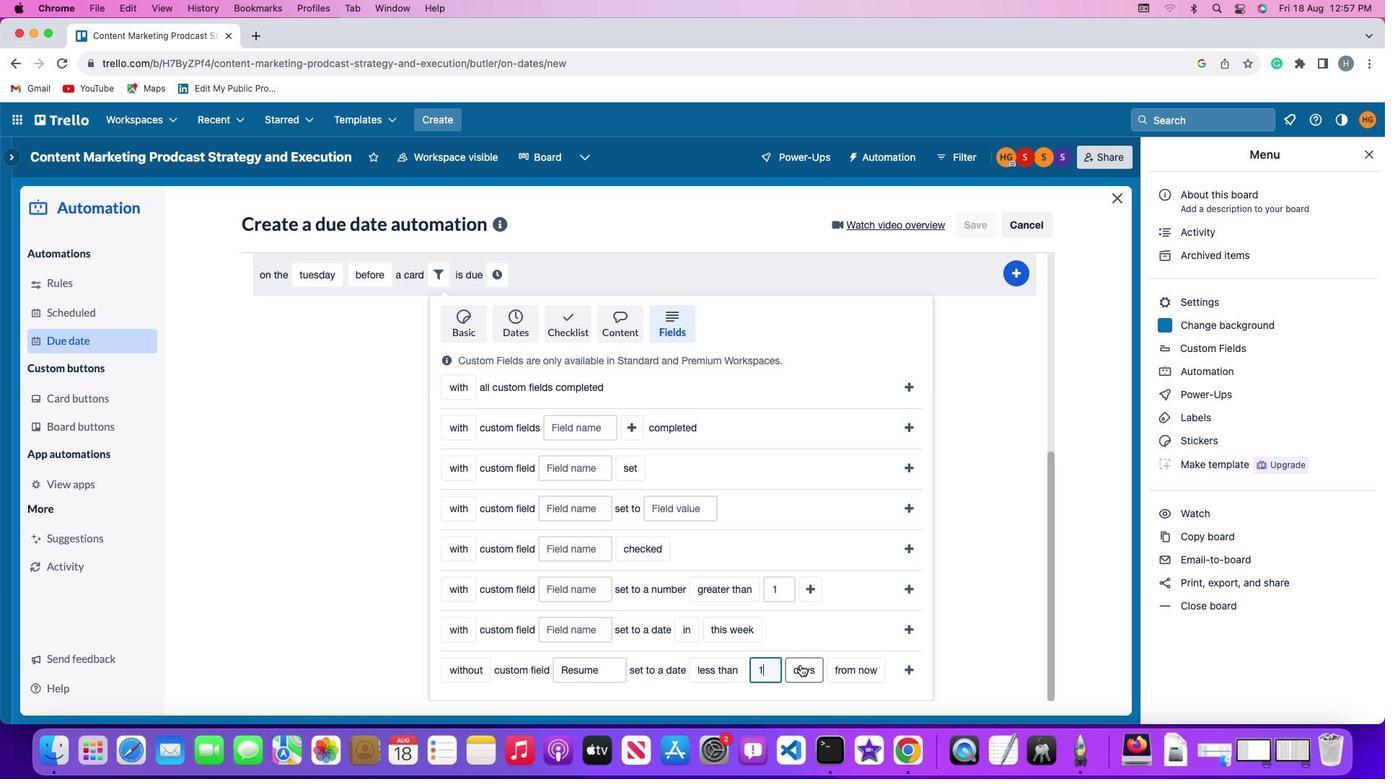 
Action: Mouse pressed left at (801, 665)
Screenshot: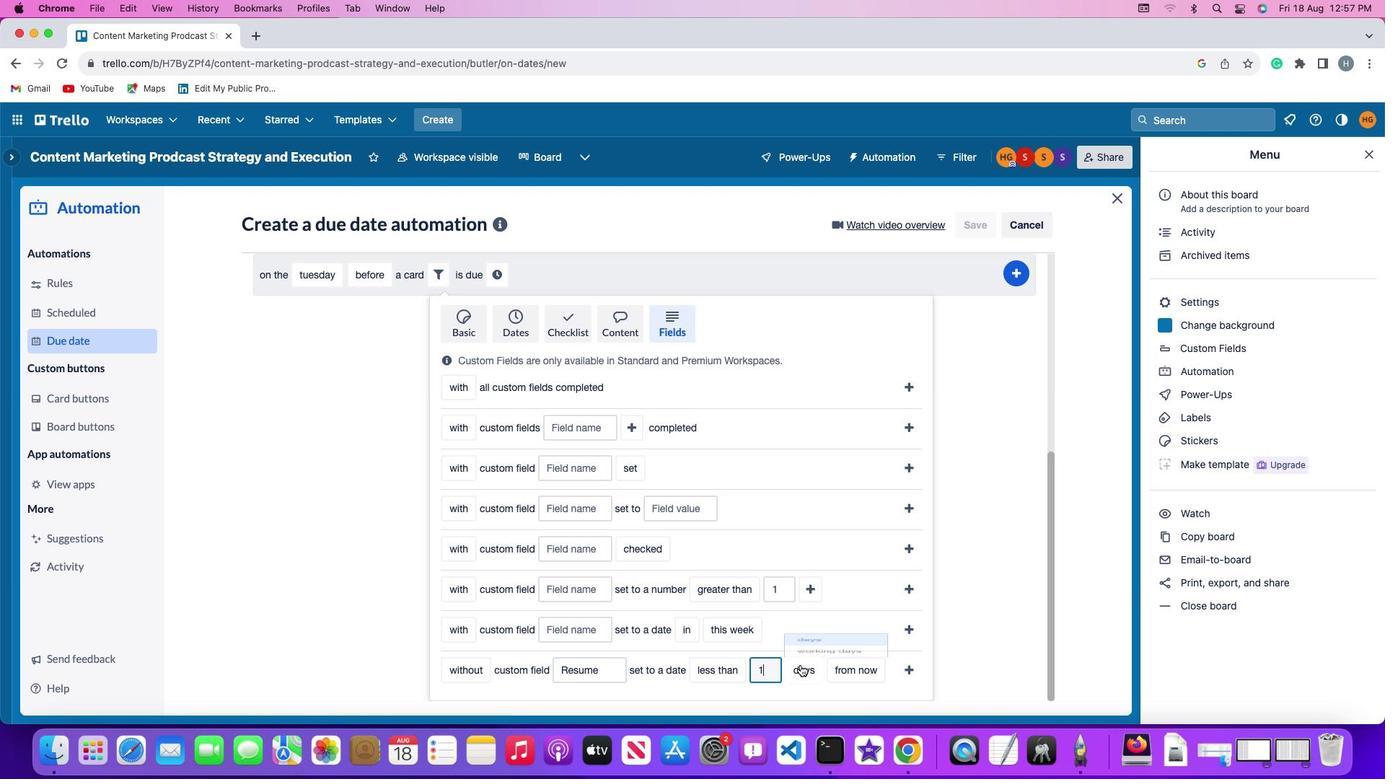 
Action: Mouse moved to (799, 646)
Screenshot: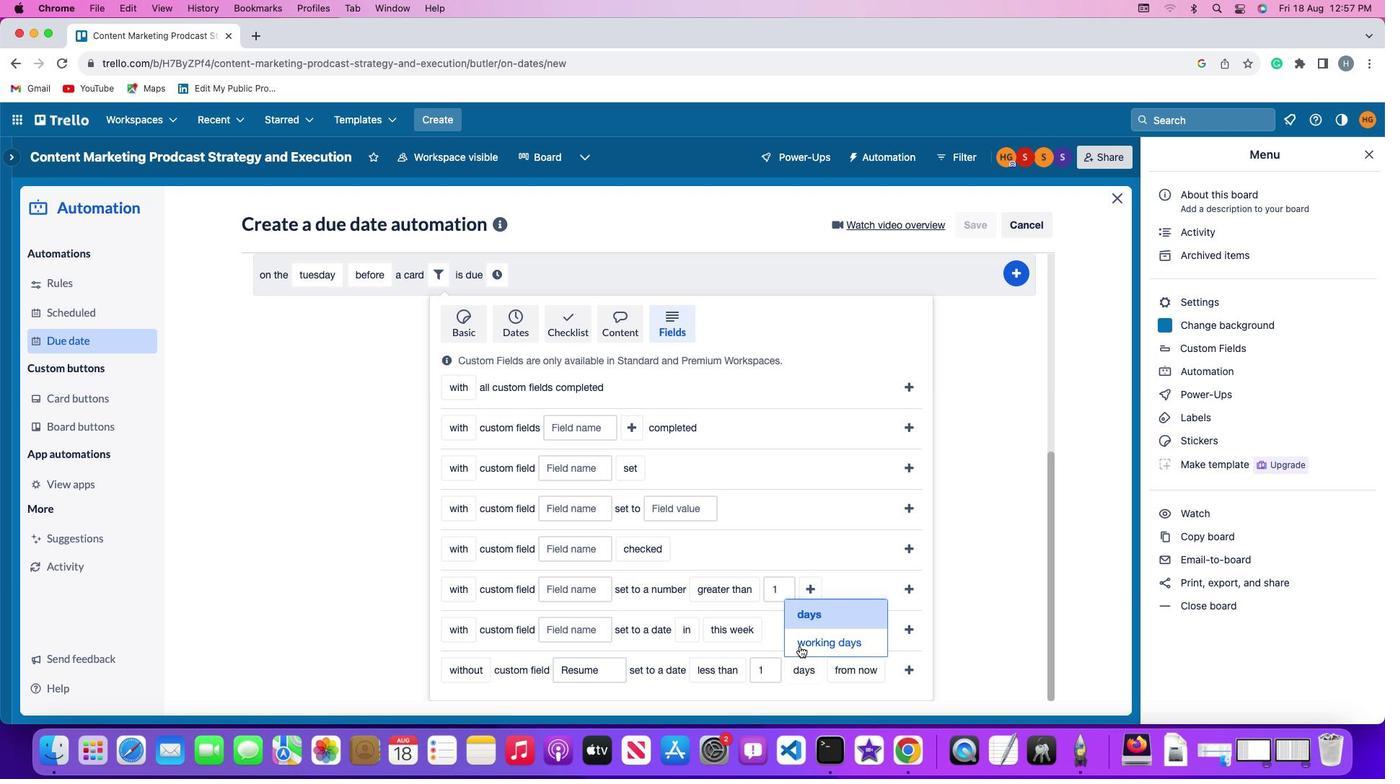 
Action: Mouse pressed left at (799, 646)
Screenshot: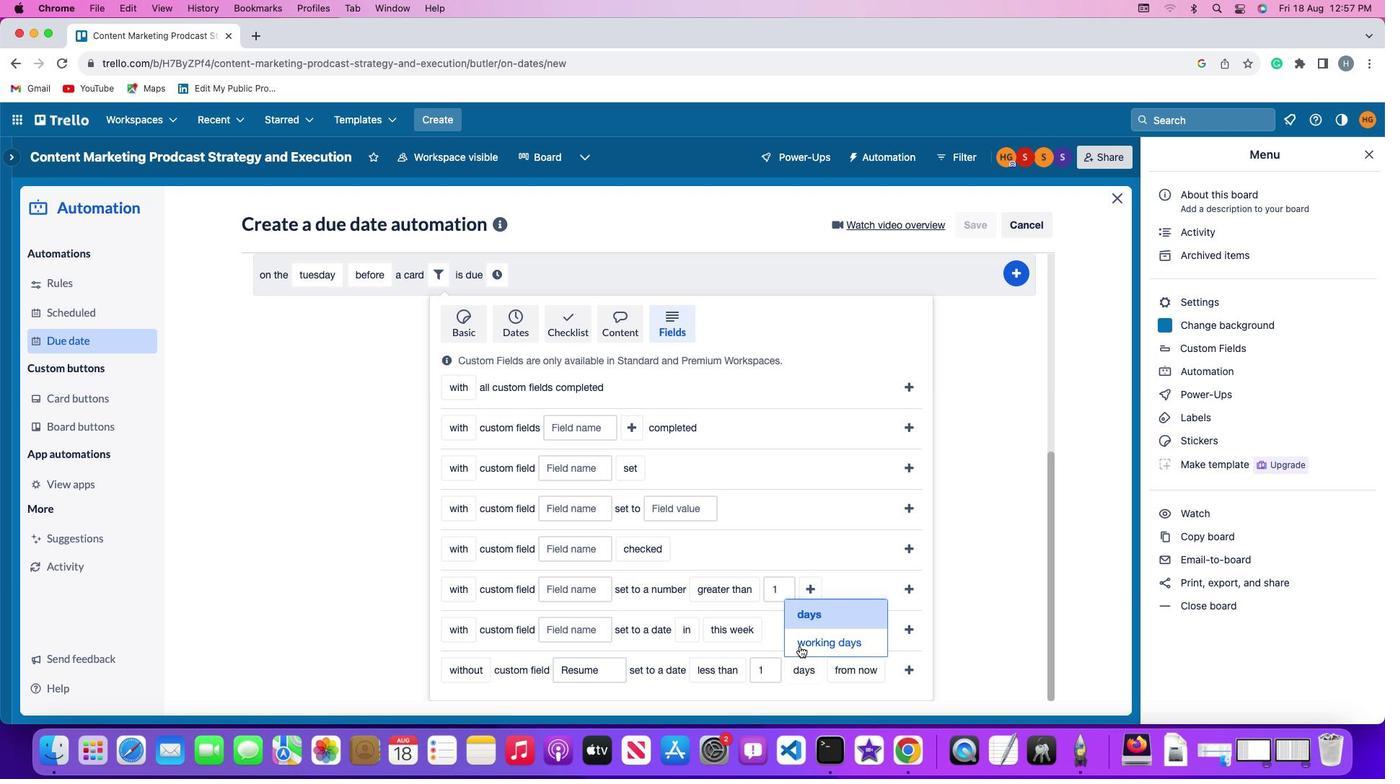 
Action: Mouse moved to (863, 673)
Screenshot: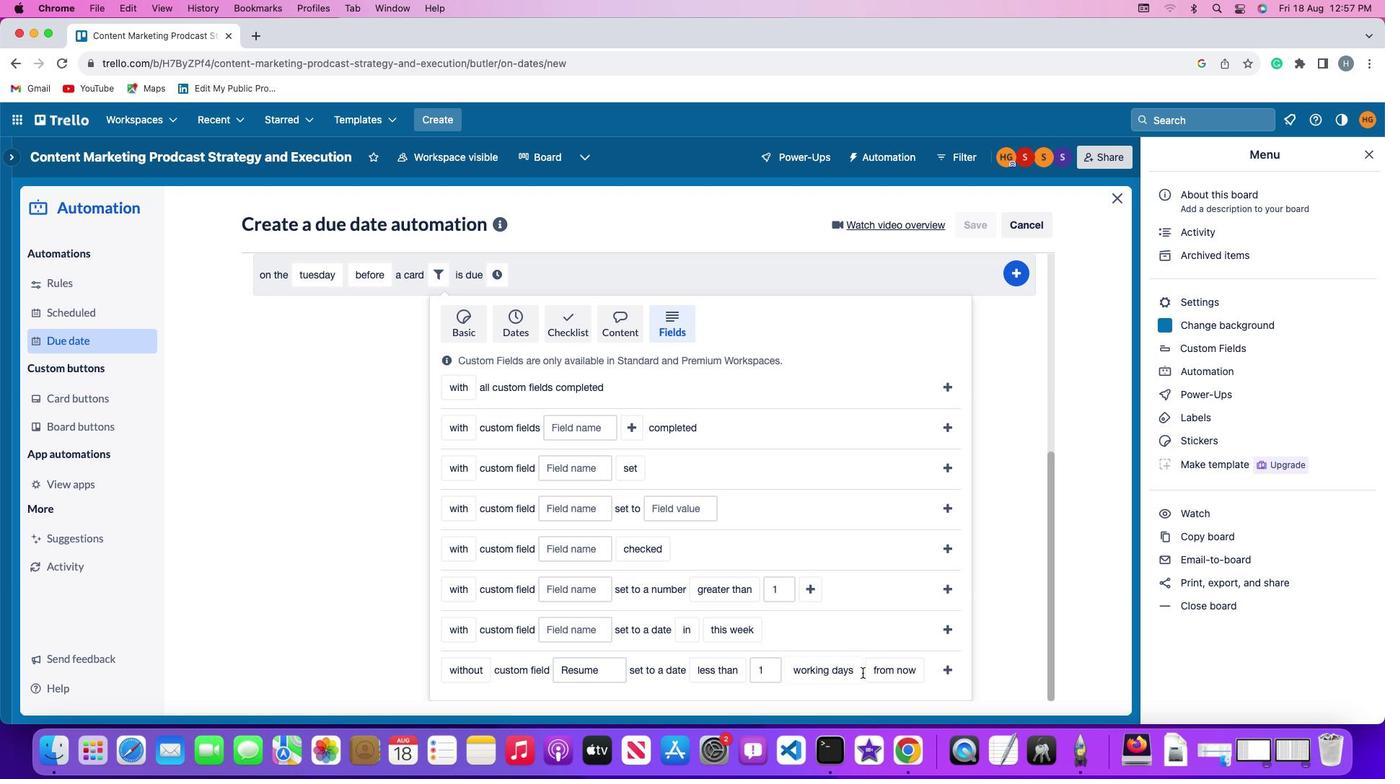 
Action: Mouse pressed left at (863, 673)
Screenshot: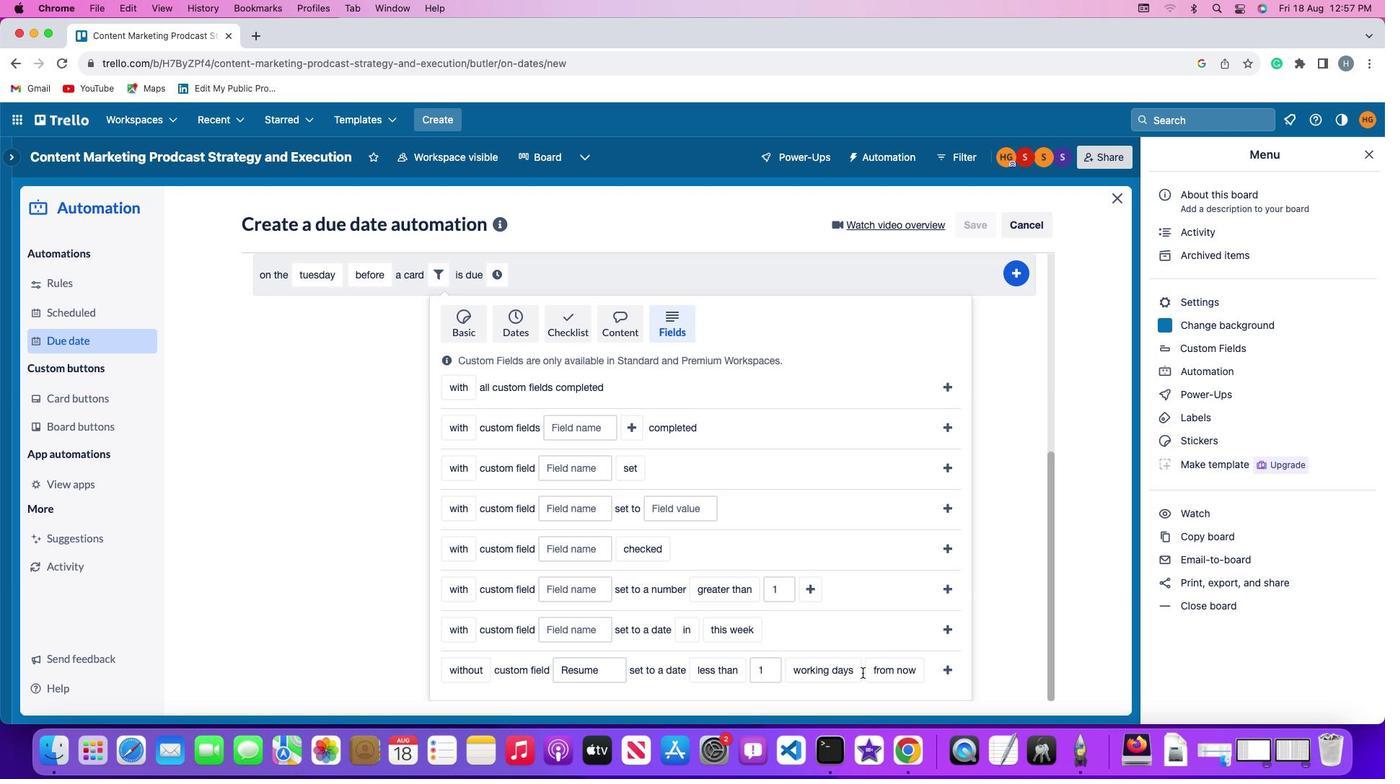 
Action: Mouse moved to (885, 667)
Screenshot: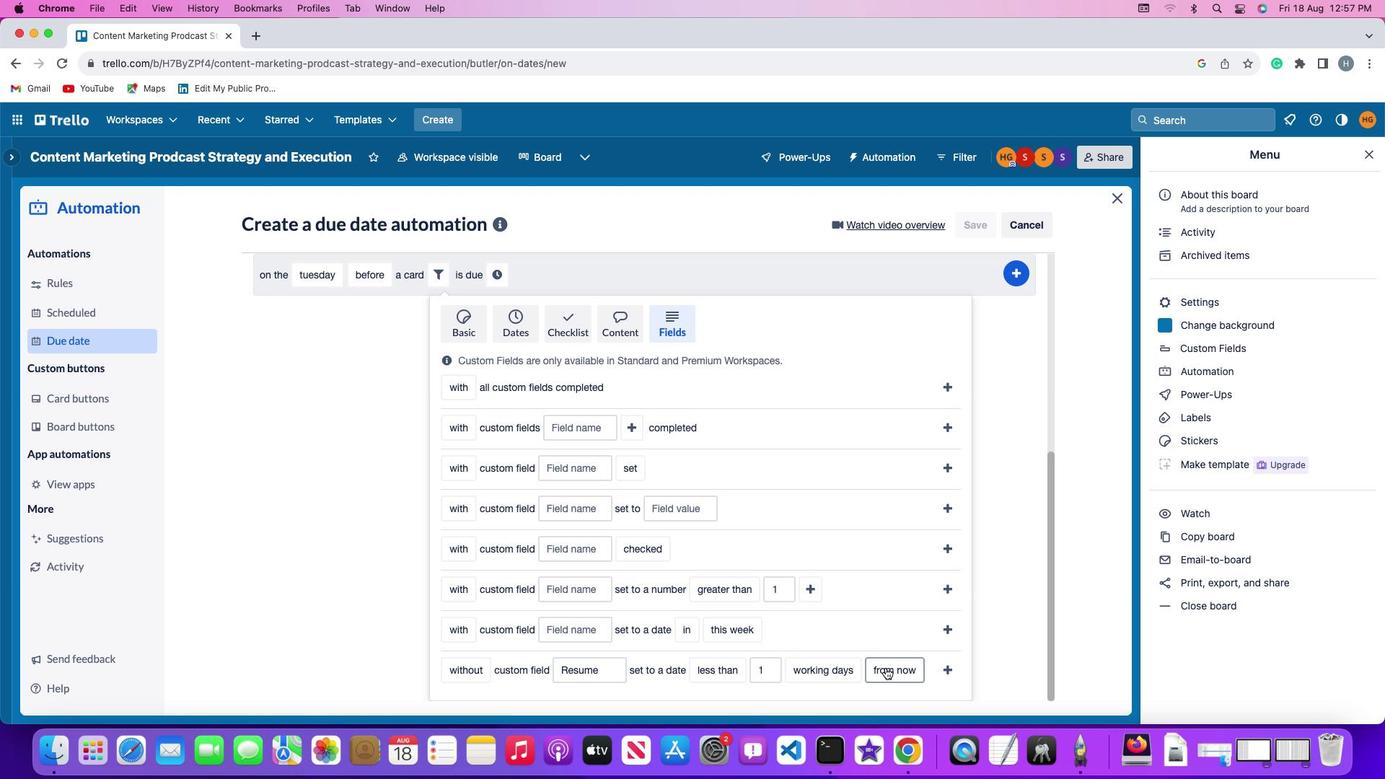 
Action: Mouse pressed left at (885, 667)
Screenshot: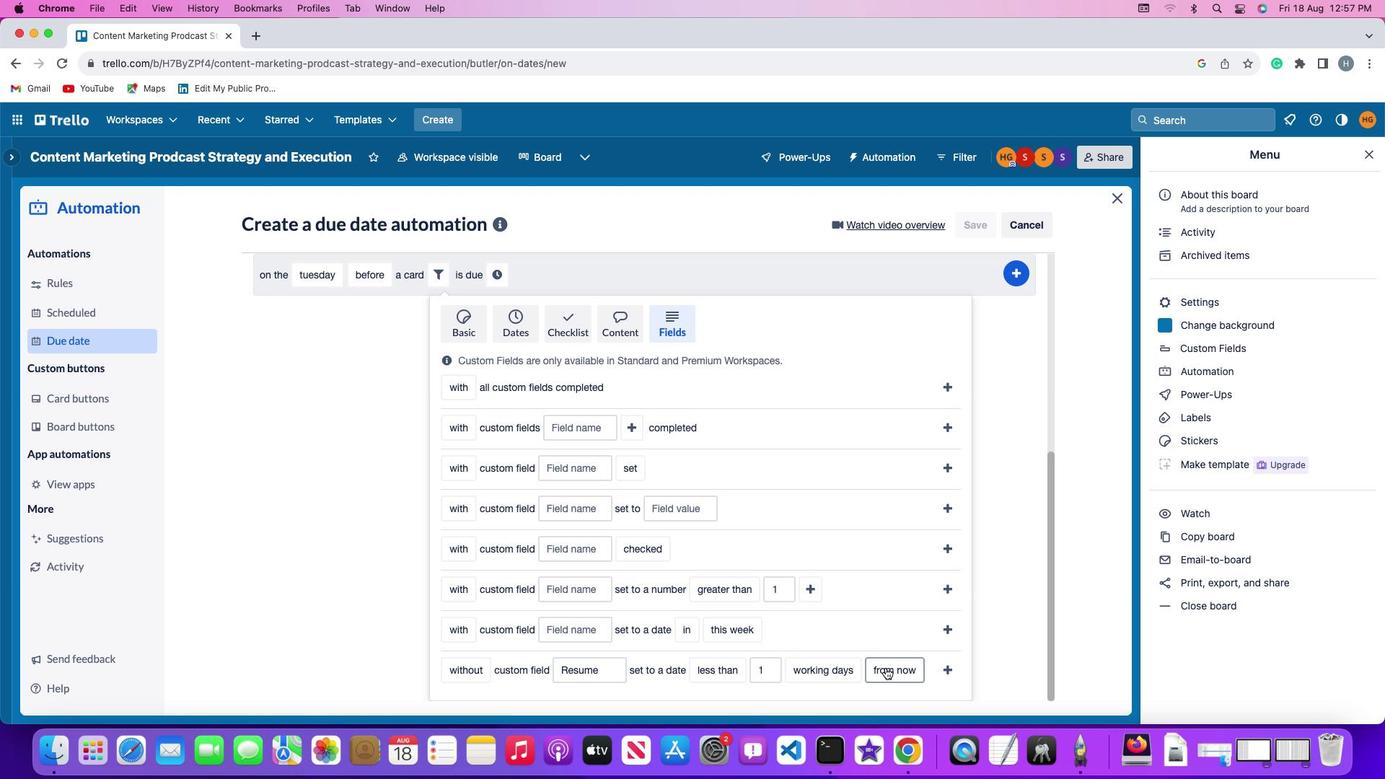 
Action: Mouse moved to (890, 605)
Screenshot: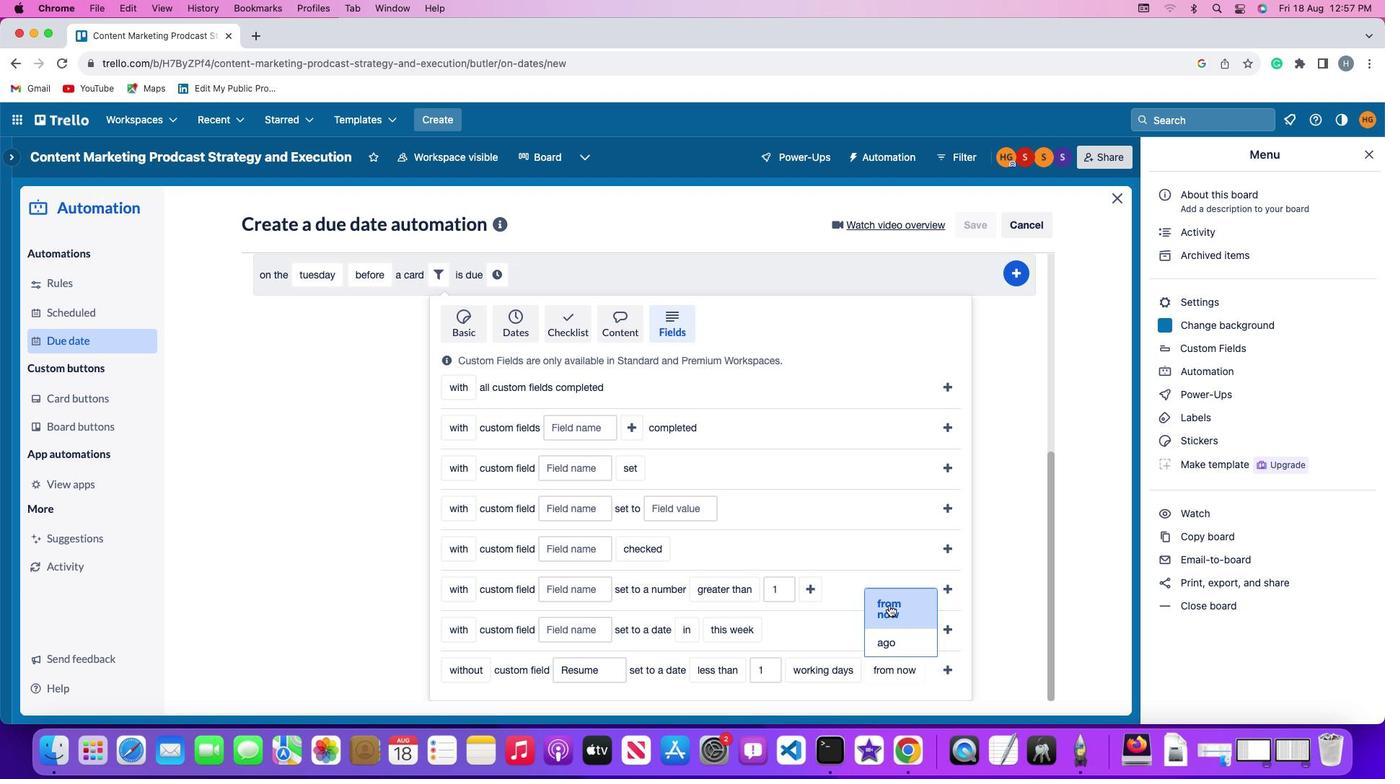 
Action: Mouse pressed left at (890, 605)
Screenshot: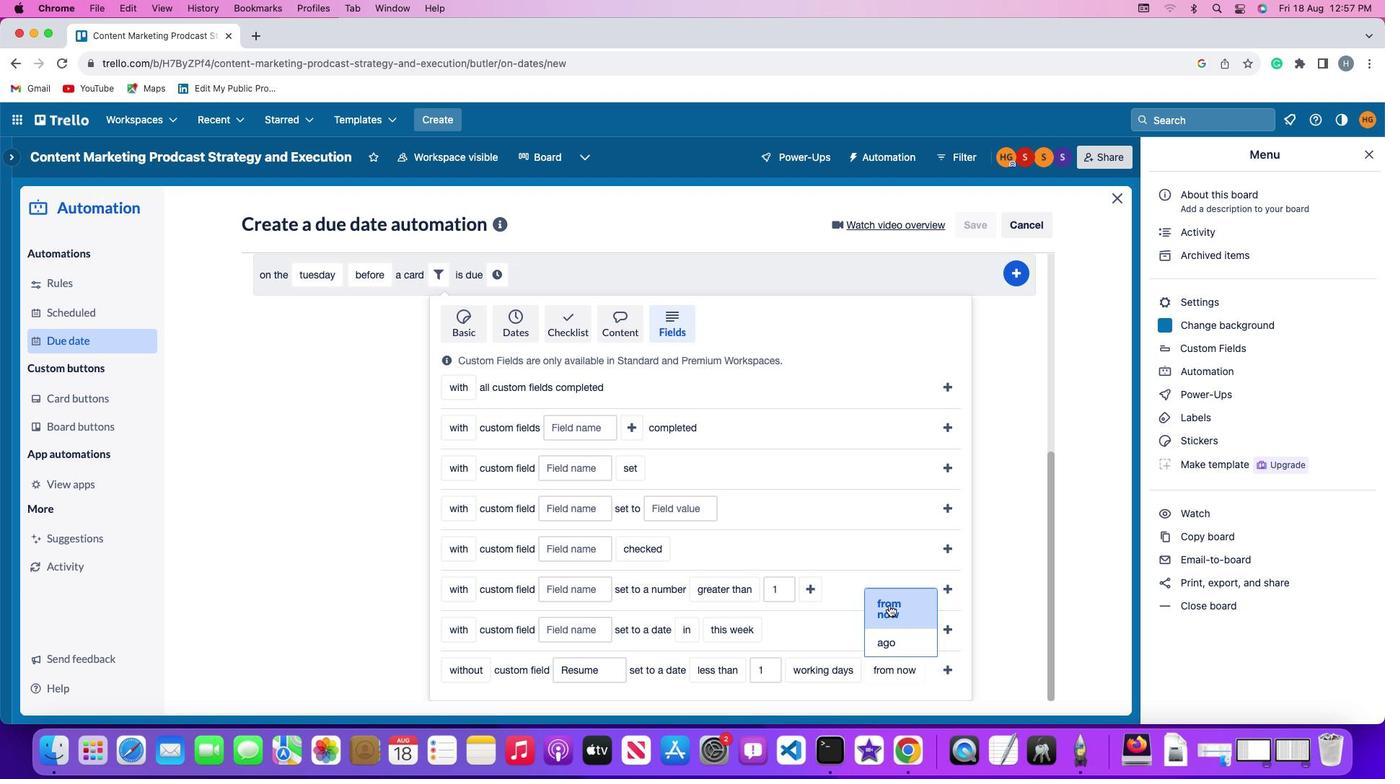 
Action: Mouse moved to (944, 665)
Screenshot: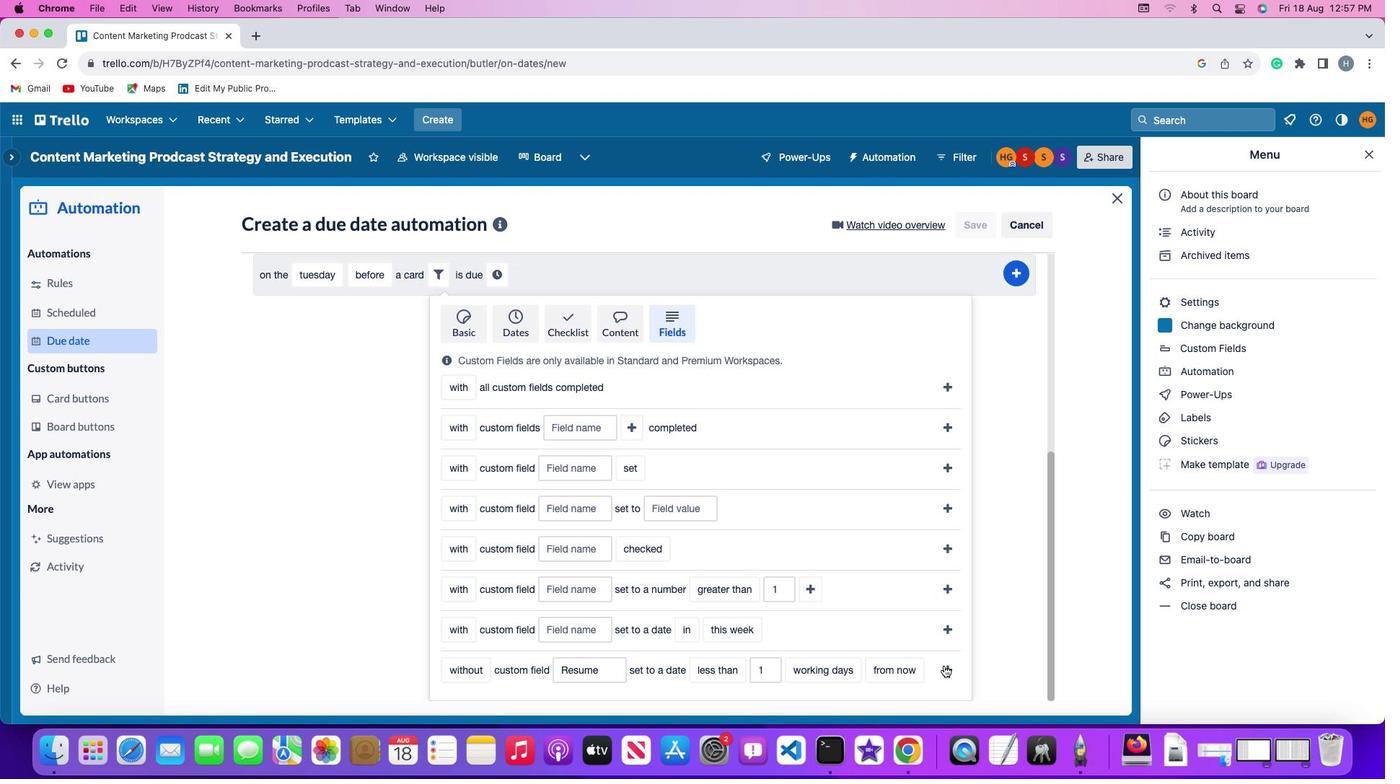 
Action: Mouse pressed left at (944, 665)
Screenshot: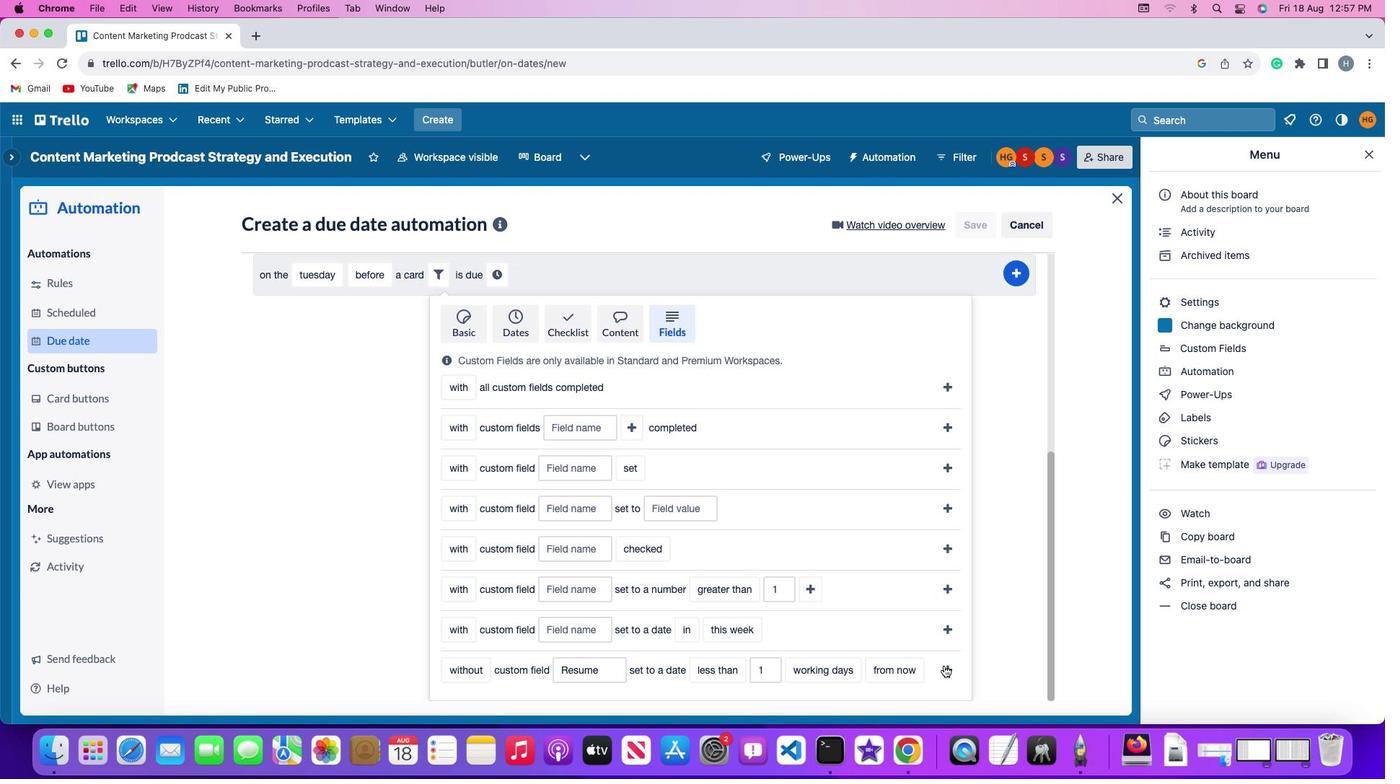 
Action: Mouse moved to (890, 630)
Screenshot: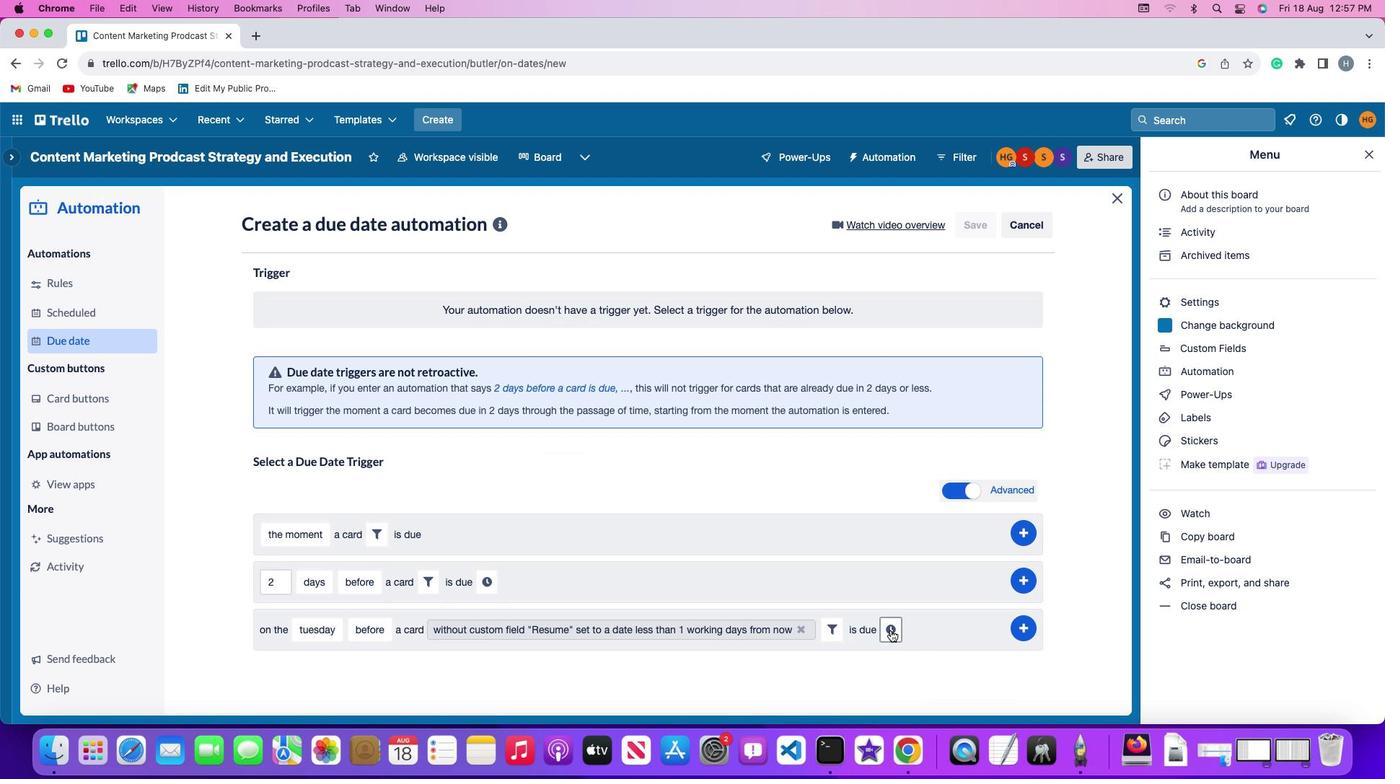 
Action: Mouse pressed left at (890, 630)
Screenshot: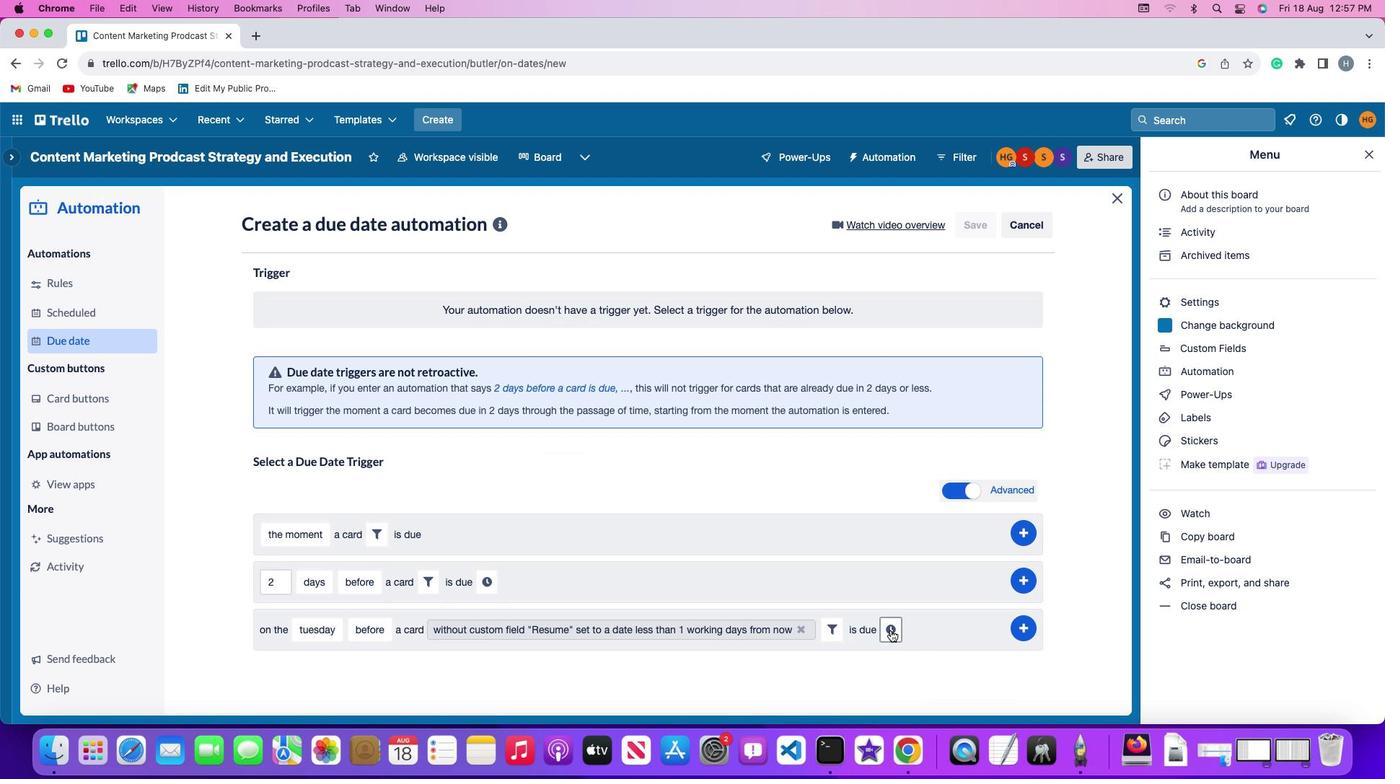 
Action: Mouse moved to (303, 658)
Screenshot: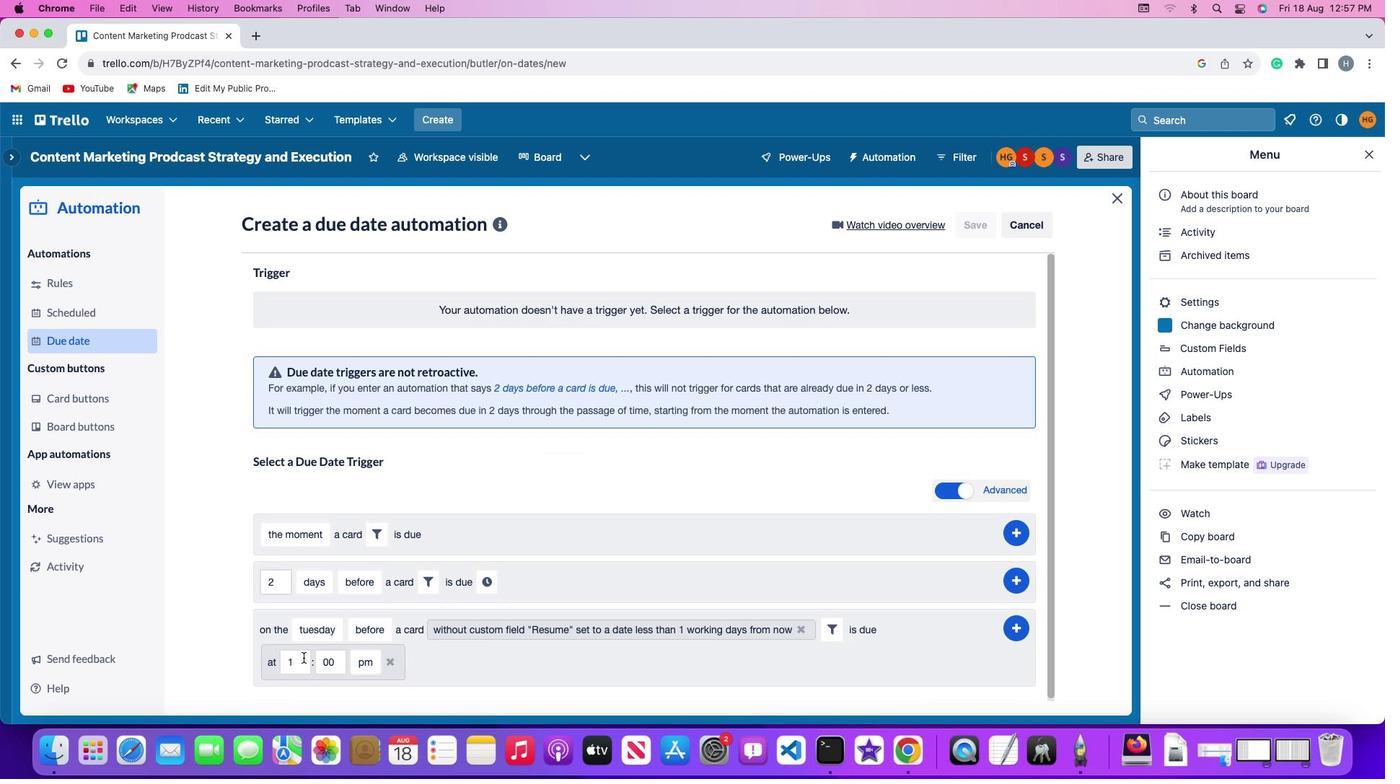 
Action: Mouse pressed left at (303, 658)
Screenshot: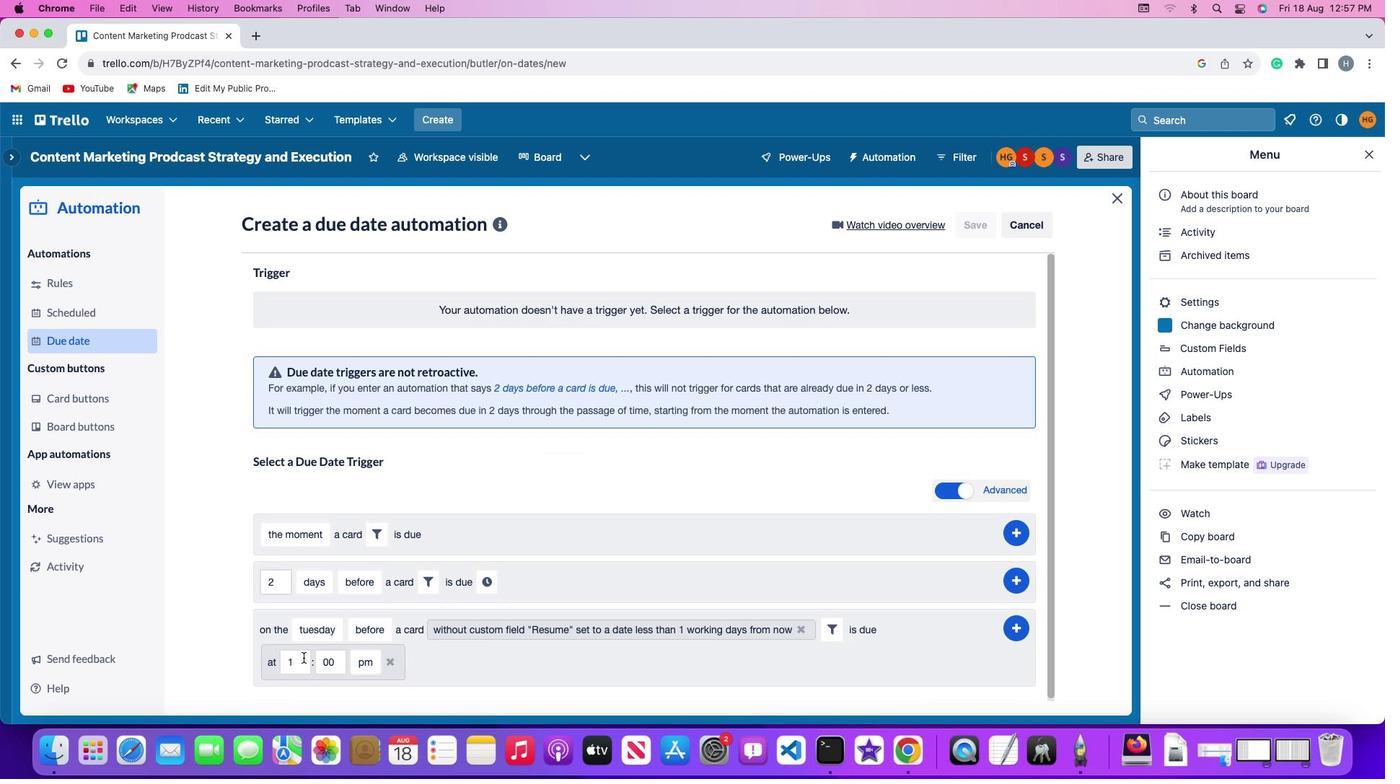 
Action: Key pressed '1'
Screenshot: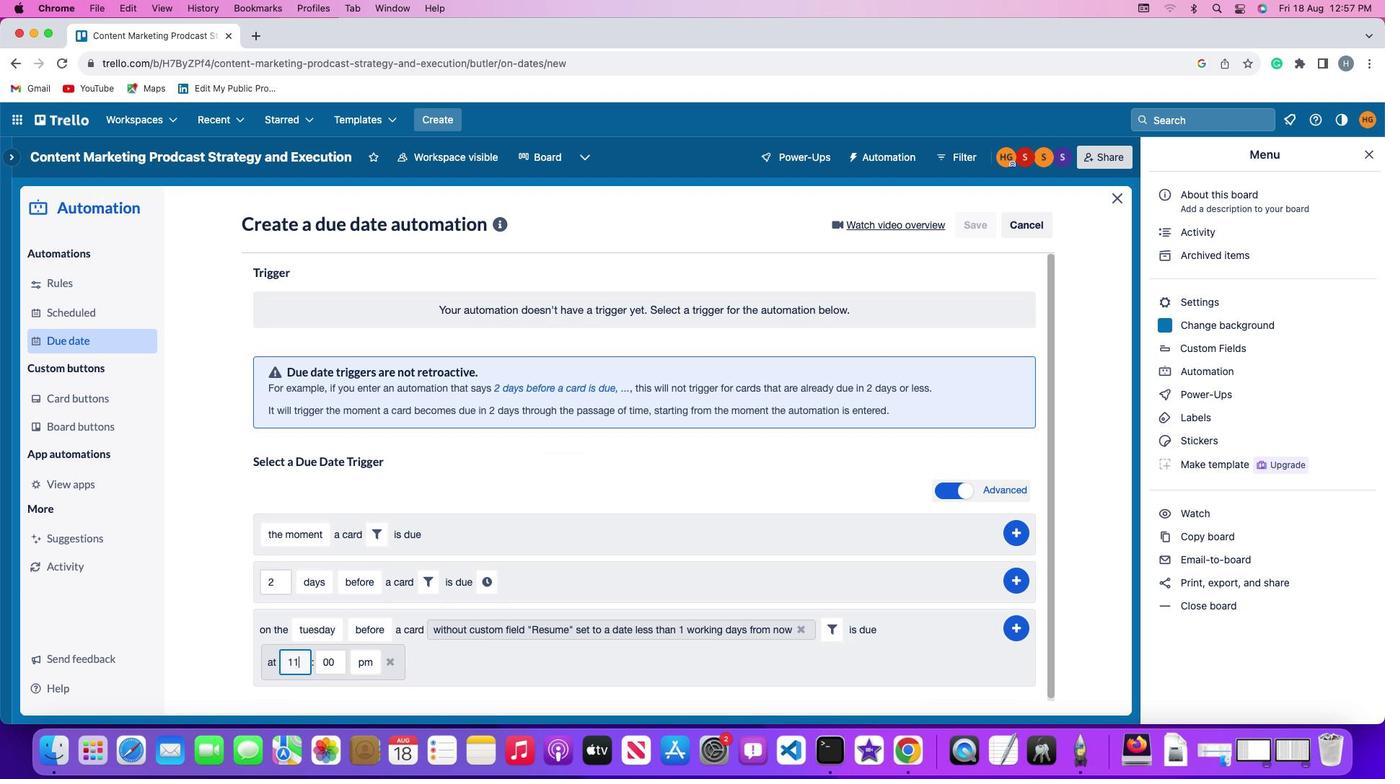 
Action: Mouse moved to (342, 661)
Screenshot: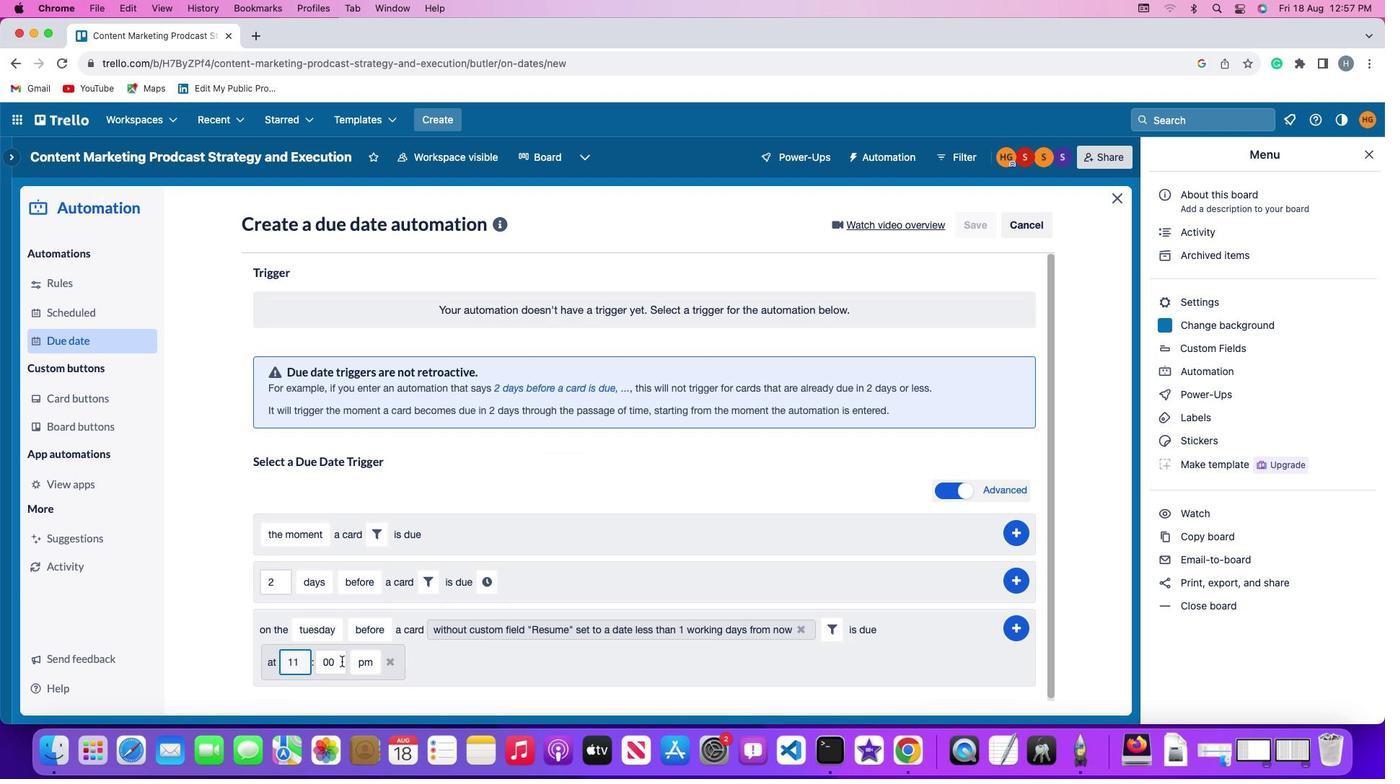 
Action: Mouse pressed left at (342, 661)
Screenshot: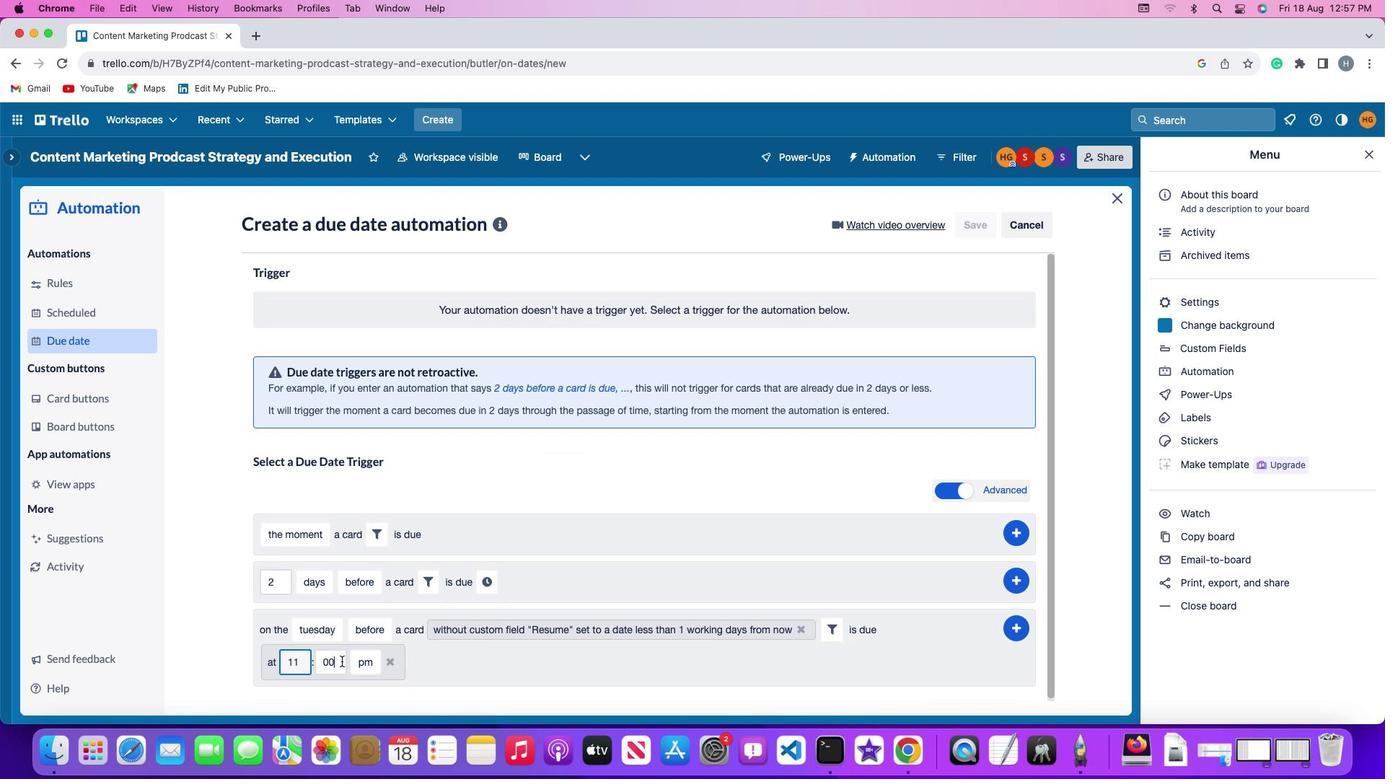 
Action: Key pressed Key.backspace'0'
Screenshot: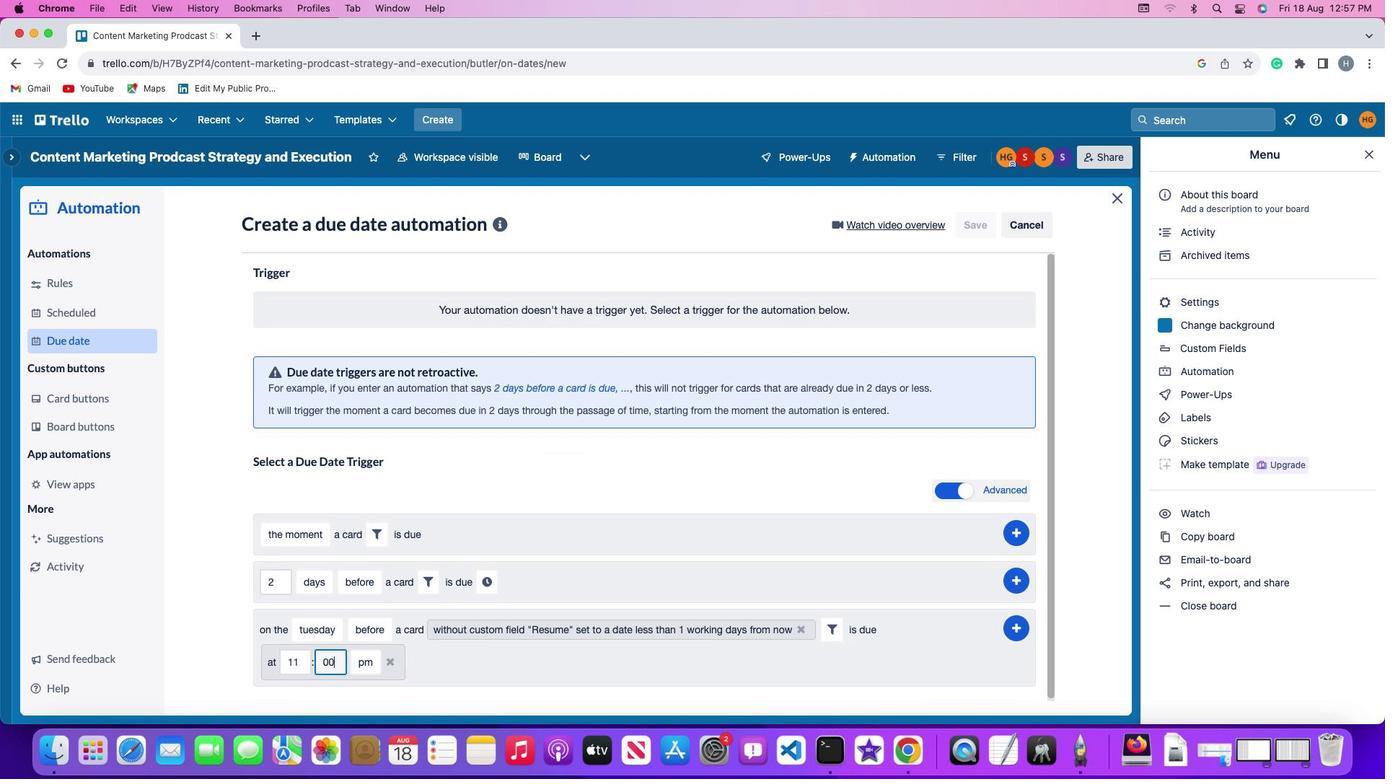 
Action: Mouse moved to (368, 660)
Screenshot: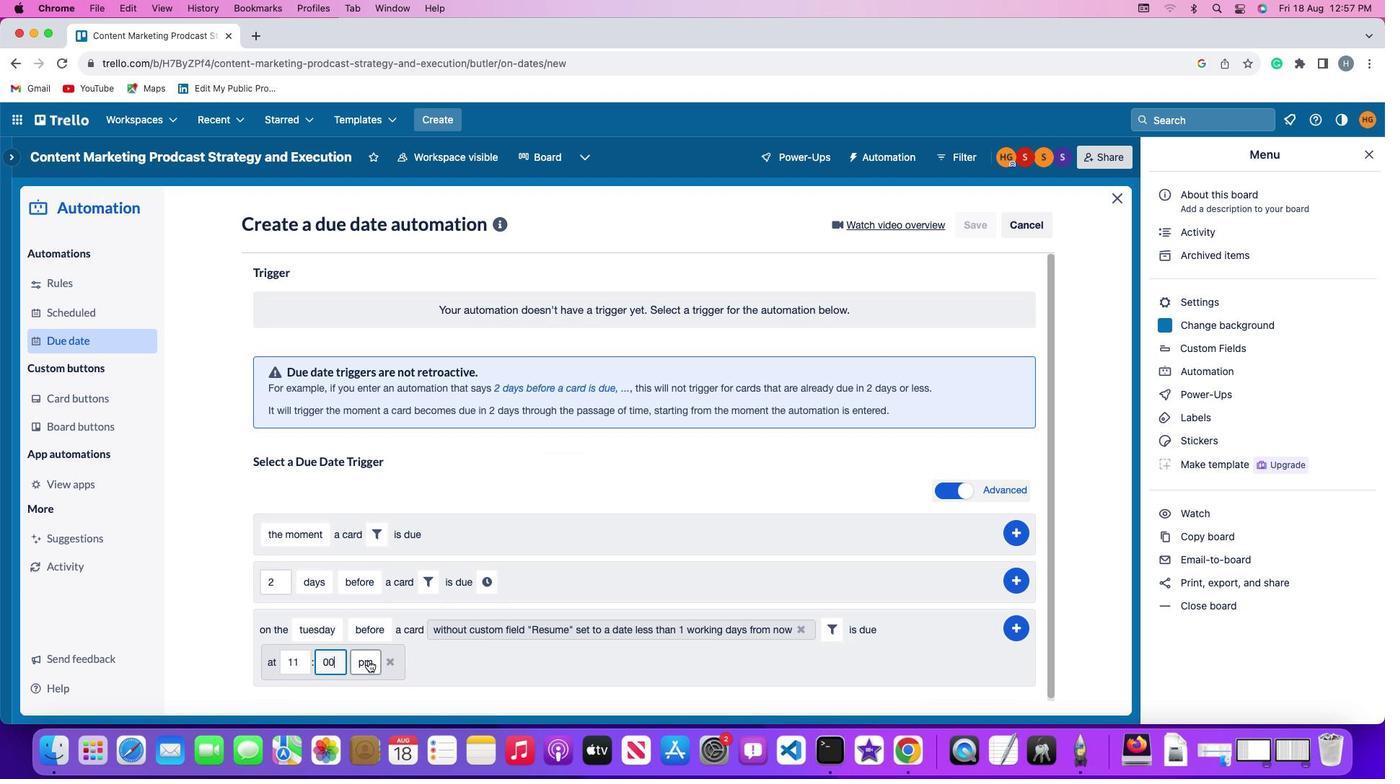 
Action: Mouse pressed left at (368, 660)
Screenshot: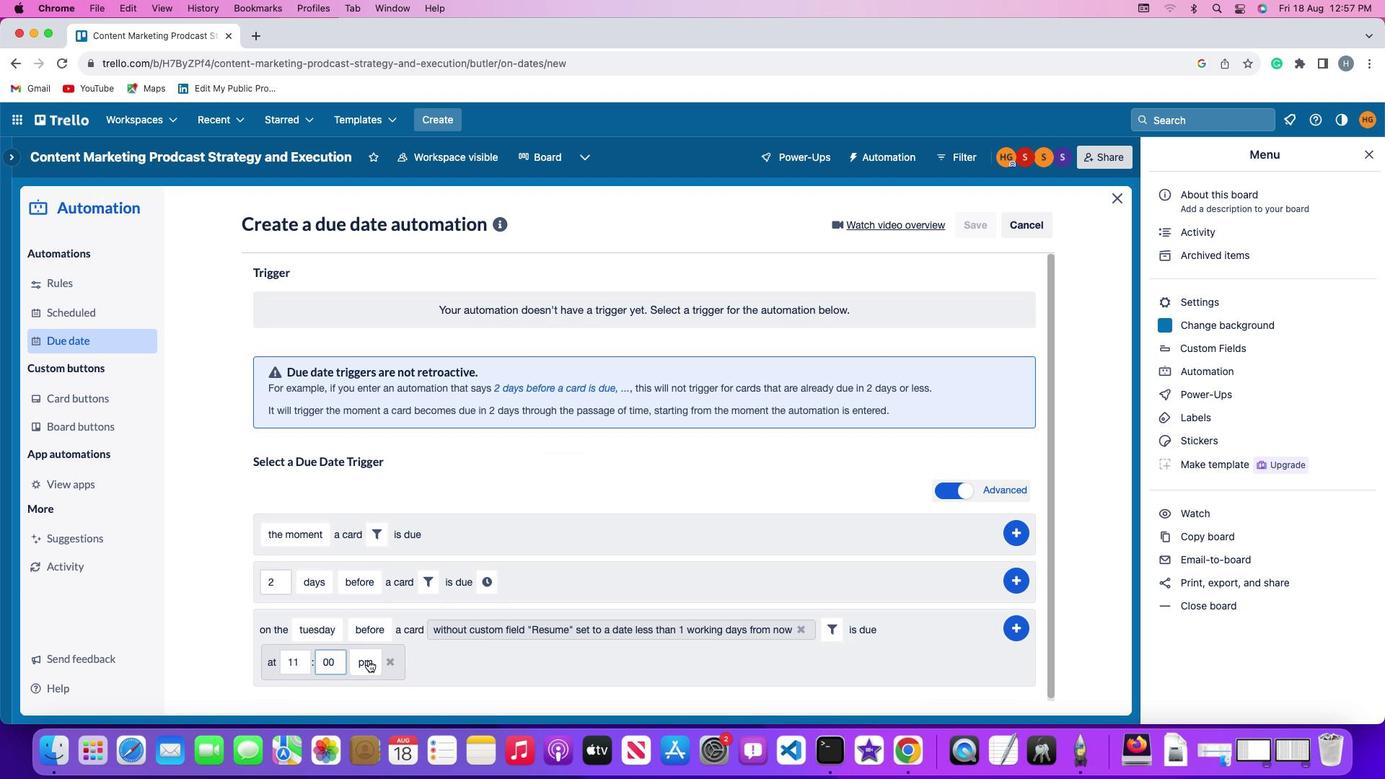 
Action: Mouse moved to (373, 604)
Screenshot: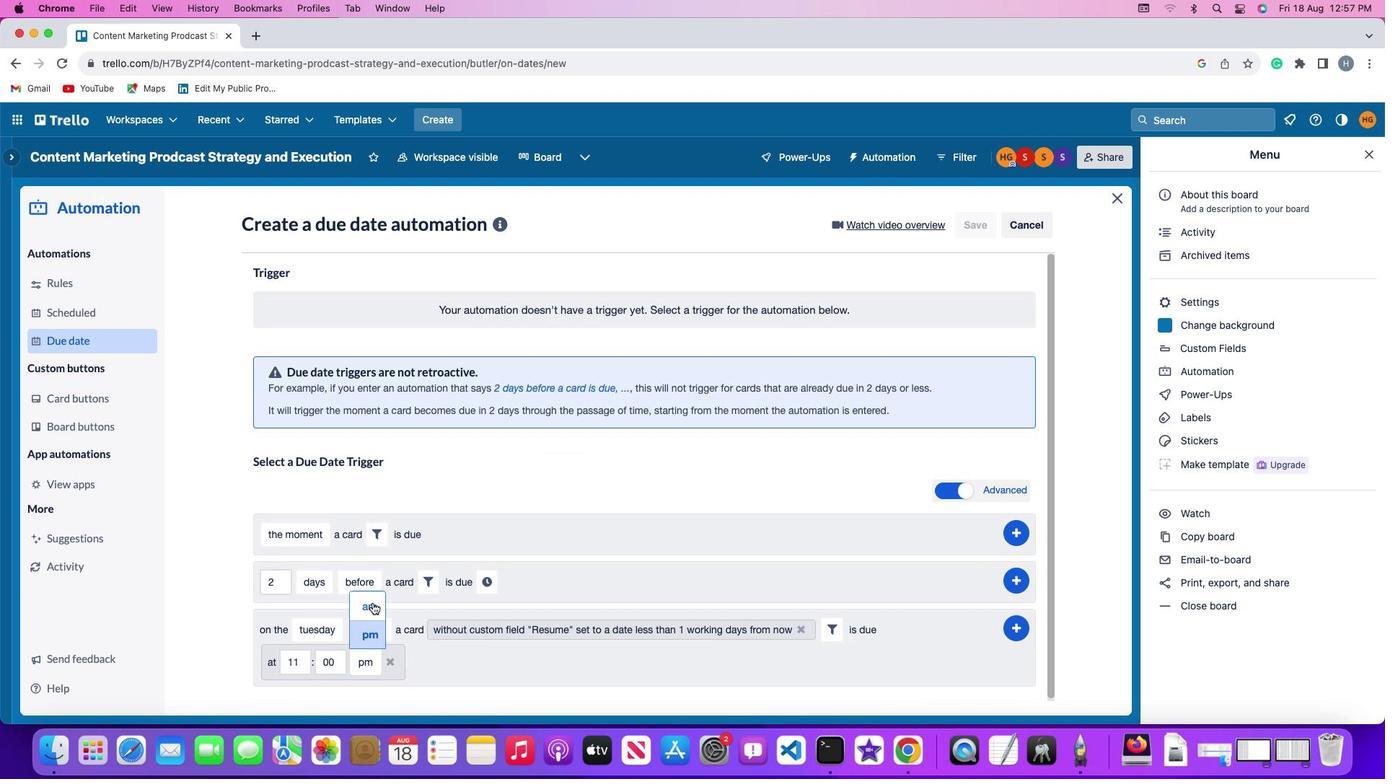 
Action: Mouse pressed left at (373, 604)
Screenshot: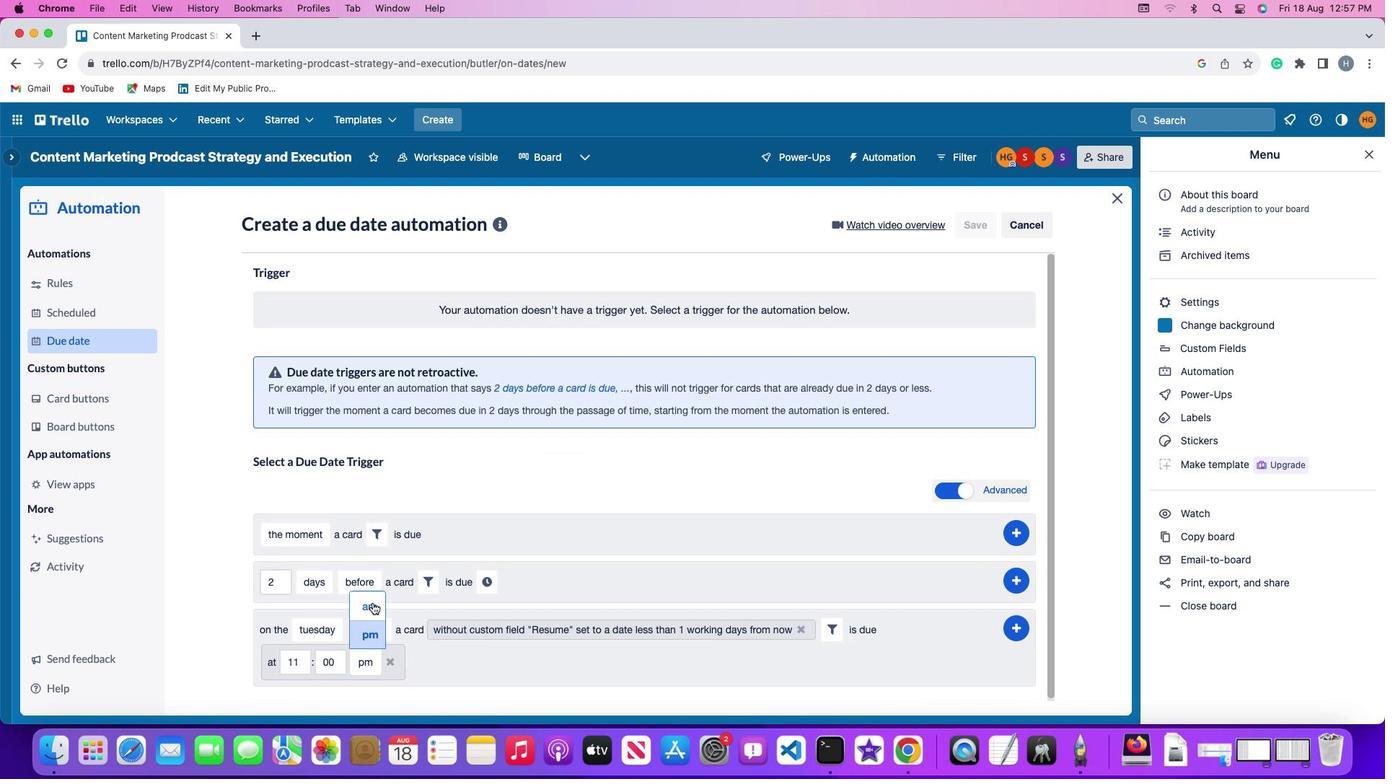 
Action: Mouse moved to (1017, 624)
Screenshot: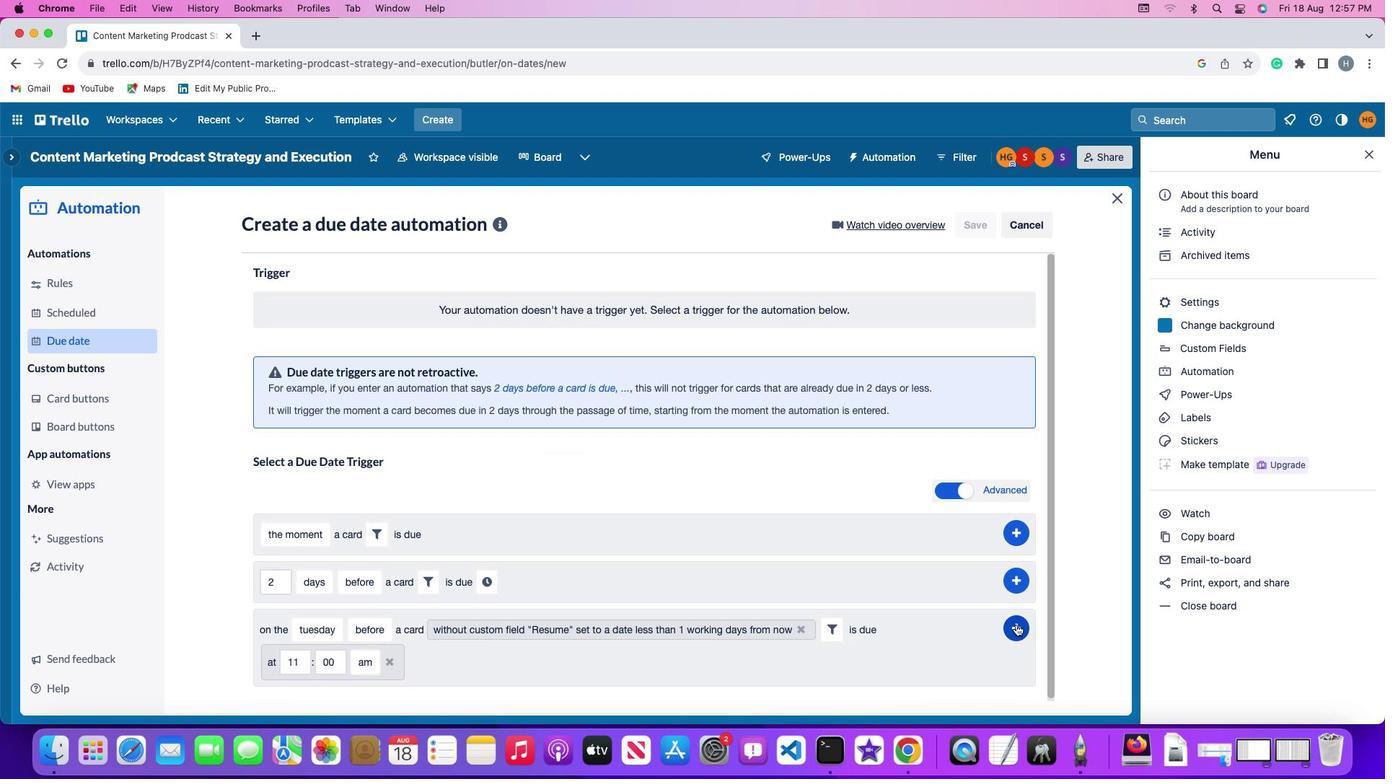 
Action: Mouse pressed left at (1017, 624)
Screenshot: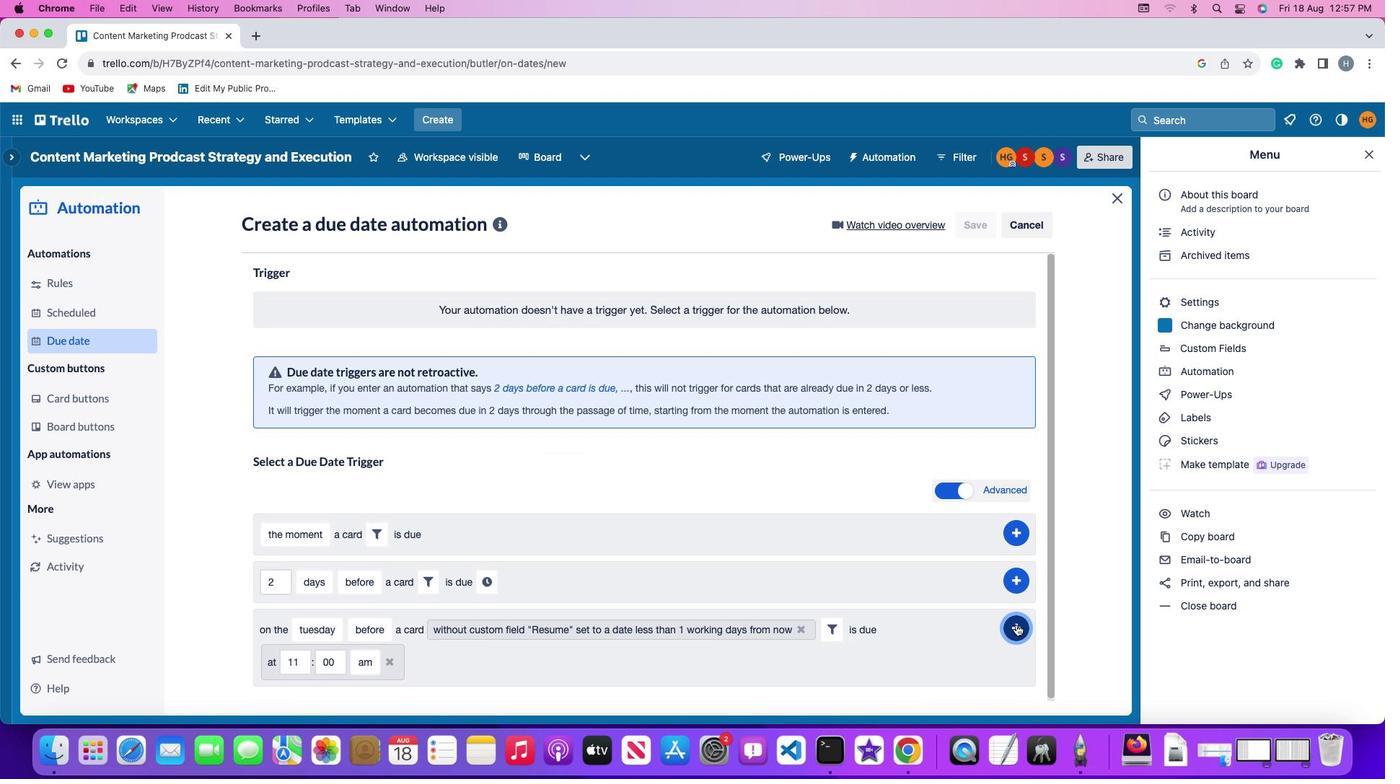 
Action: Mouse moved to (1071, 521)
Screenshot: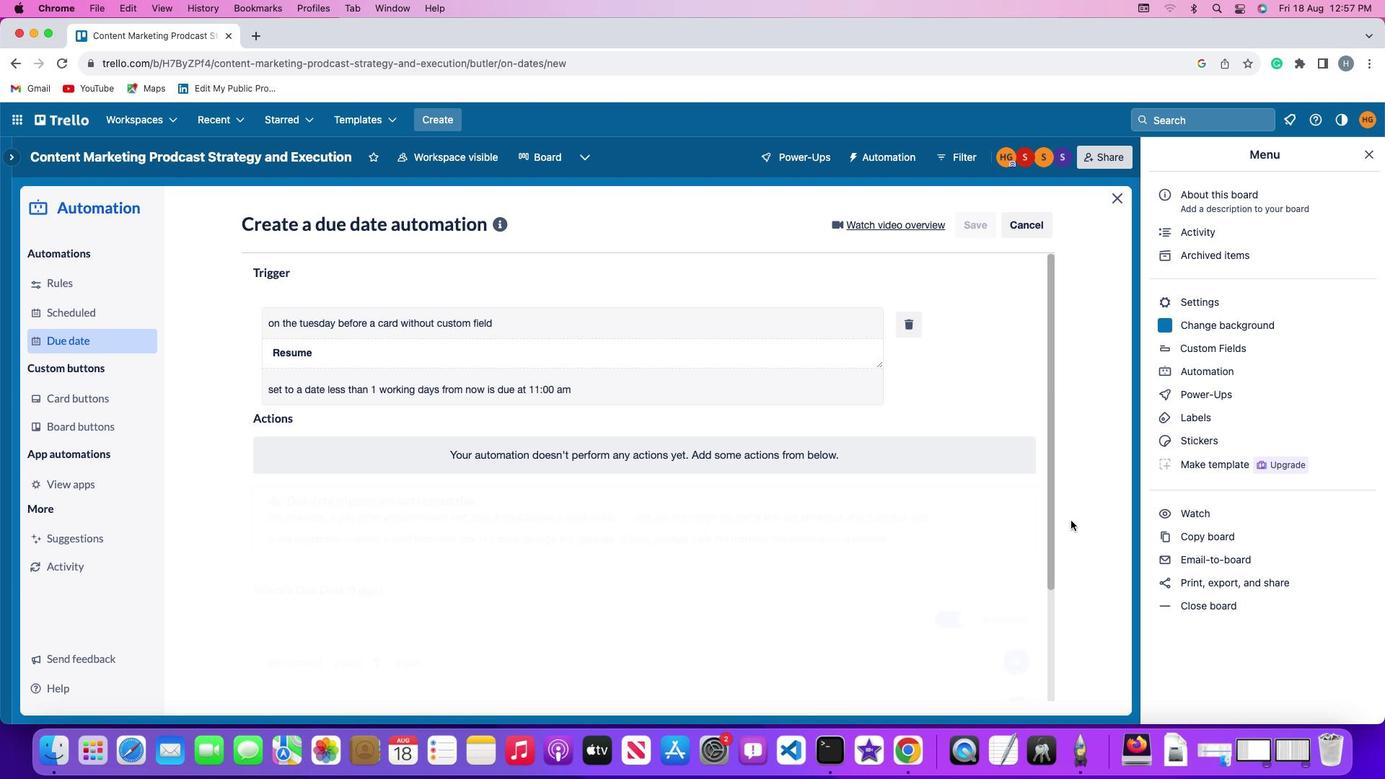 
